 Task: Buy 1 Teething Bibs for Baby Boys from Bibs & Burp Cloths section under best seller category for shipping address: Alicia Thompson, 2717 Settlers Lane, Boyd, Montana 59013, Cell Number 9177621747. Pay from credit card ending with 2005, CVV 3321
Action: Mouse moved to (222, 66)
Screenshot: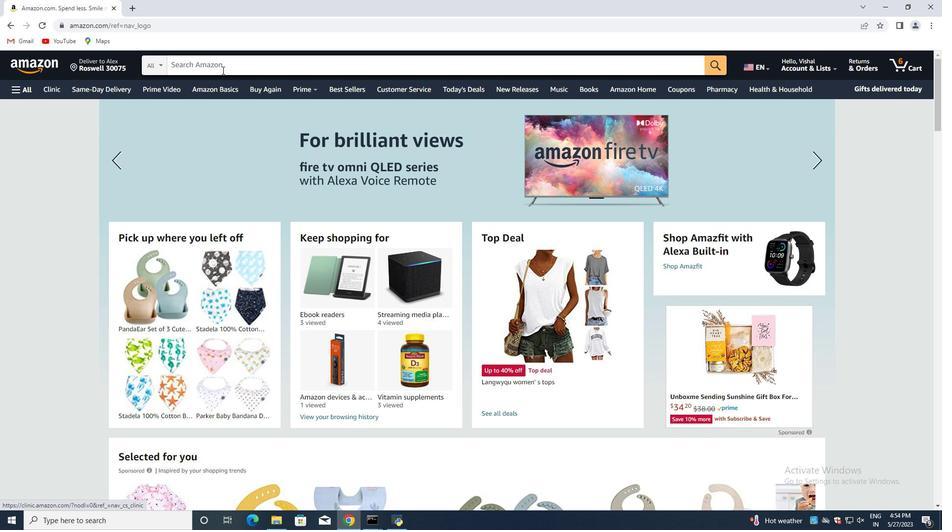 
Action: Mouse pressed left at (222, 66)
Screenshot: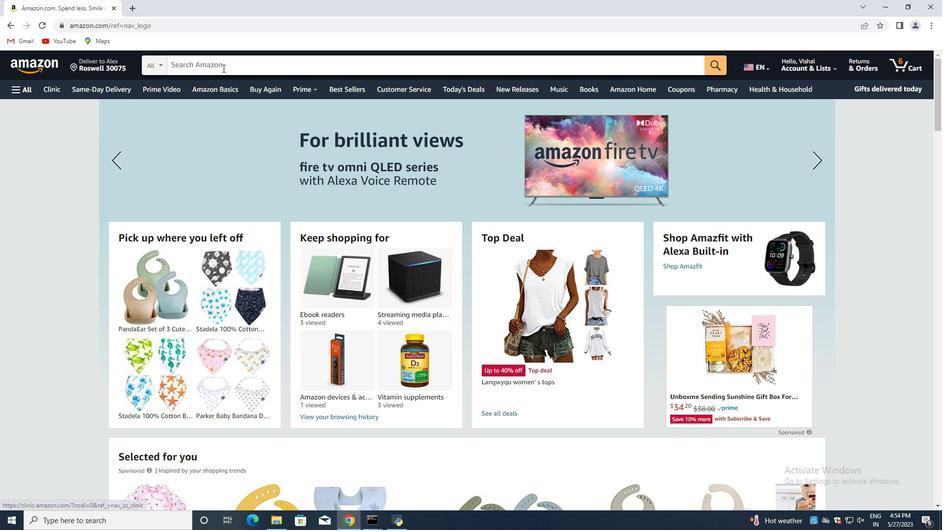 
Action: Mouse moved to (222, 65)
Screenshot: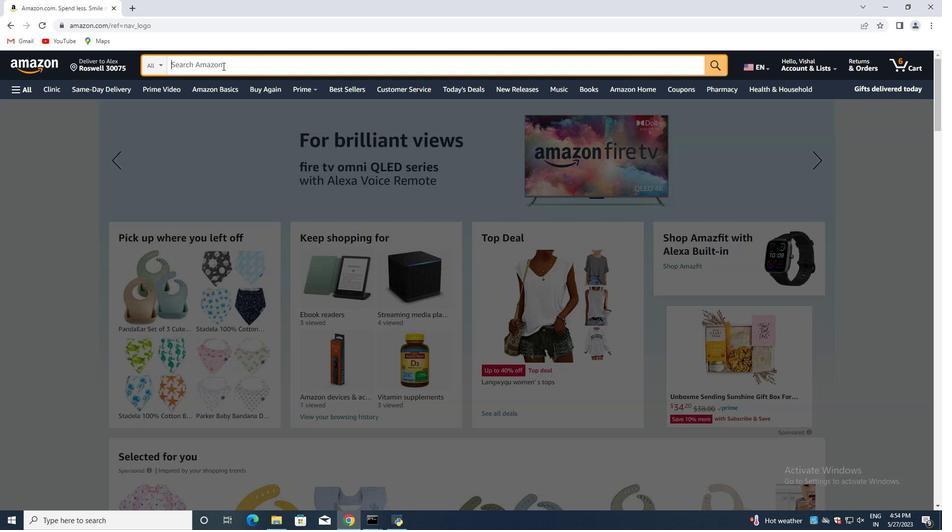 
Action: Key pressed teething<Key.space><Key.shift>Bibs<Key.space><Key.shift><Key.shift><Key.shift><Key.shift><Key.shift><Key.shift><Key.shift><Key.shift><Key.shift><Key.shift><Key.shift><Key.shift><Key.shift><Key.shift><Key.shift><Key.shift><Key.shift><Key.shift><Key.shift><Key.shift><Key.shift><Key.shift><Key.shift>for<Key.space><Key.shift>Baby<Key.space><Key.shift>boys<Key.enter>
Screenshot: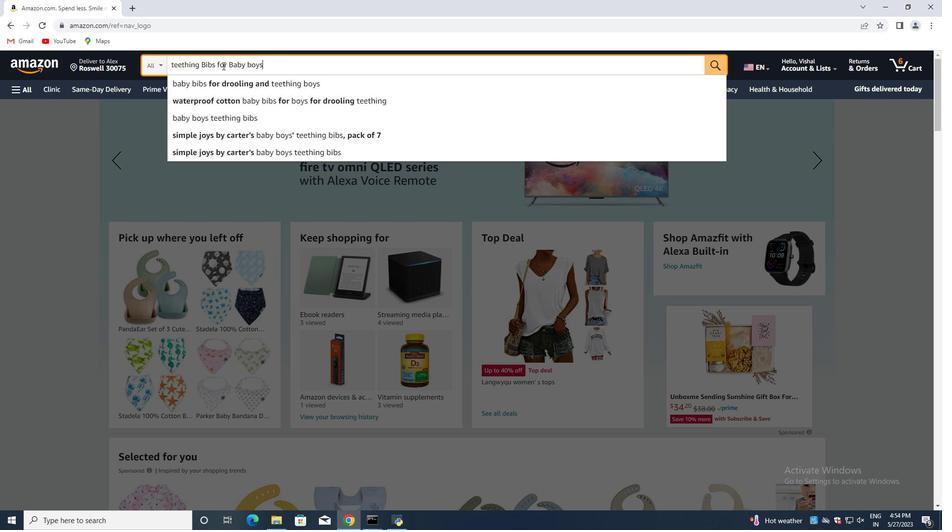 
Action: Mouse moved to (313, 278)
Screenshot: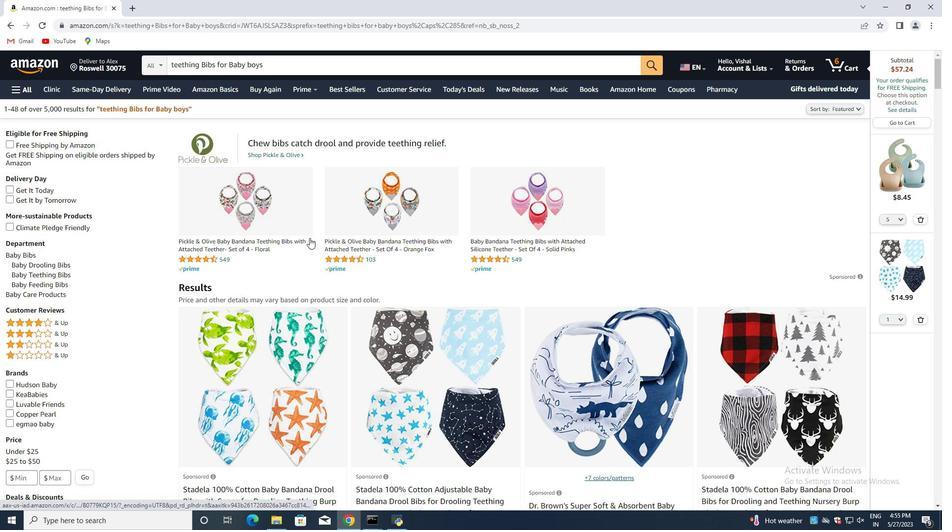 
Action: Mouse scrolled (313, 278) with delta (0, 0)
Screenshot: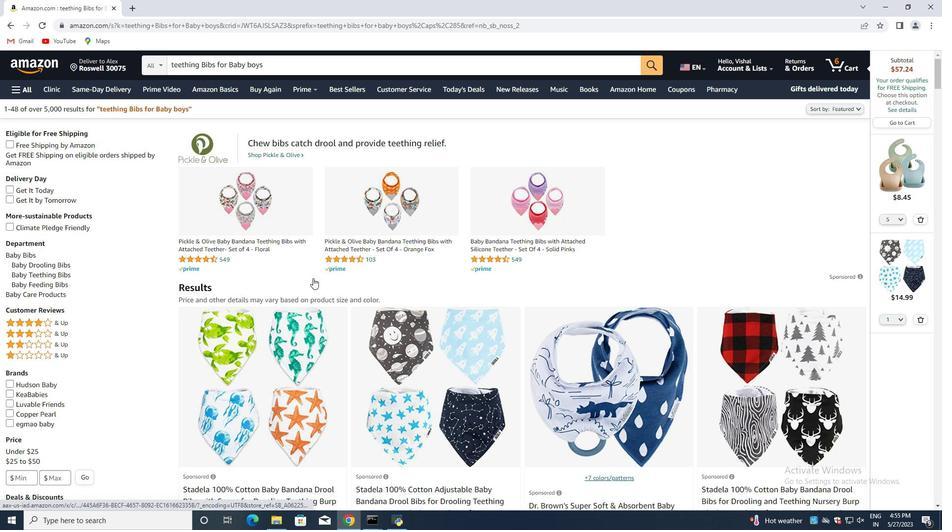 
Action: Mouse scrolled (313, 278) with delta (0, 0)
Screenshot: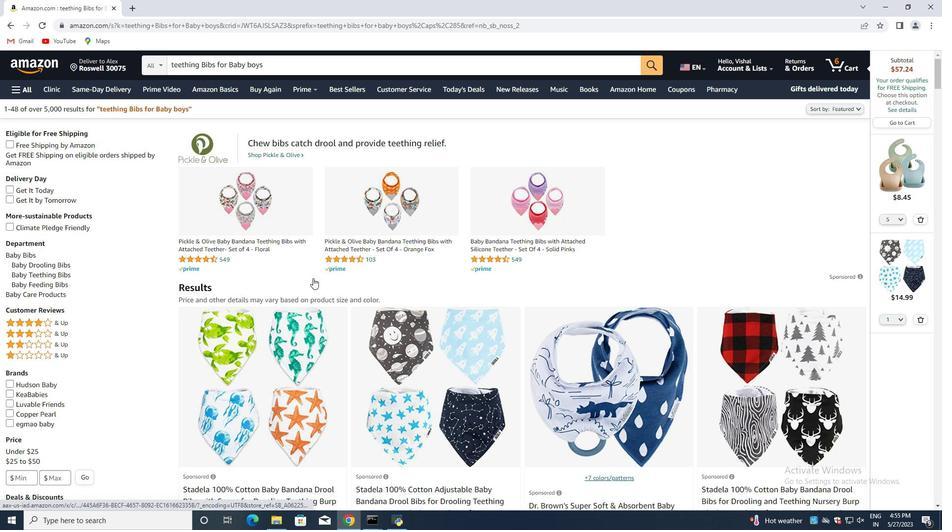 
Action: Mouse scrolled (313, 278) with delta (0, 0)
Screenshot: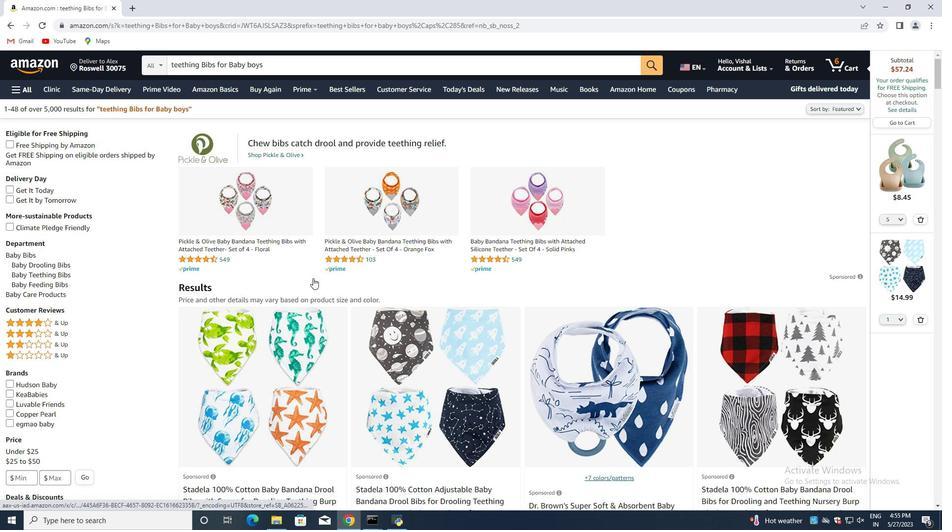 
Action: Mouse scrolled (313, 278) with delta (0, 0)
Screenshot: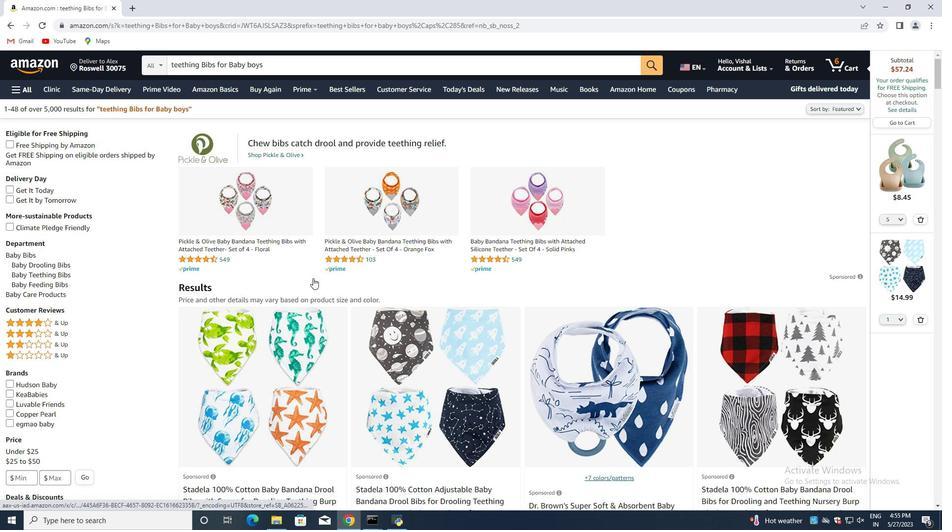 
Action: Mouse moved to (290, 62)
Screenshot: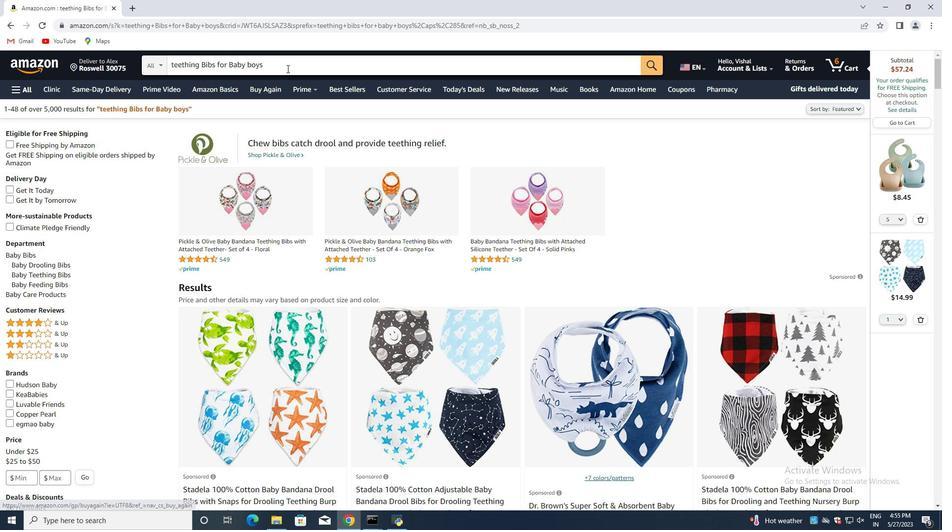 
Action: Mouse pressed left at (290, 62)
Screenshot: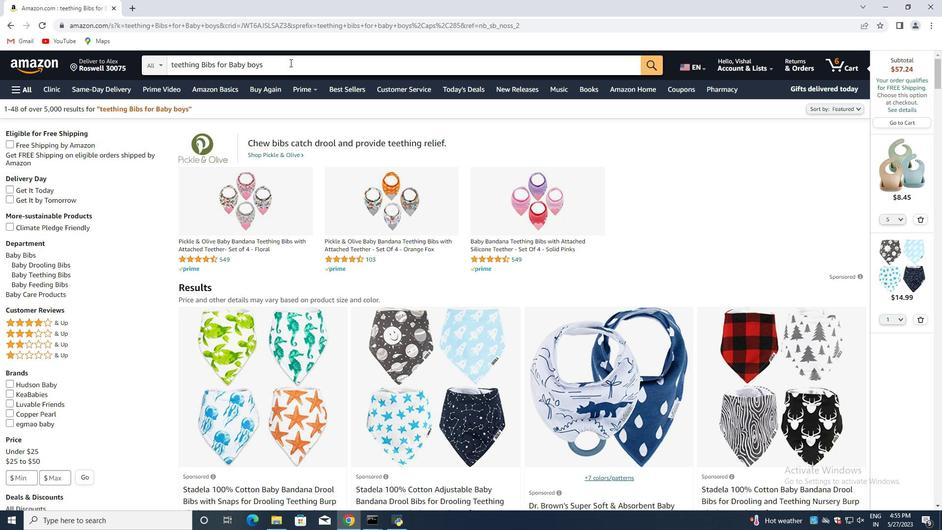 
Action: Mouse moved to (291, 62)
Screenshot: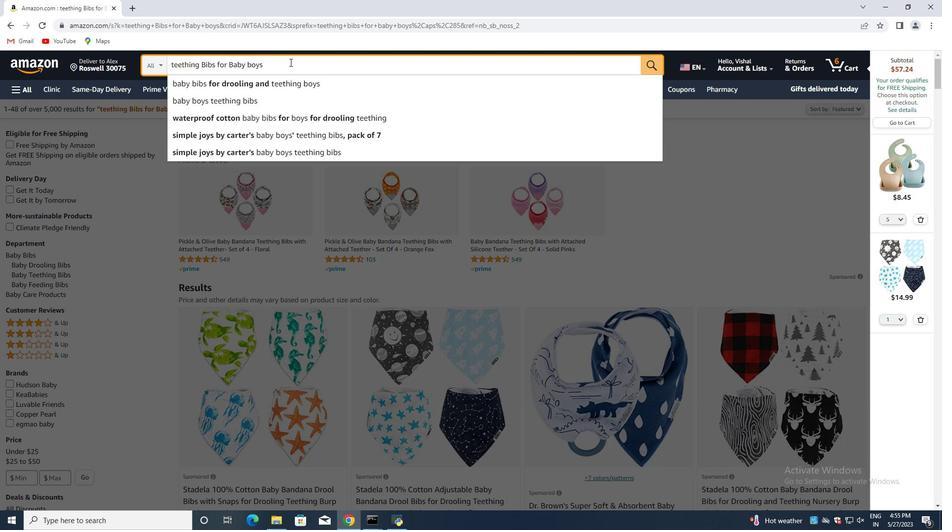 
Action: Key pressed <Key.enter>
Screenshot: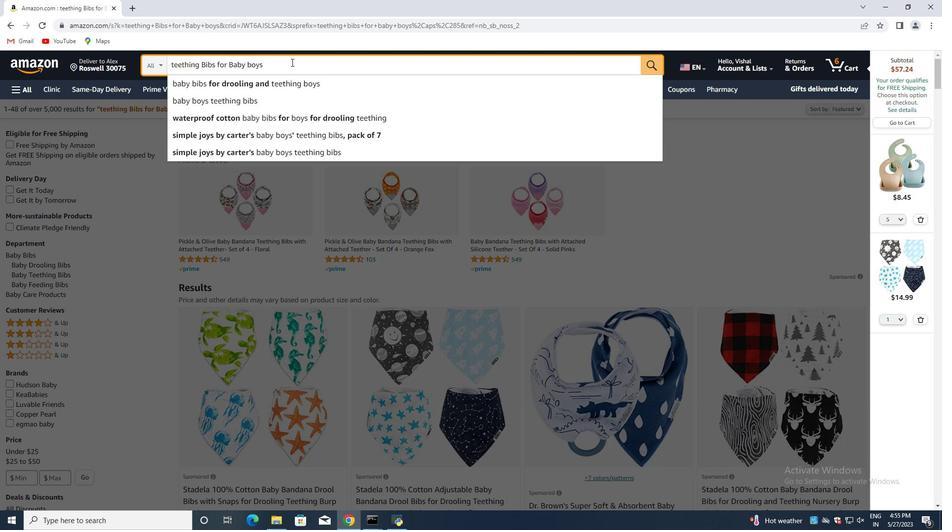 
Action: Mouse moved to (313, 342)
Screenshot: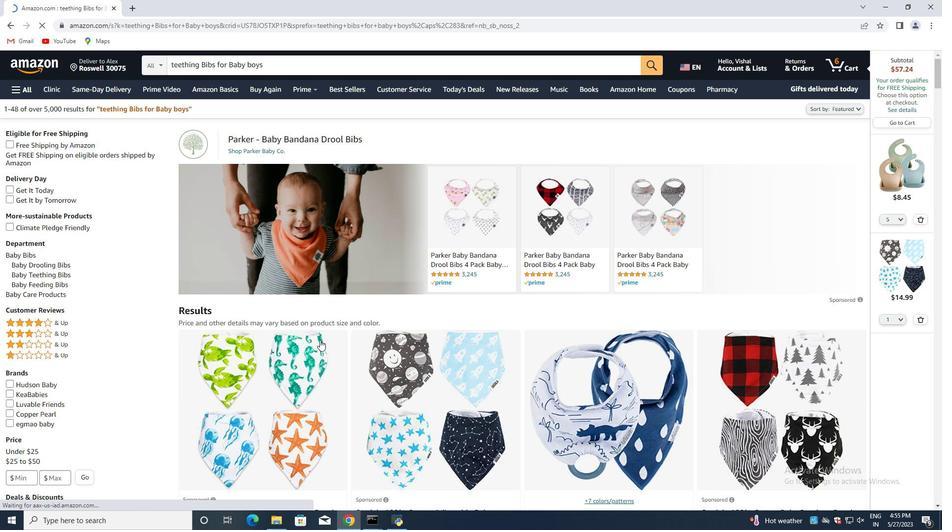 
Action: Mouse scrolled (318, 339) with delta (0, 0)
Screenshot: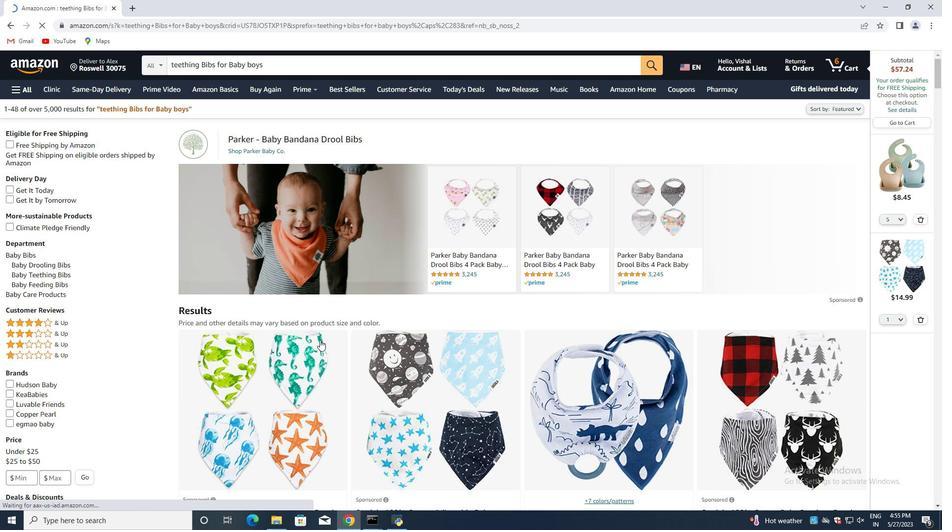 
Action: Mouse scrolled (315, 341) with delta (0, 0)
Screenshot: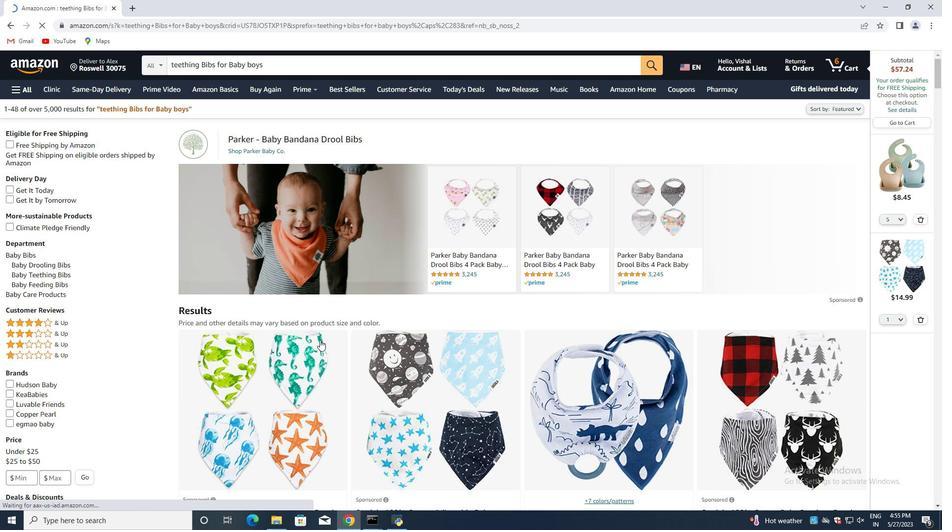
Action: Mouse scrolled (313, 341) with delta (0, 0)
Screenshot: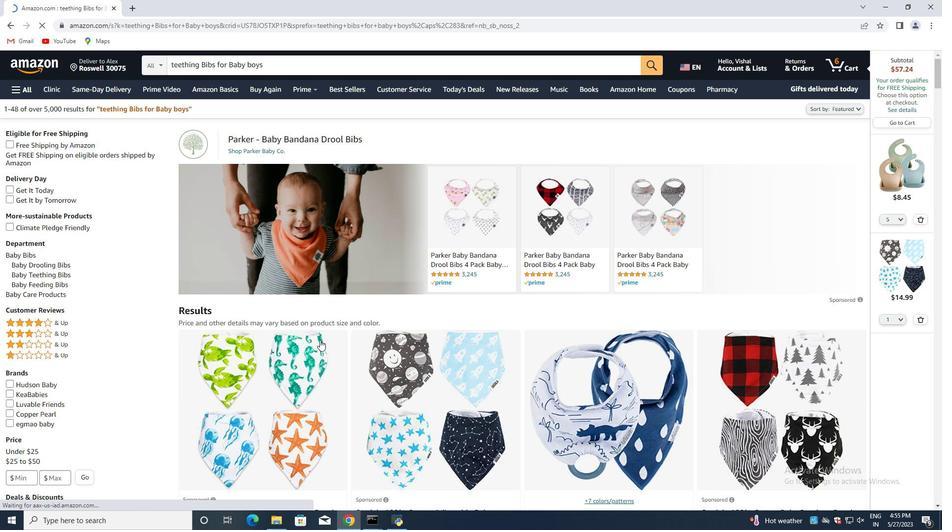 
Action: Mouse moved to (355, 325)
Screenshot: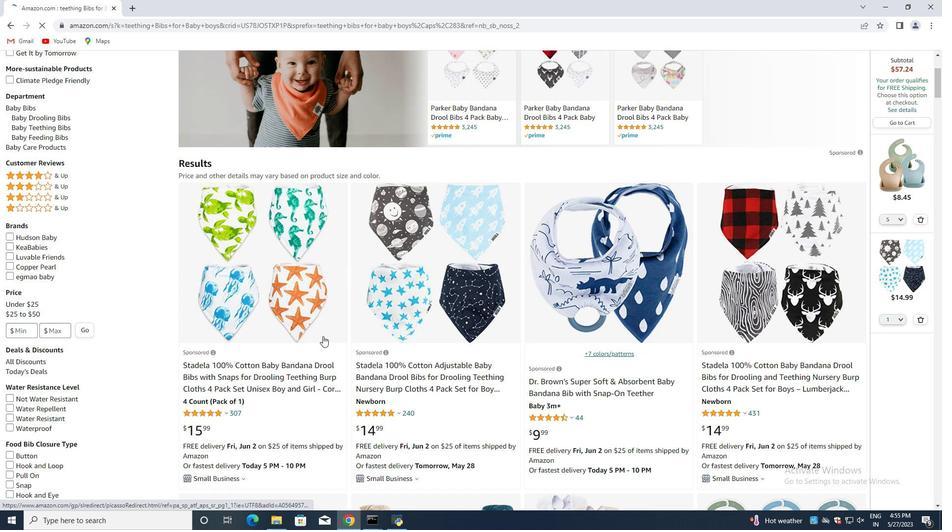 
Action: Mouse scrolled (355, 325) with delta (0, 0)
Screenshot: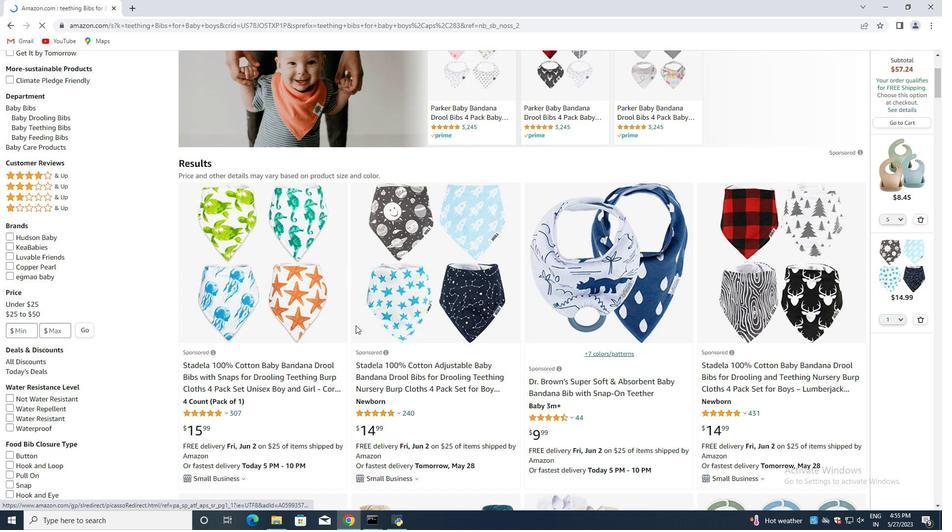 
Action: Mouse scrolled (355, 325) with delta (0, 0)
Screenshot: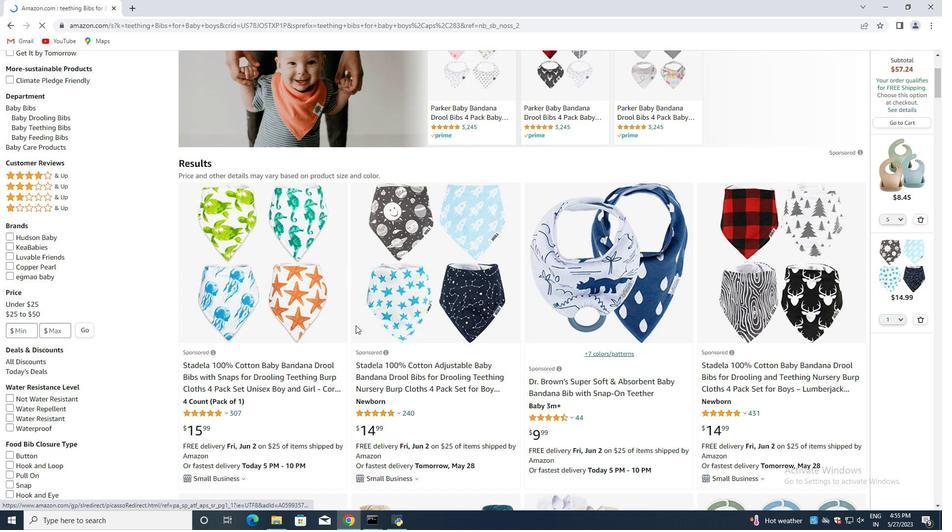
Action: Mouse scrolled (355, 325) with delta (0, 0)
Screenshot: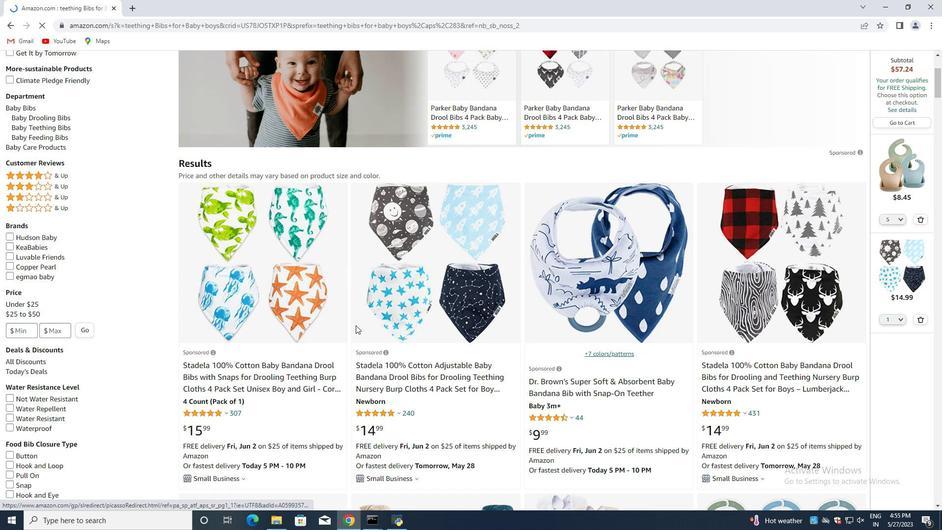
Action: Mouse scrolled (355, 325) with delta (0, 0)
Screenshot: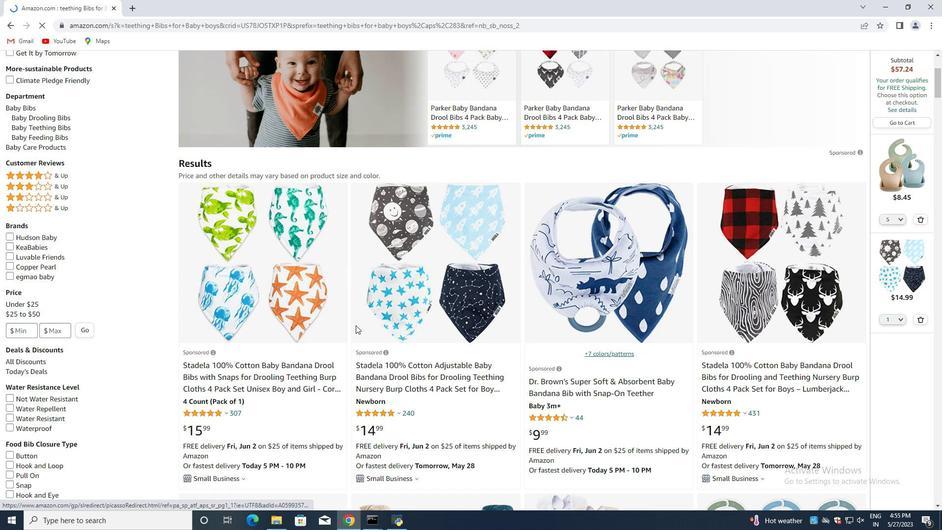 
Action: Mouse scrolled (355, 325) with delta (0, 0)
Screenshot: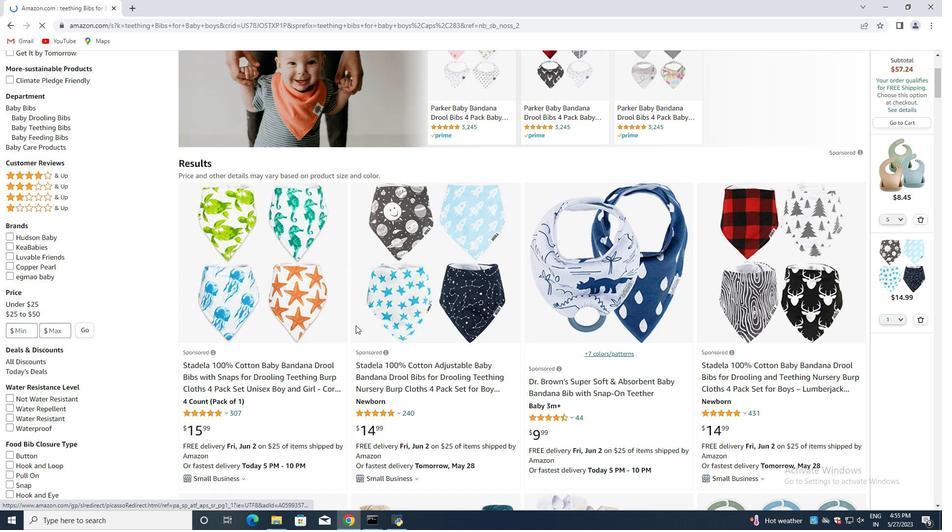 
Action: Mouse moved to (53, 274)
Screenshot: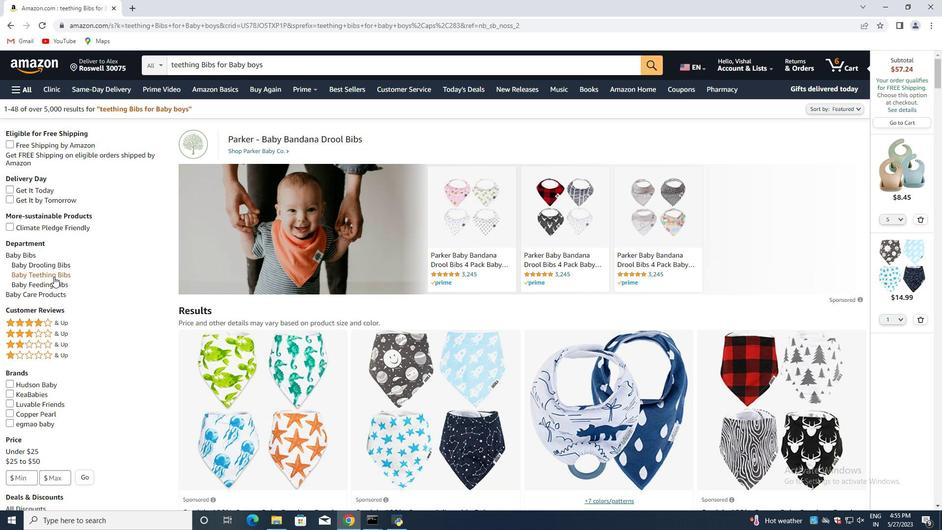
Action: Mouse pressed left at (53, 274)
Screenshot: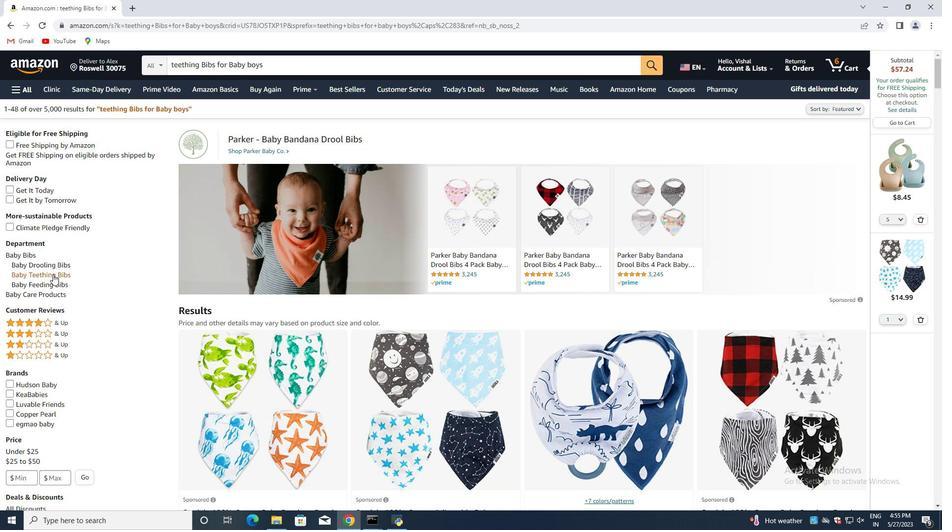 
Action: Mouse moved to (387, 342)
Screenshot: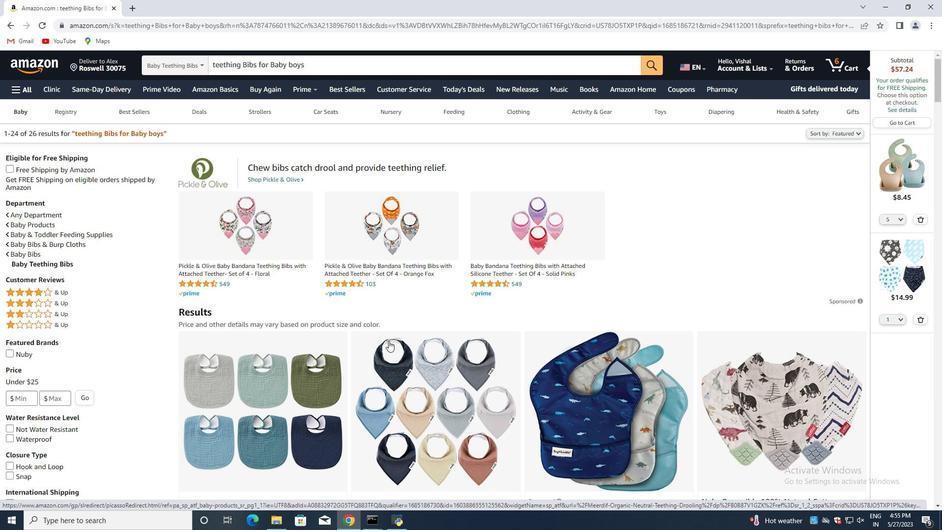 
Action: Mouse scrolled (387, 341) with delta (0, 0)
Screenshot: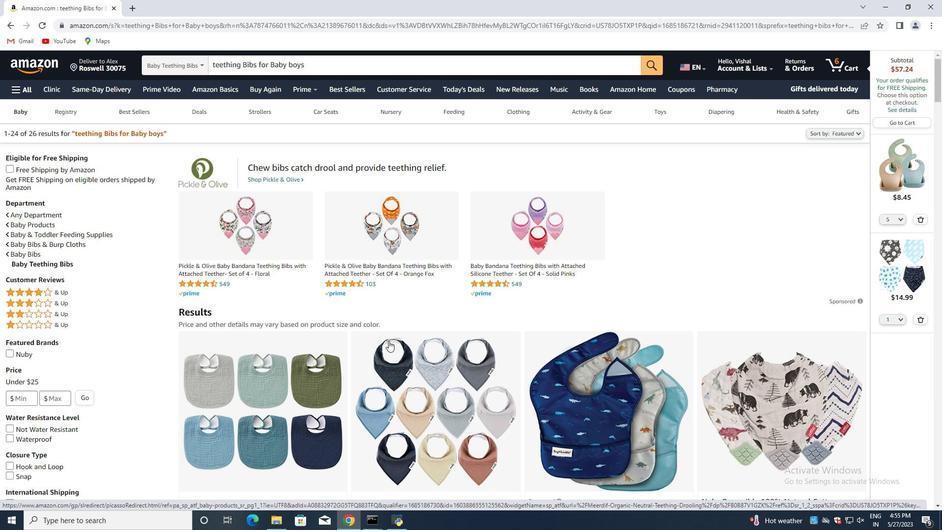 
Action: Mouse moved to (383, 345)
Screenshot: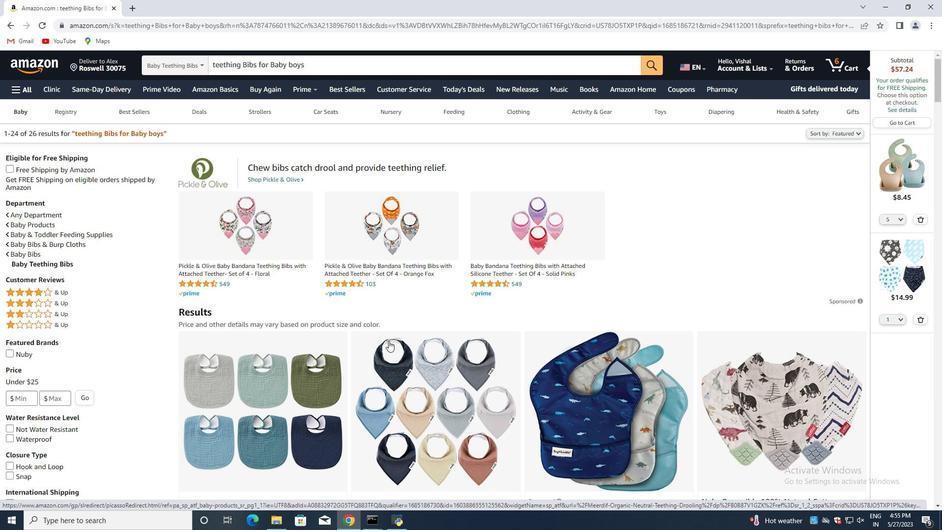 
Action: Mouse scrolled (383, 345) with delta (0, 0)
Screenshot: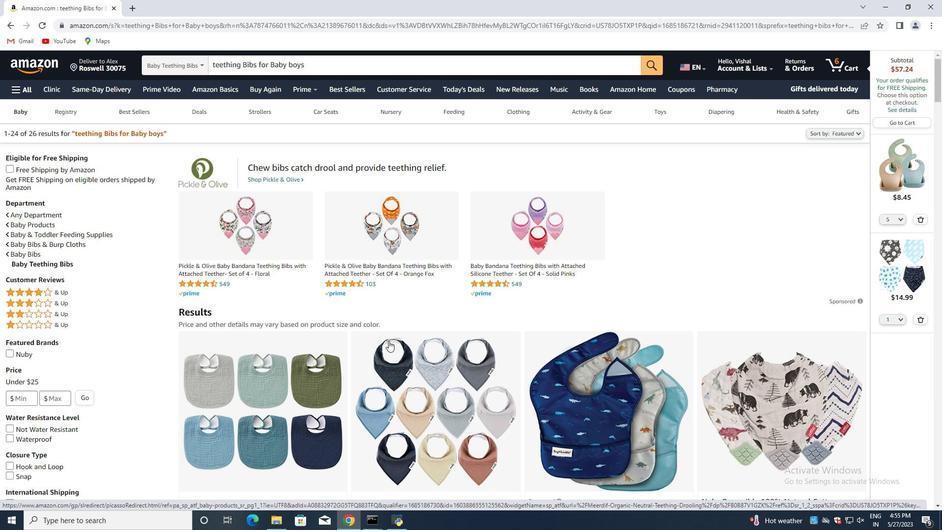 
Action: Mouse moved to (381, 347)
Screenshot: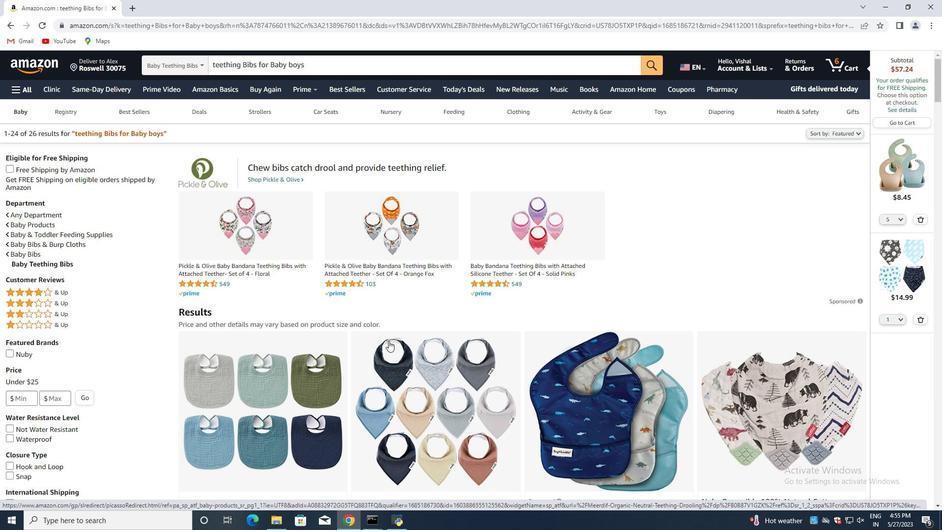 
Action: Mouse scrolled (381, 346) with delta (0, 0)
Screenshot: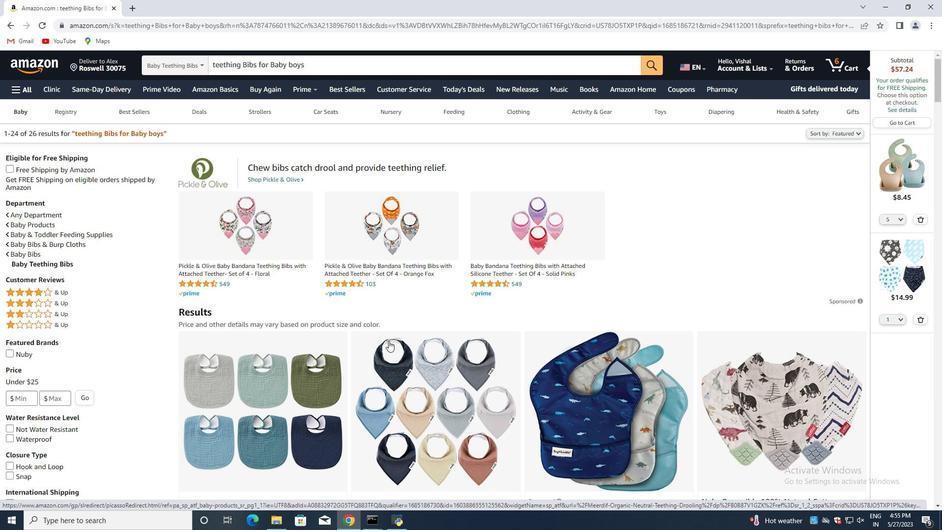 
Action: Mouse moved to (379, 347)
Screenshot: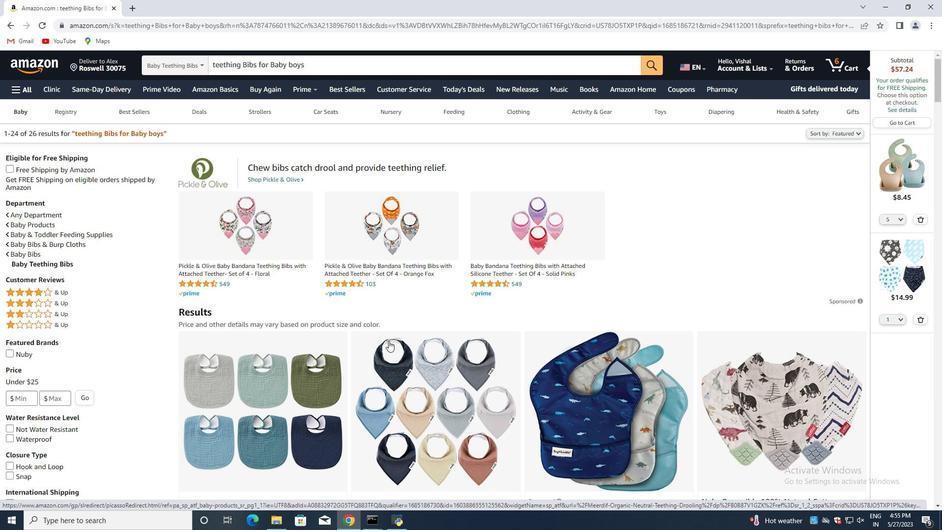 
Action: Mouse scrolled (379, 347) with delta (0, 0)
Screenshot: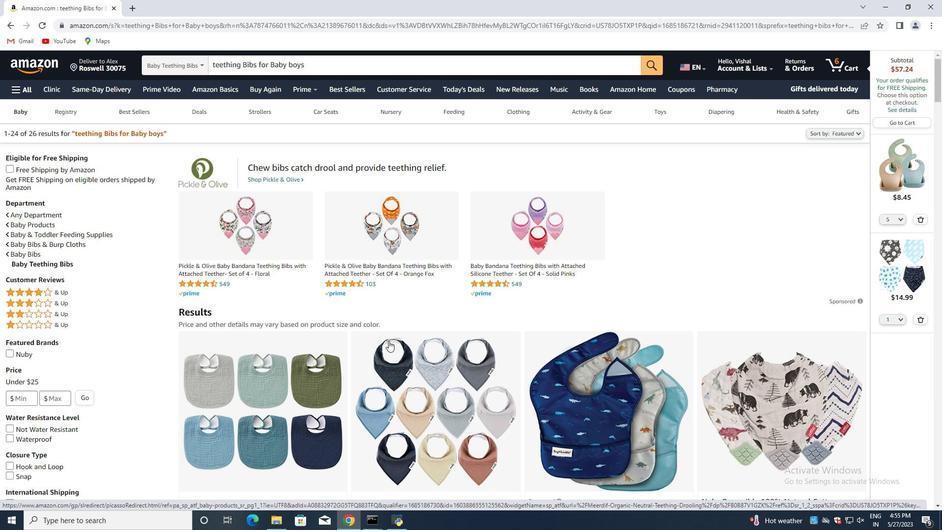 
Action: Mouse moved to (379, 347)
Screenshot: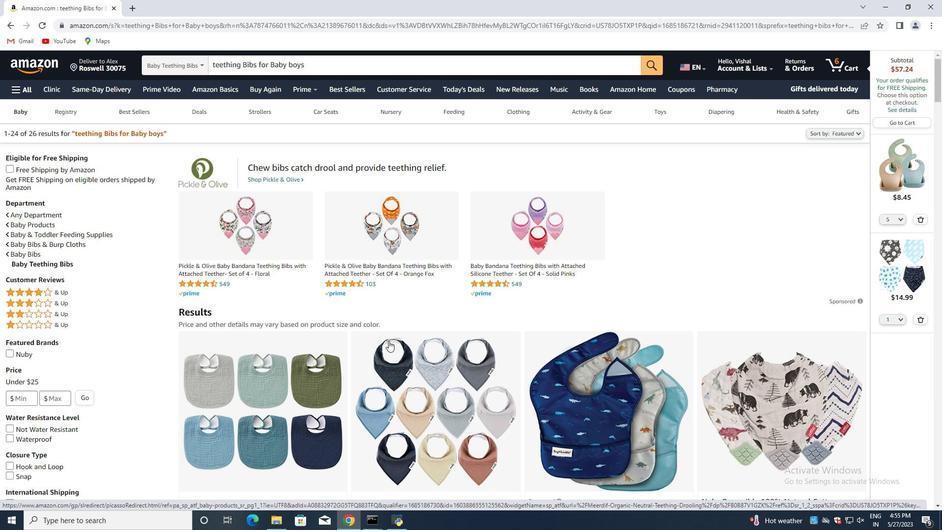 
Action: Mouse scrolled (379, 347) with delta (0, 0)
Screenshot: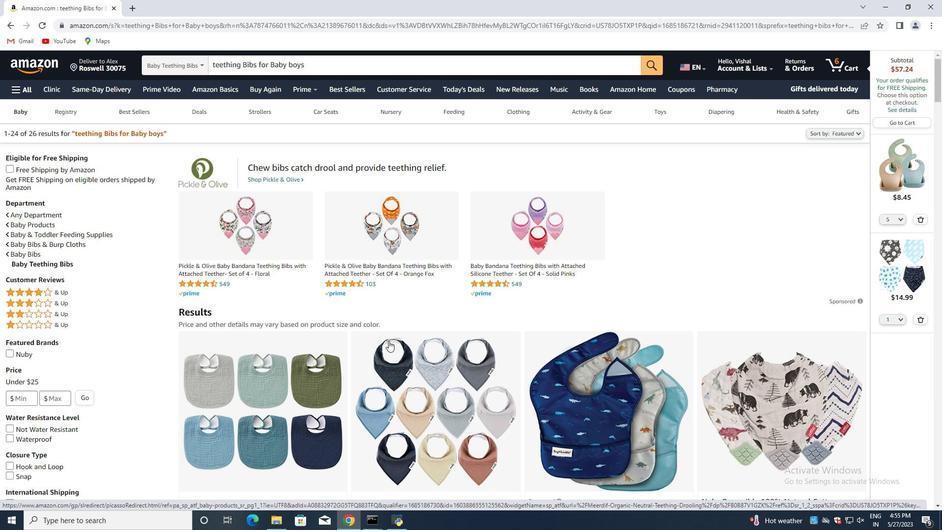 
Action: Mouse moved to (378, 347)
Screenshot: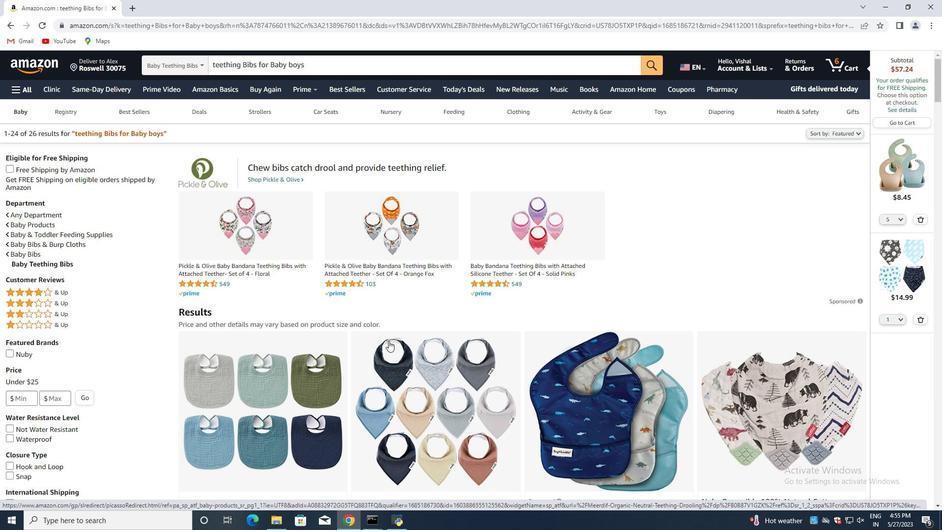 
Action: Mouse scrolled (378, 347) with delta (0, 0)
Screenshot: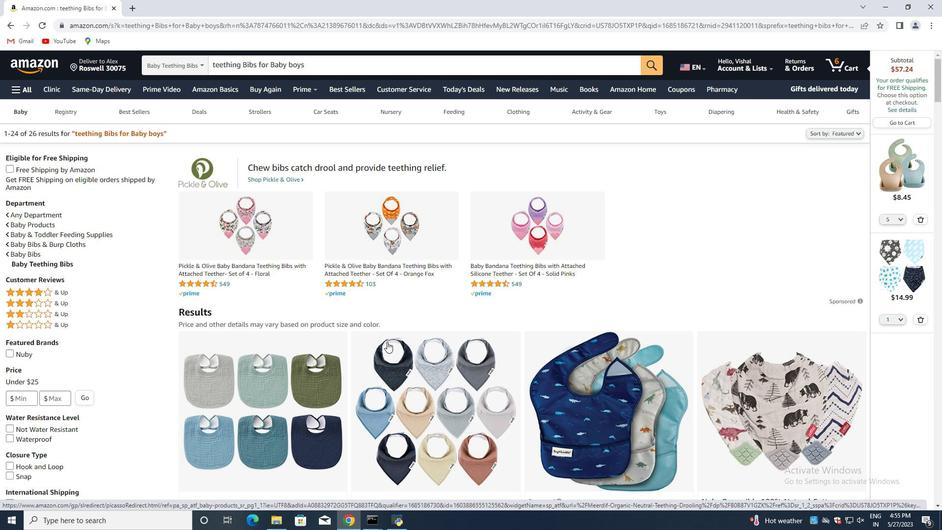 
Action: Mouse moved to (254, 366)
Screenshot: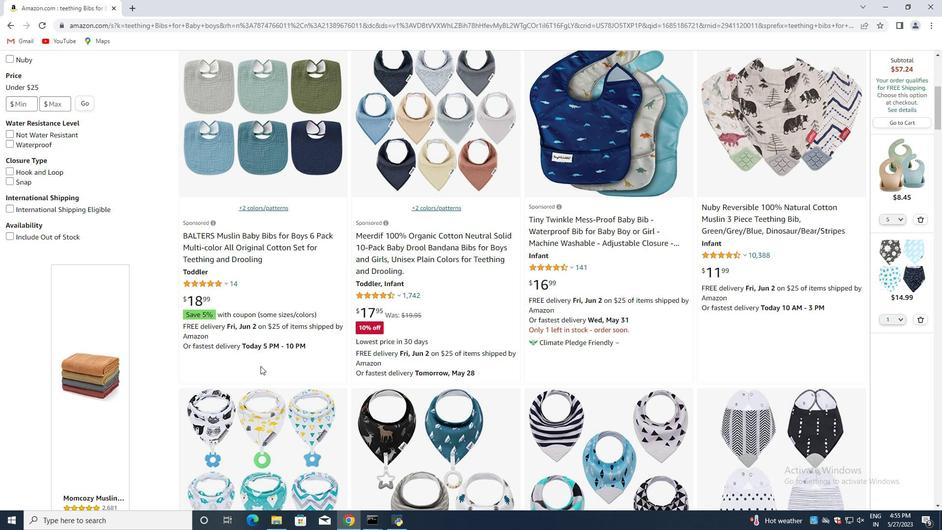 
Action: Mouse scrolled (254, 366) with delta (0, 0)
Screenshot: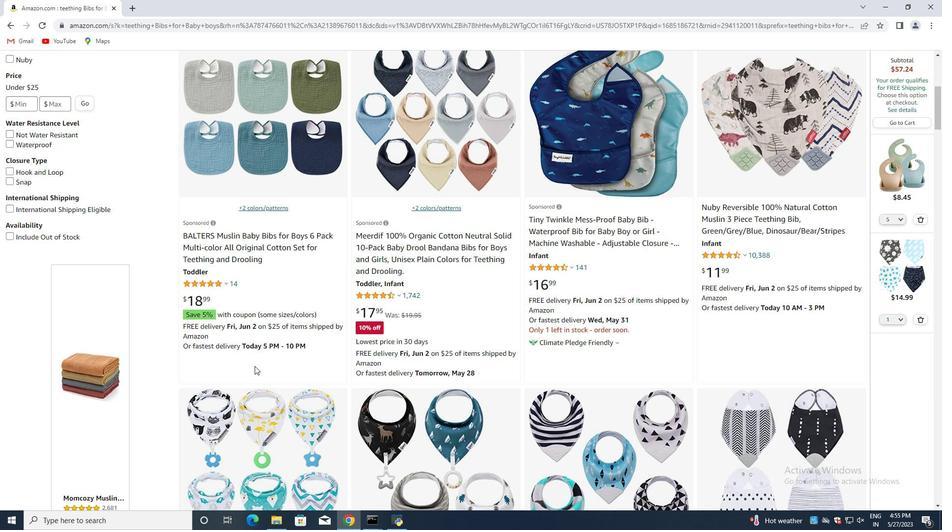 
Action: Mouse scrolled (254, 366) with delta (0, 0)
Screenshot: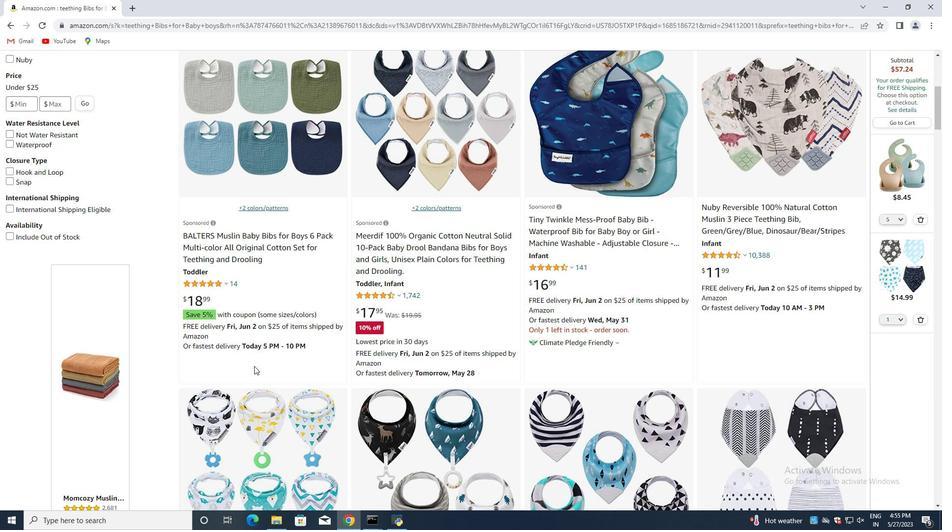 
Action: Mouse scrolled (254, 366) with delta (0, 0)
Screenshot: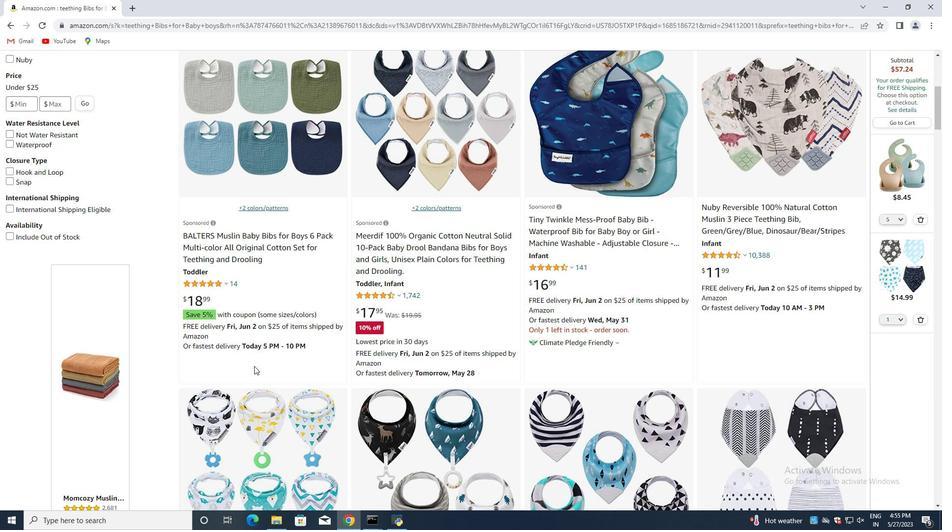 
Action: Mouse scrolled (254, 366) with delta (0, 0)
Screenshot: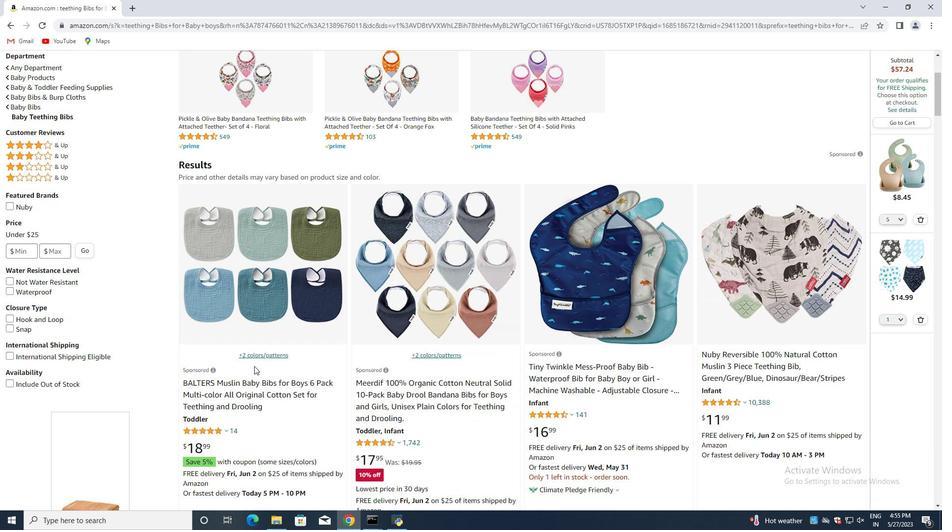 
Action: Mouse scrolled (254, 366) with delta (0, 0)
Screenshot: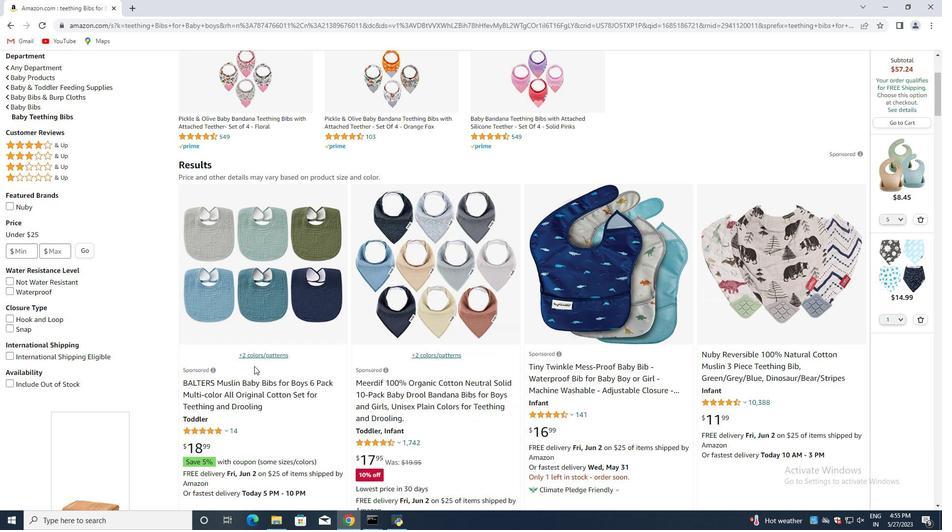 
Action: Mouse scrolled (254, 366) with delta (0, 0)
Screenshot: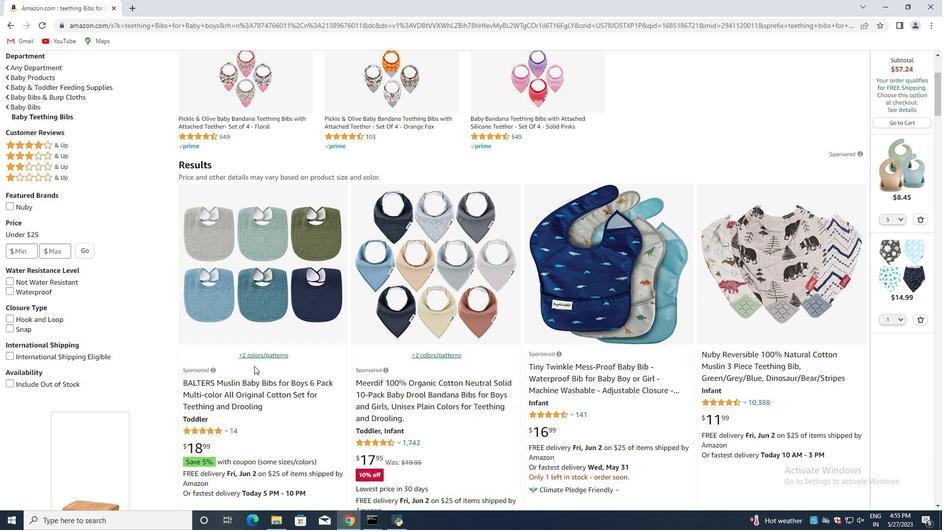 
Action: Mouse scrolled (254, 366) with delta (0, 0)
Screenshot: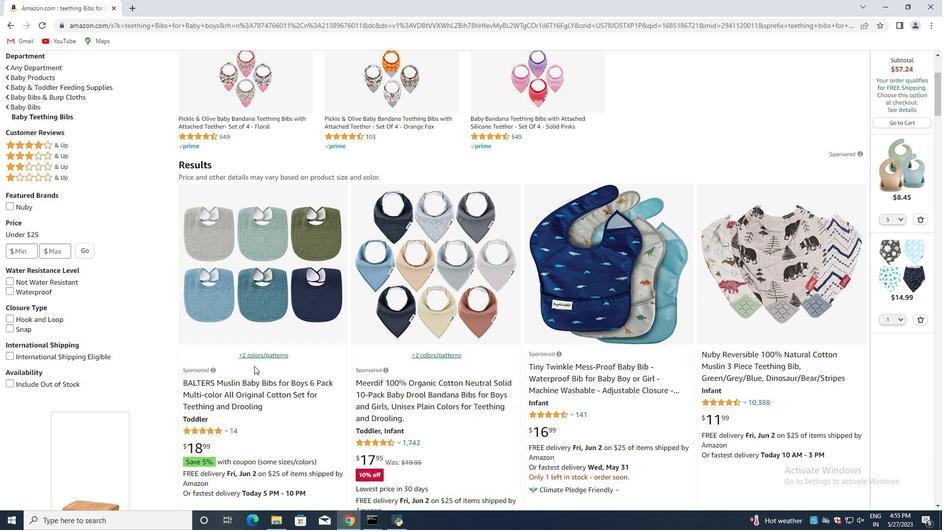 
Action: Mouse scrolled (254, 366) with delta (0, 0)
Screenshot: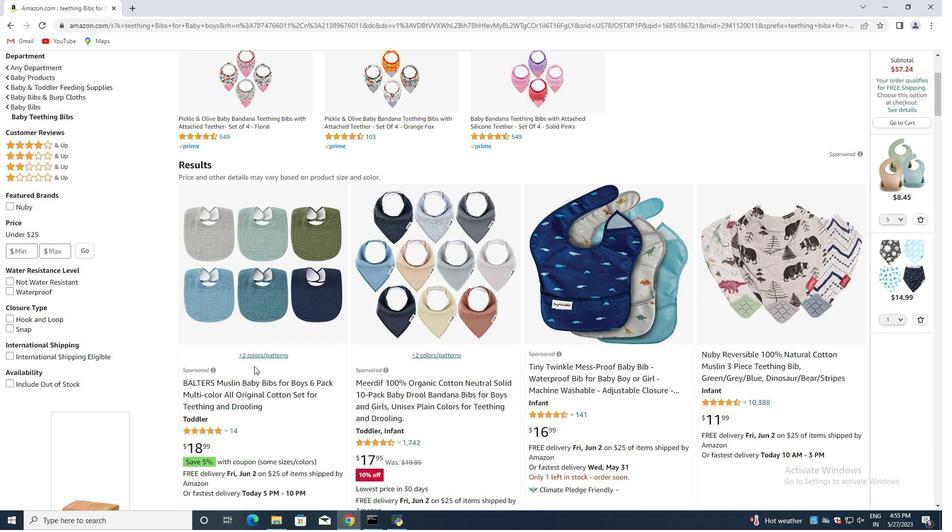 
Action: Mouse moved to (37, 245)
Screenshot: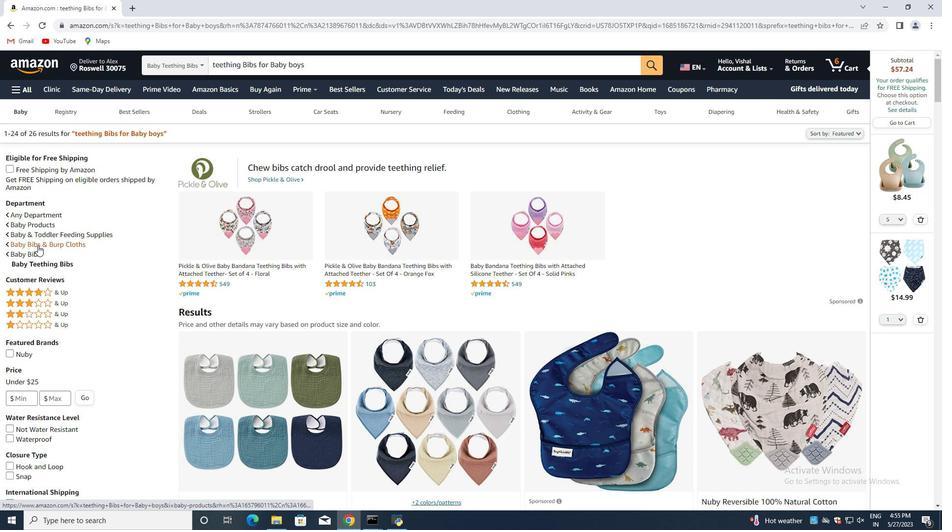
Action: Mouse pressed left at (37, 245)
Screenshot: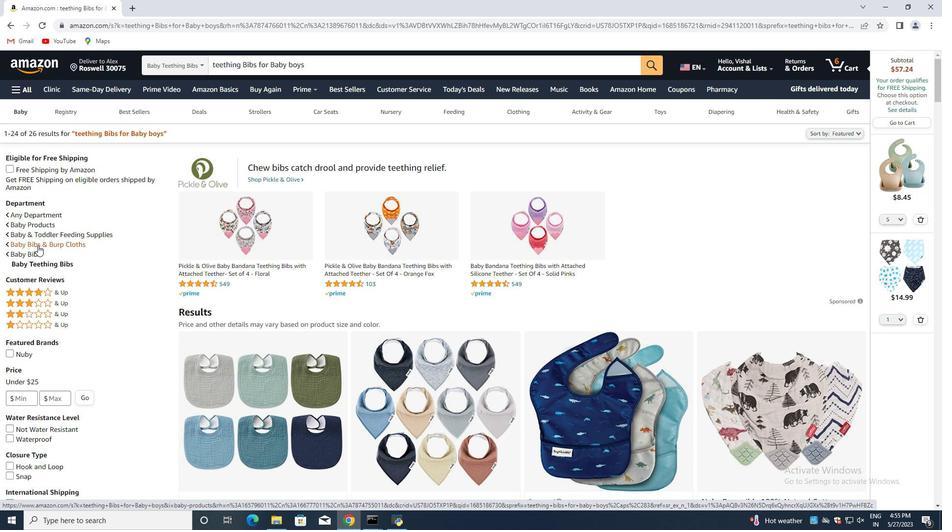 
Action: Mouse moved to (124, 112)
Screenshot: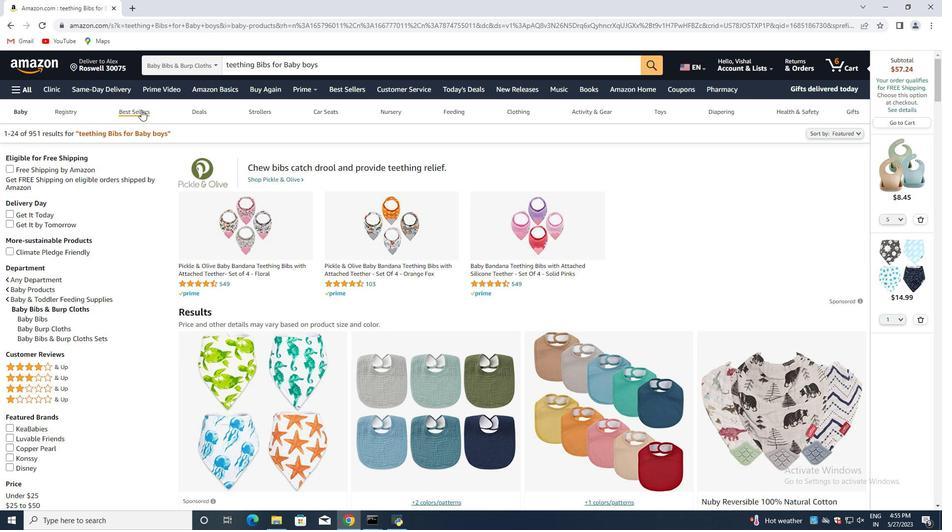 
Action: Mouse pressed left at (124, 112)
Screenshot: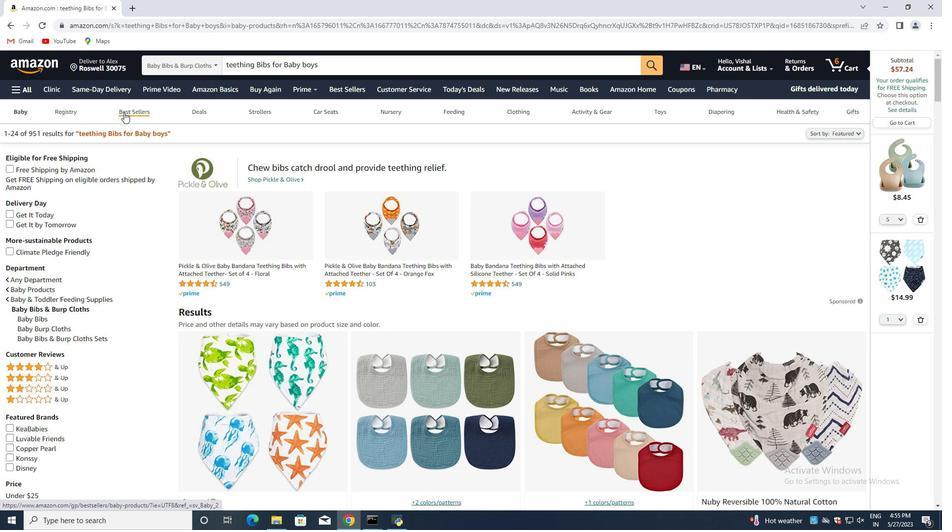 
Action: Mouse moved to (247, 274)
Screenshot: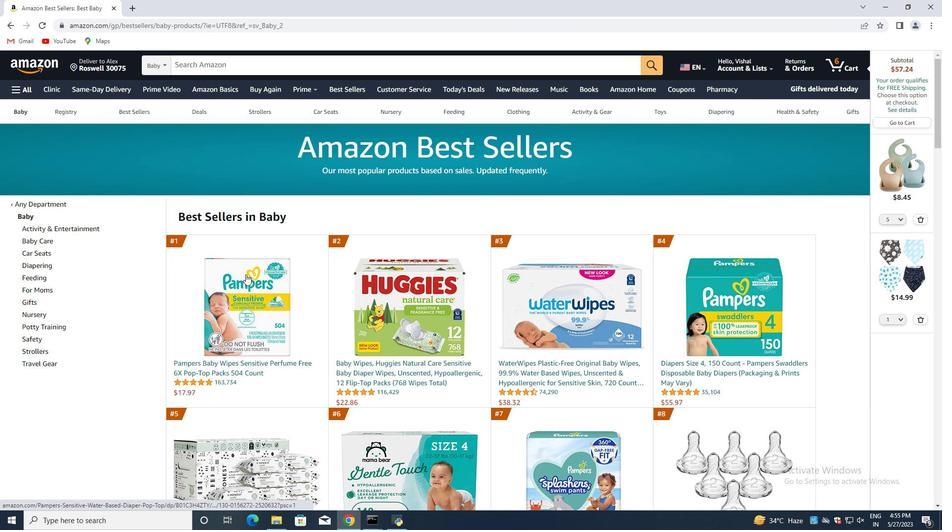 
Action: Mouse scrolled (247, 273) with delta (0, 0)
Screenshot: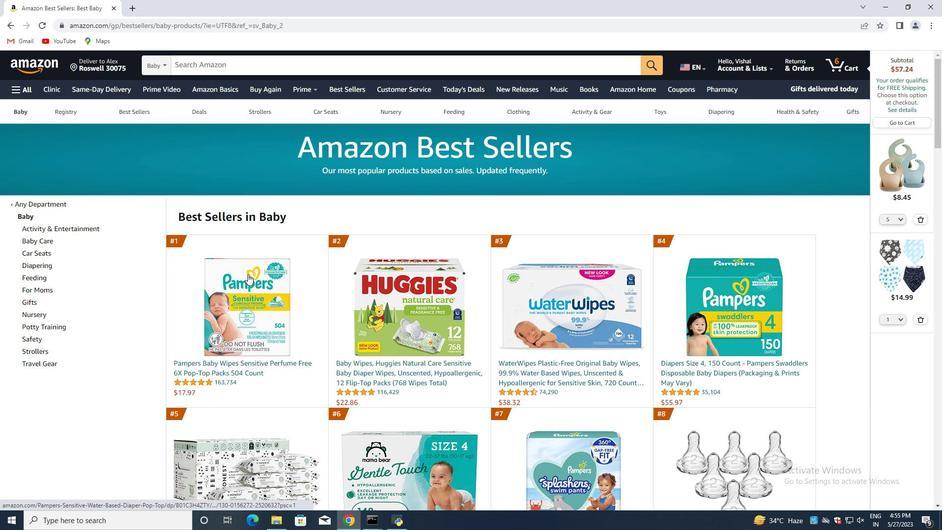 
Action: Mouse scrolled (247, 273) with delta (0, 0)
Screenshot: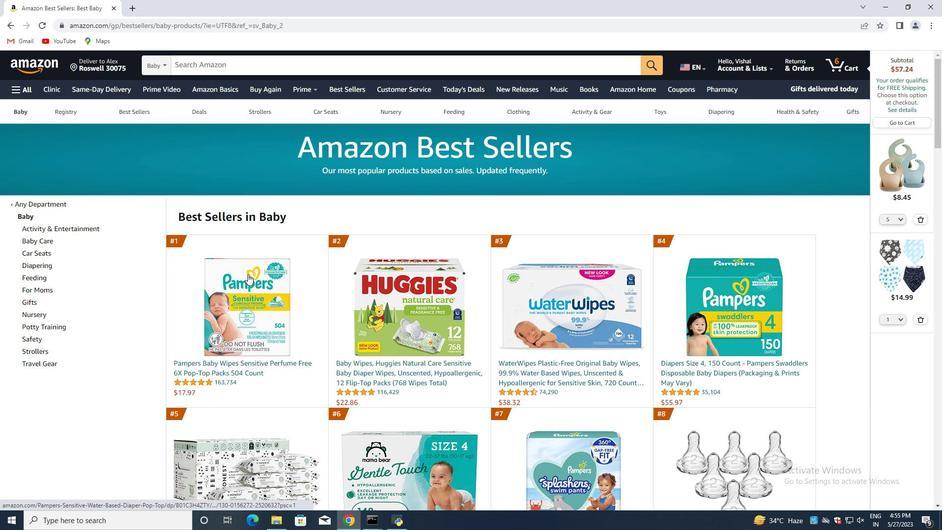 
Action: Mouse scrolled (247, 273) with delta (0, 0)
Screenshot: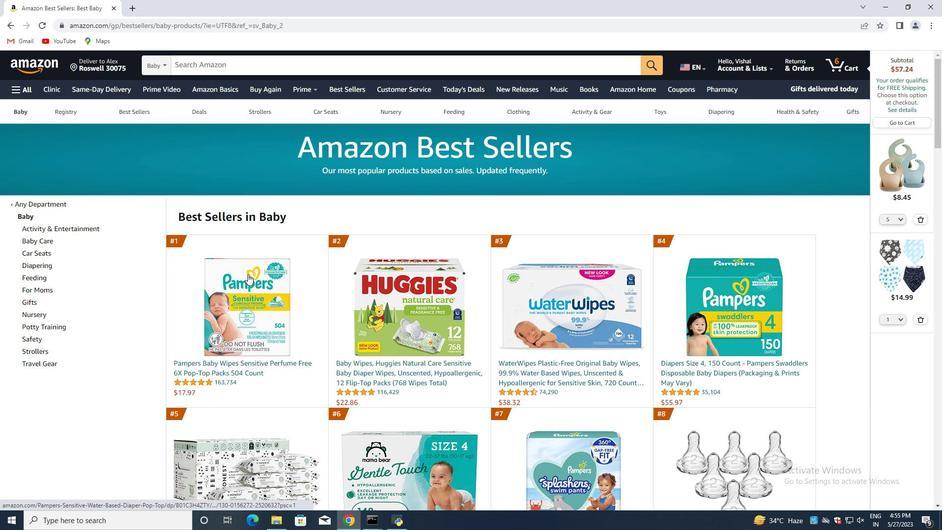 
Action: Mouse scrolled (247, 273) with delta (0, 0)
Screenshot: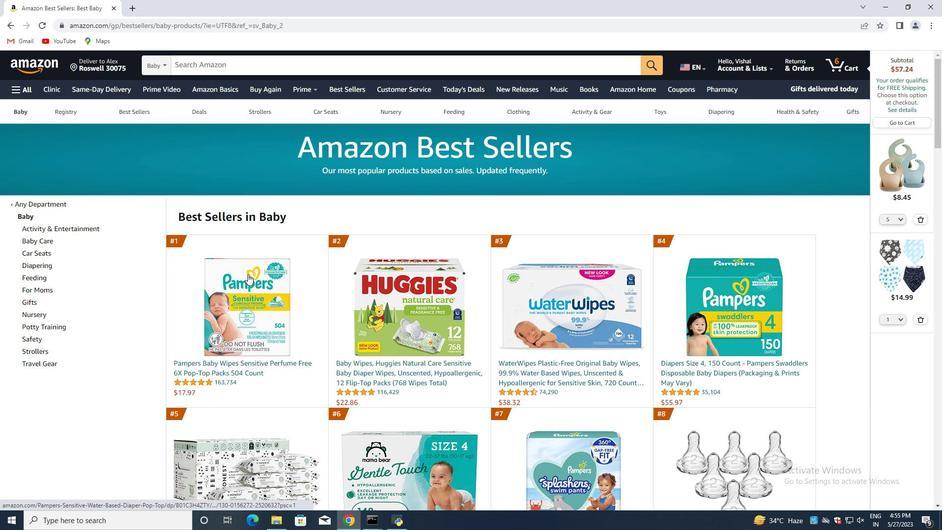
Action: Mouse scrolled (247, 274) with delta (0, 0)
Screenshot: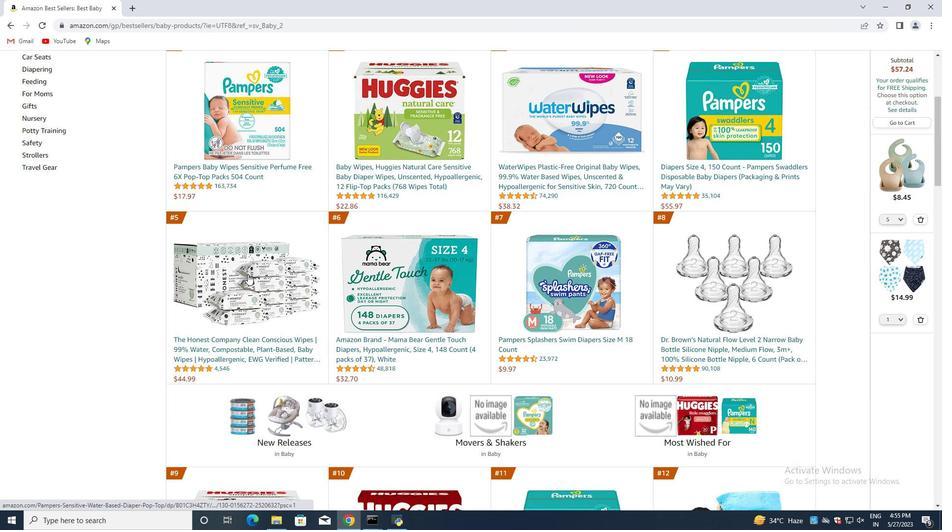 
Action: Mouse scrolled (247, 274) with delta (0, 0)
Screenshot: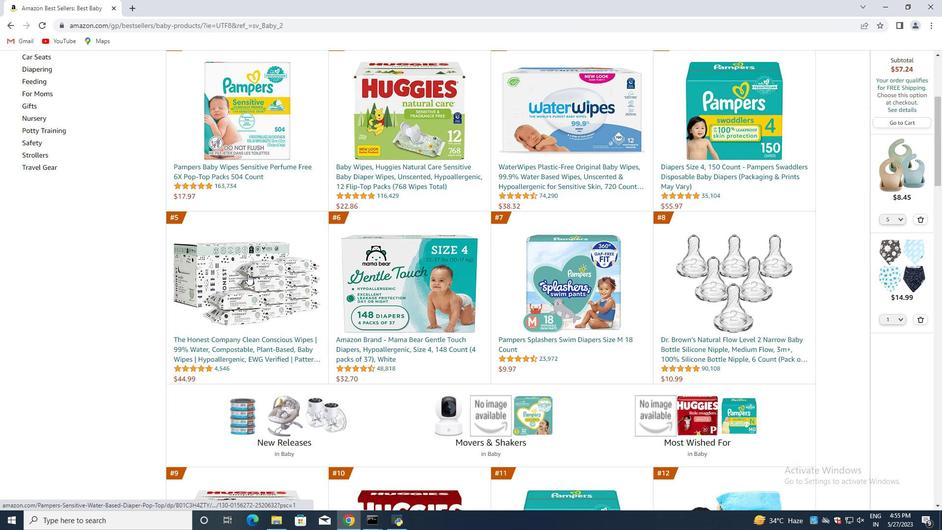 
Action: Mouse scrolled (247, 274) with delta (0, 0)
Screenshot: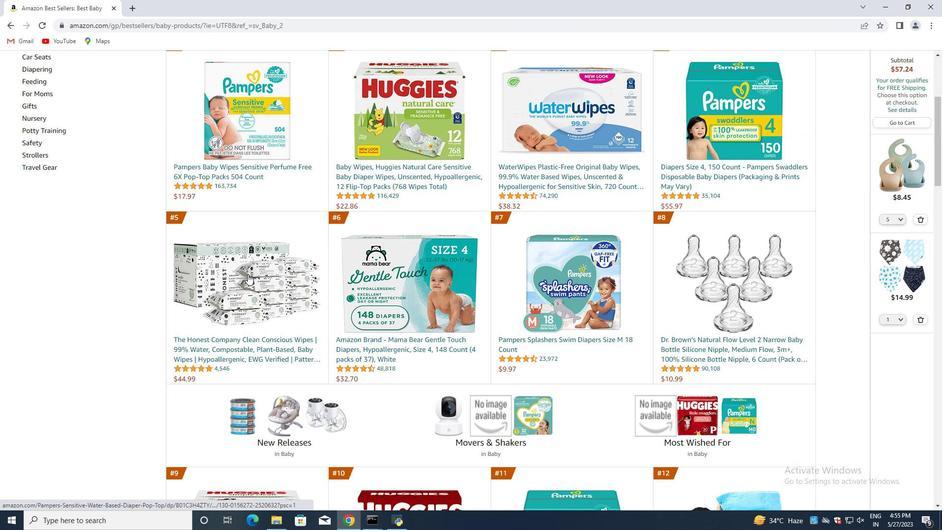 
Action: Mouse scrolled (247, 273) with delta (0, 0)
Screenshot: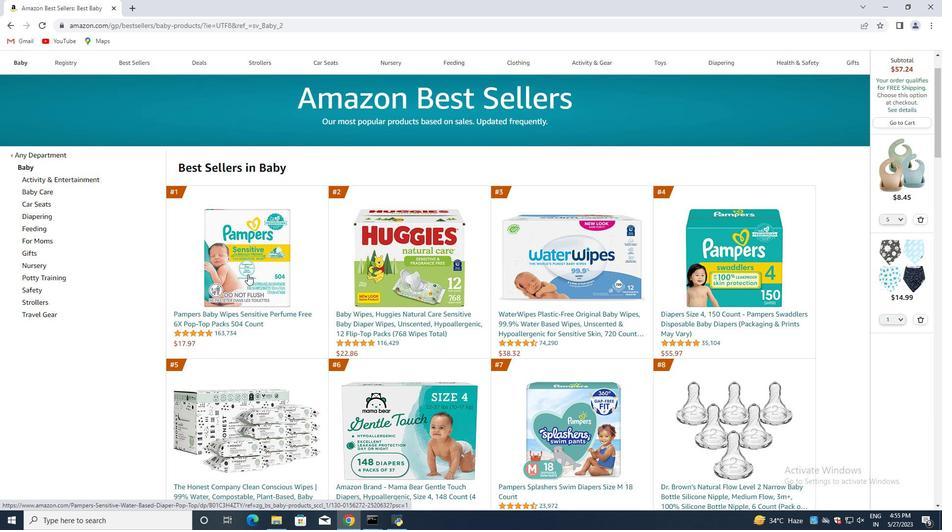 
Action: Mouse moved to (248, 275)
Screenshot: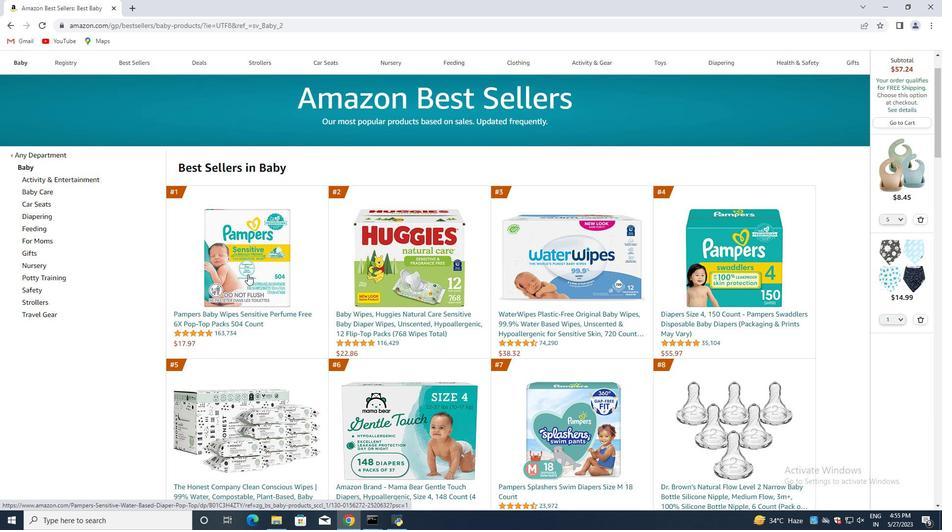 
Action: Mouse scrolled (248, 274) with delta (0, 0)
Screenshot: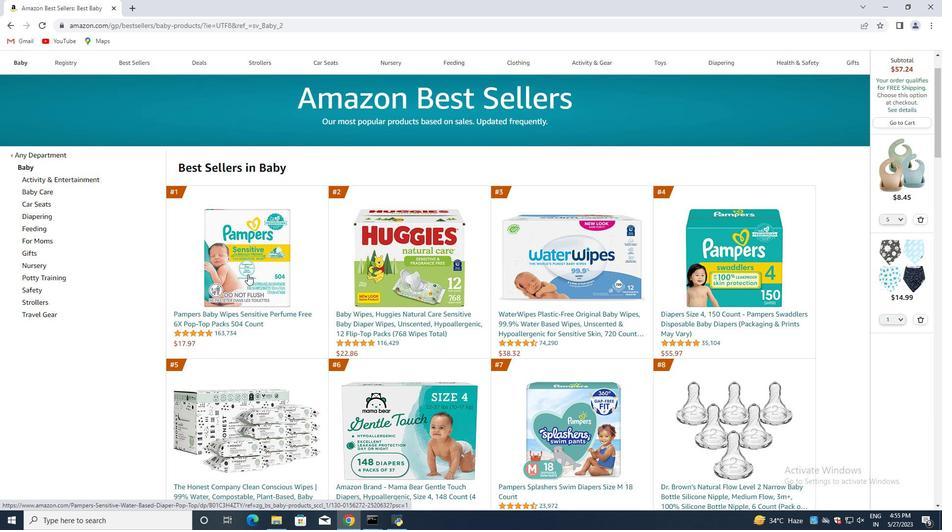 
Action: Mouse scrolled (248, 275) with delta (0, 0)
Screenshot: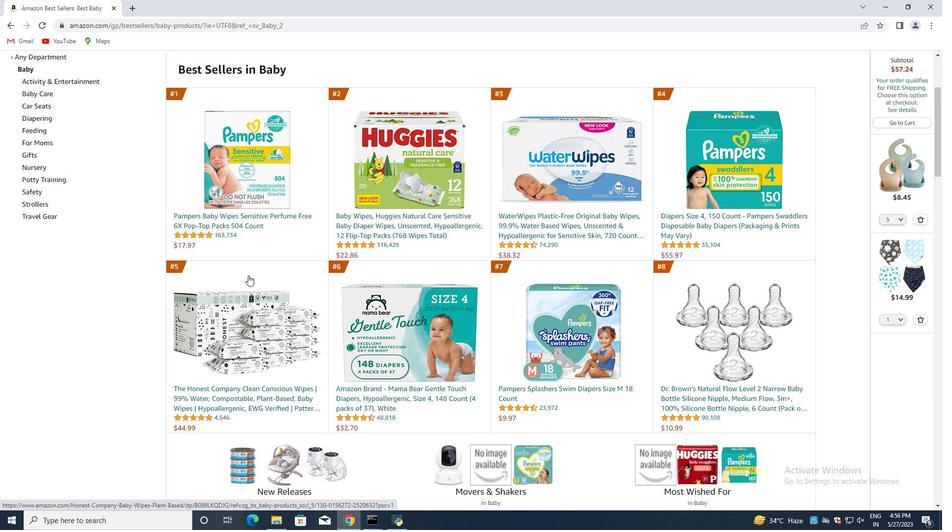 
Action: Mouse scrolled (248, 275) with delta (0, 0)
Screenshot: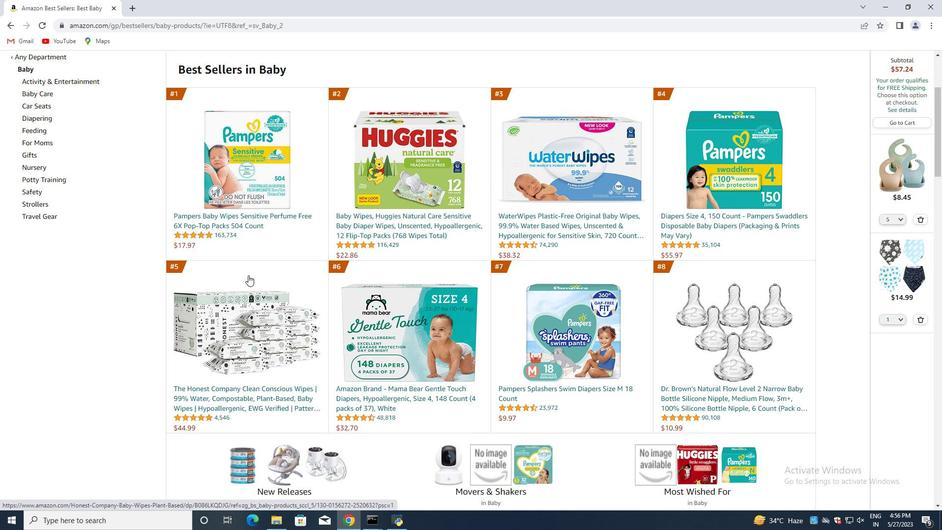 
Action: Mouse moved to (248, 275)
Screenshot: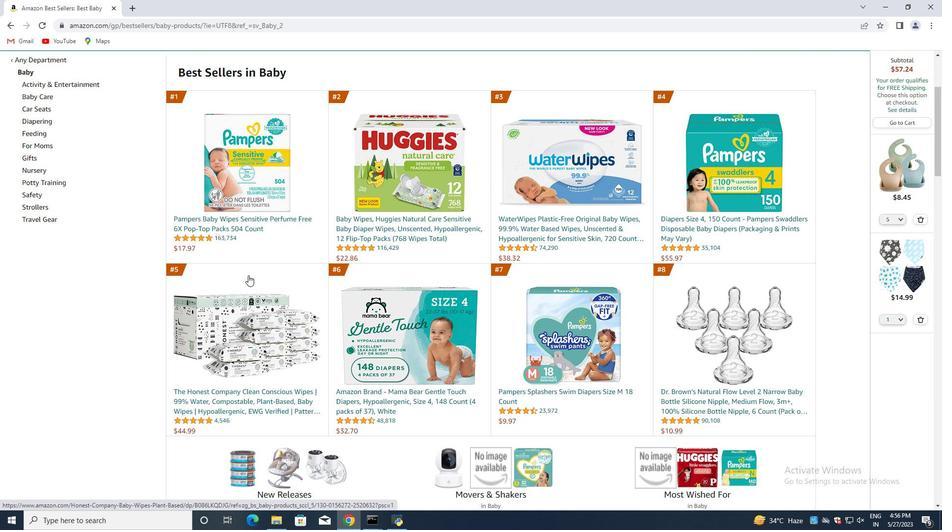 
Action: Mouse scrolled (248, 276) with delta (0, 0)
Screenshot: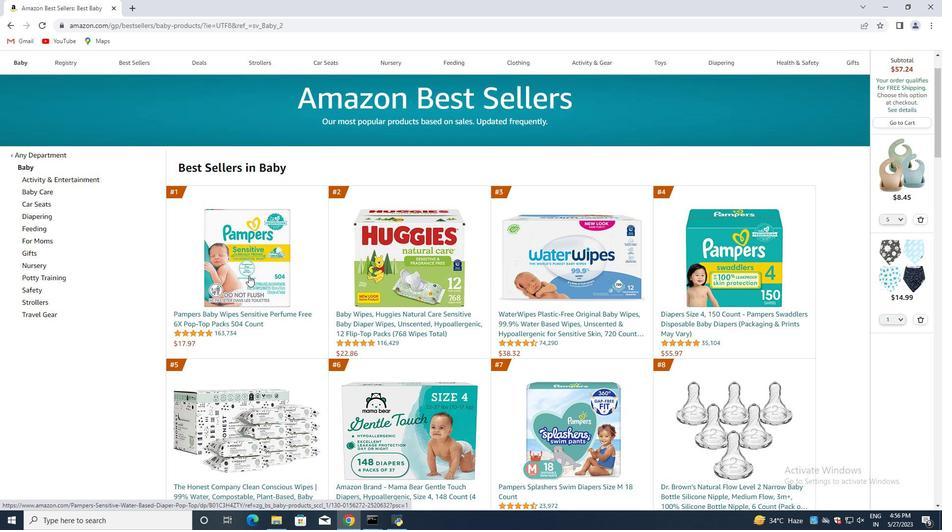 
Action: Mouse scrolled (248, 276) with delta (0, 0)
Screenshot: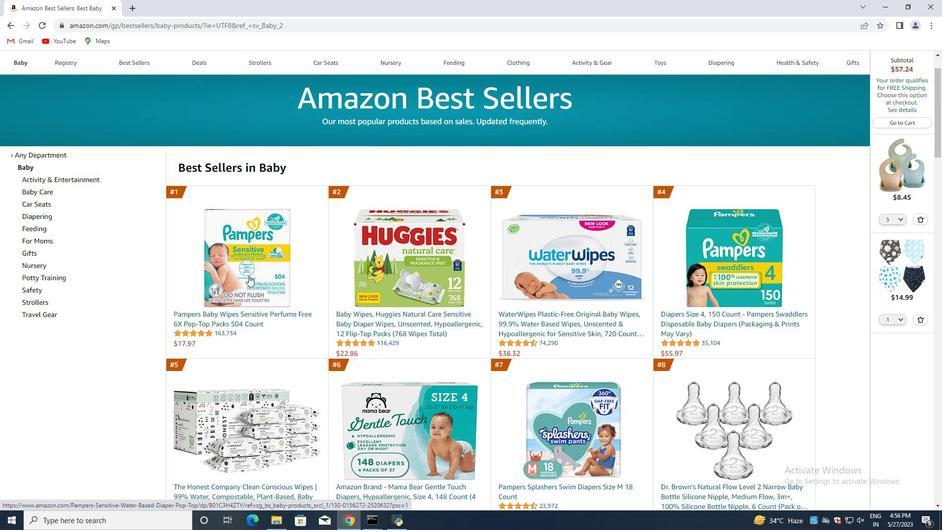 
Action: Mouse scrolled (248, 276) with delta (0, 0)
Screenshot: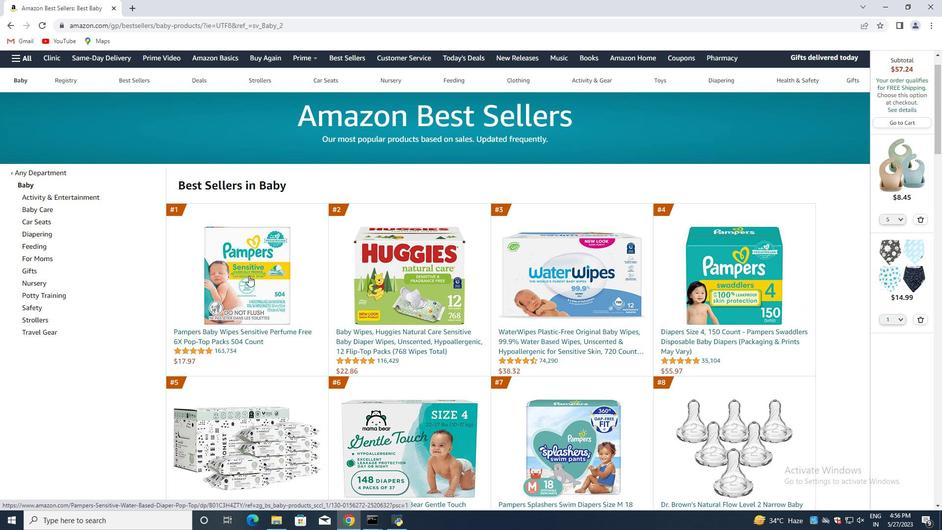 
Action: Mouse scrolled (248, 276) with delta (0, 0)
Screenshot: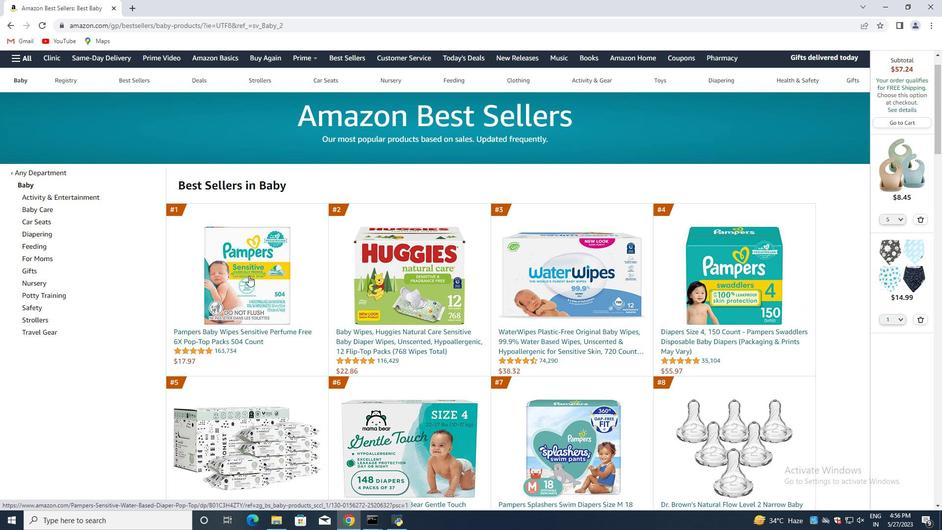 
Action: Mouse moved to (247, 66)
Screenshot: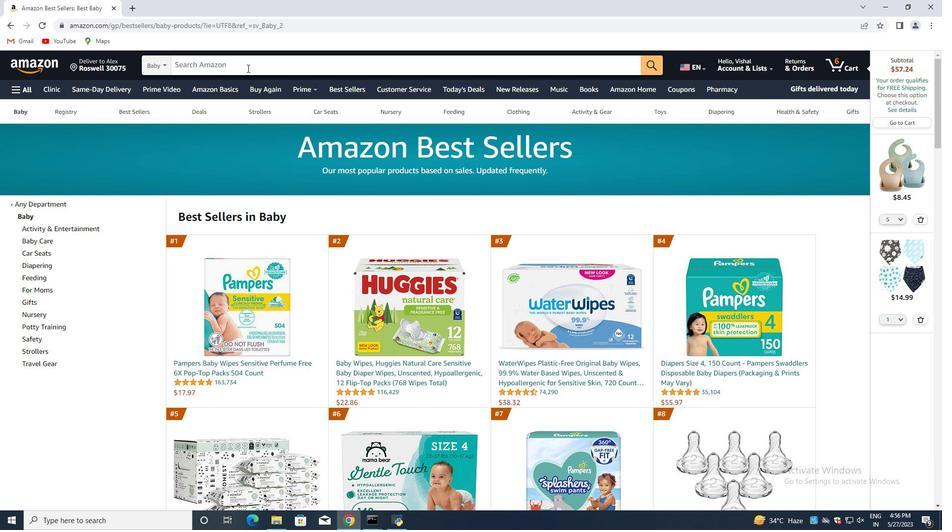 
Action: Mouse pressed left at (247, 66)
Screenshot: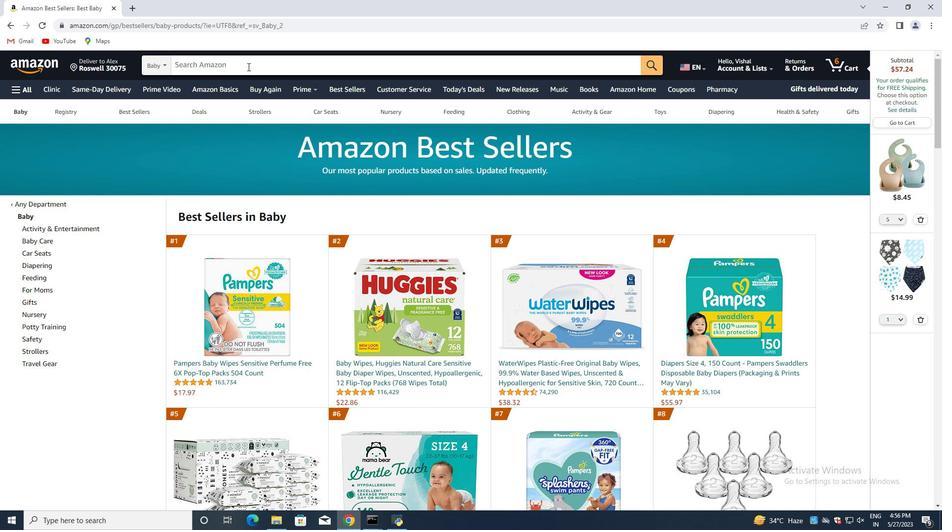 
Action: Mouse moved to (316, 79)
Screenshot: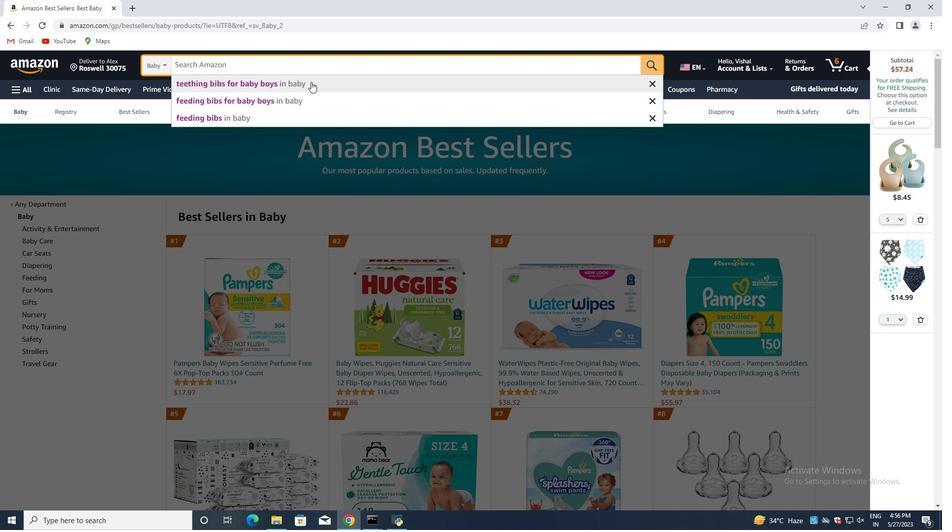 
Action: Mouse pressed left at (316, 79)
Screenshot: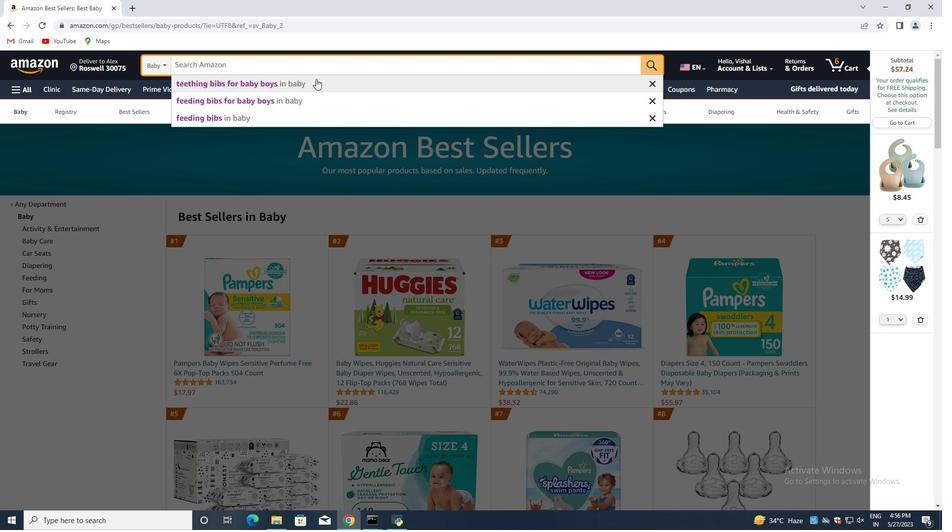 
Action: Mouse moved to (286, 159)
Screenshot: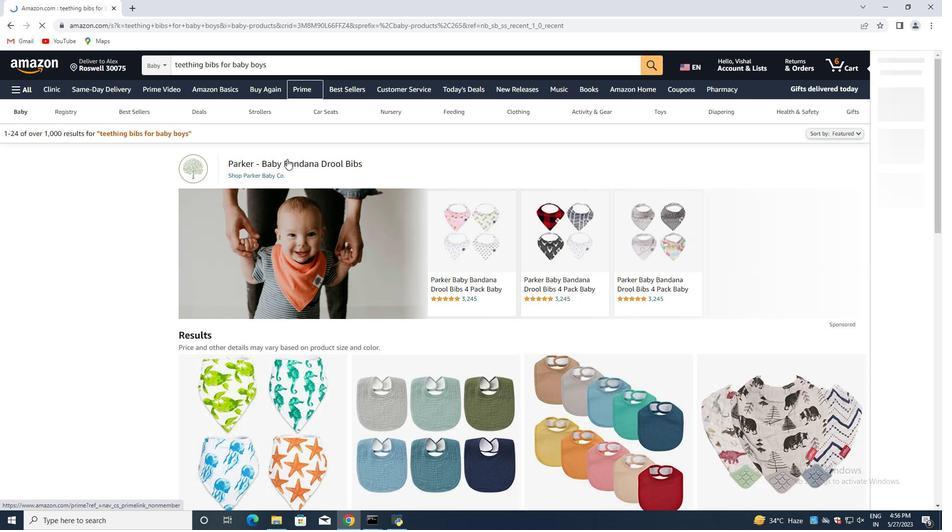 
Action: Mouse scrolled (286, 159) with delta (0, 0)
Screenshot: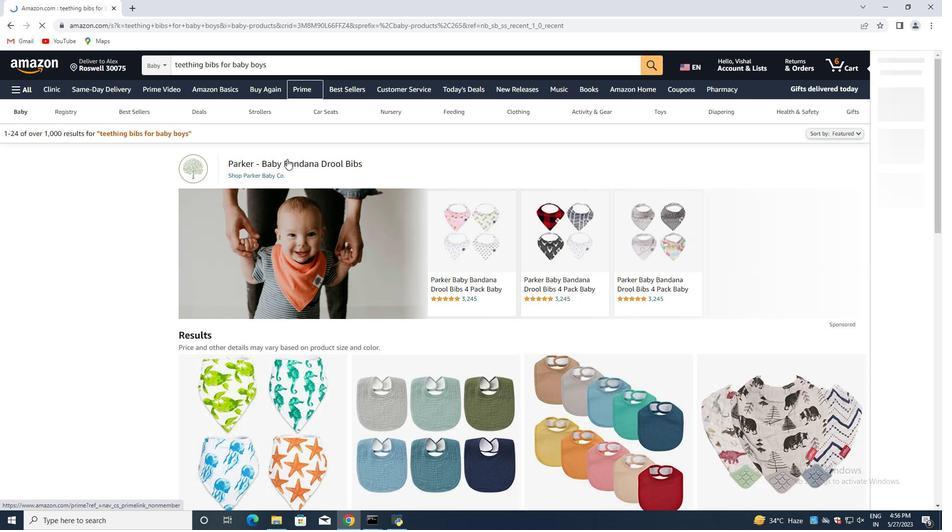 
Action: Mouse moved to (286, 159)
Screenshot: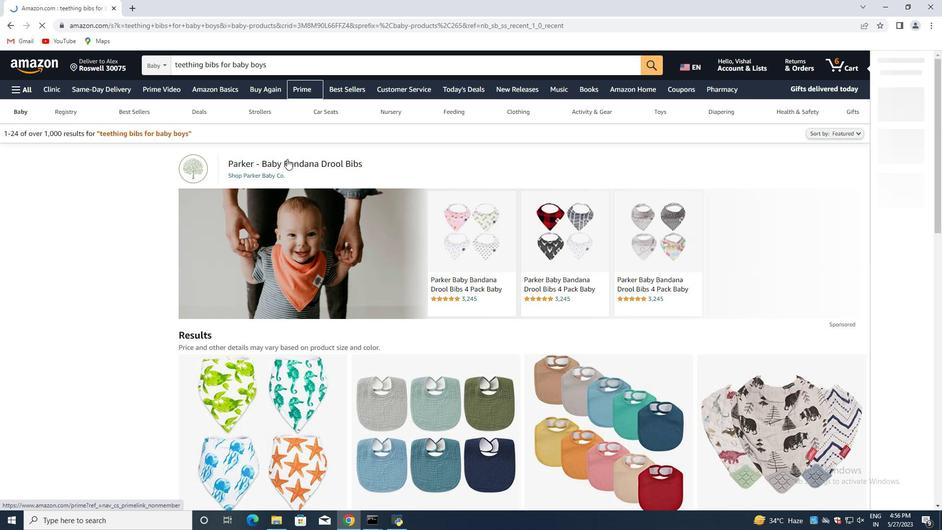 
Action: Mouse scrolled (286, 159) with delta (0, 0)
Screenshot: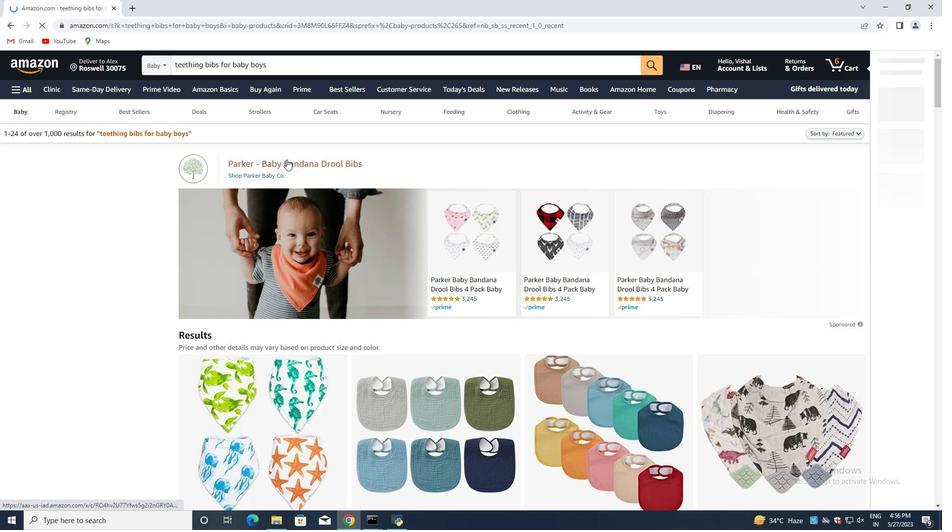 
Action: Mouse moved to (288, 165)
Screenshot: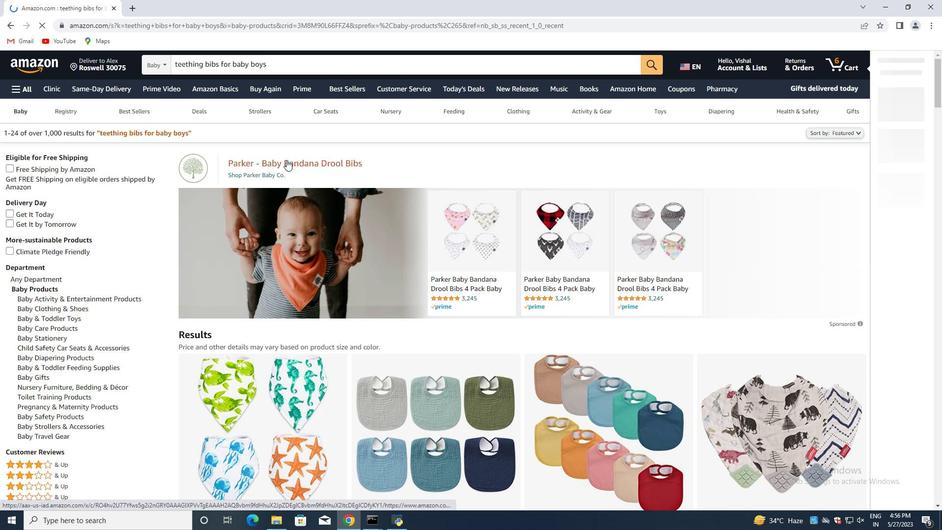 
Action: Mouse scrolled (288, 165) with delta (0, 0)
Screenshot: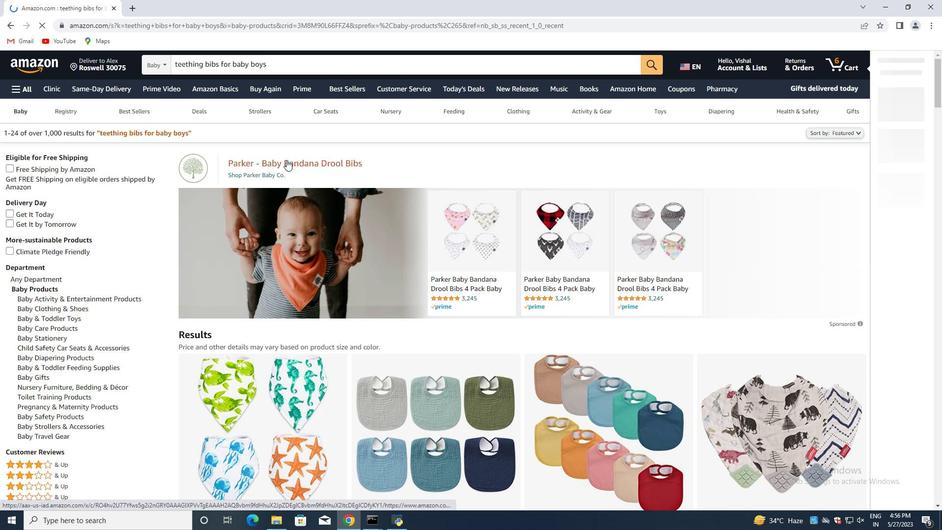 
Action: Mouse scrolled (288, 165) with delta (0, 0)
Screenshot: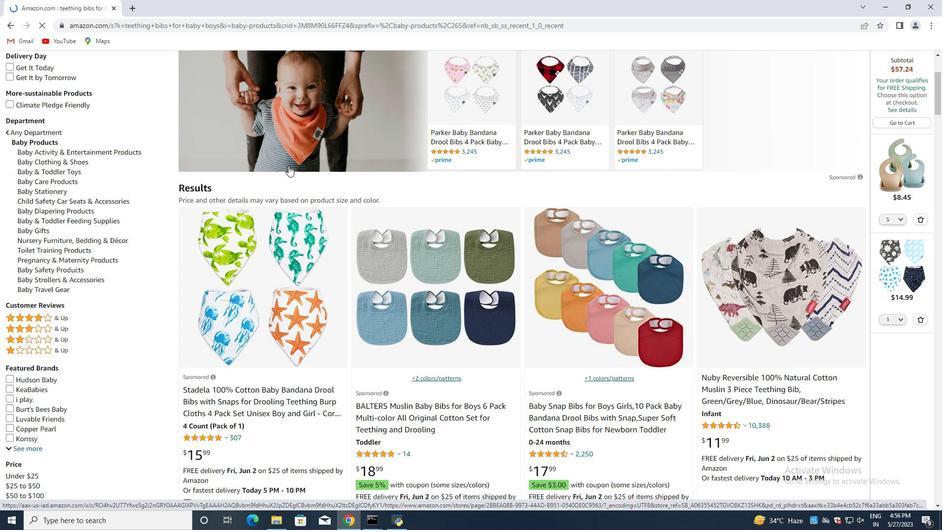 
Action: Mouse moved to (288, 165)
Screenshot: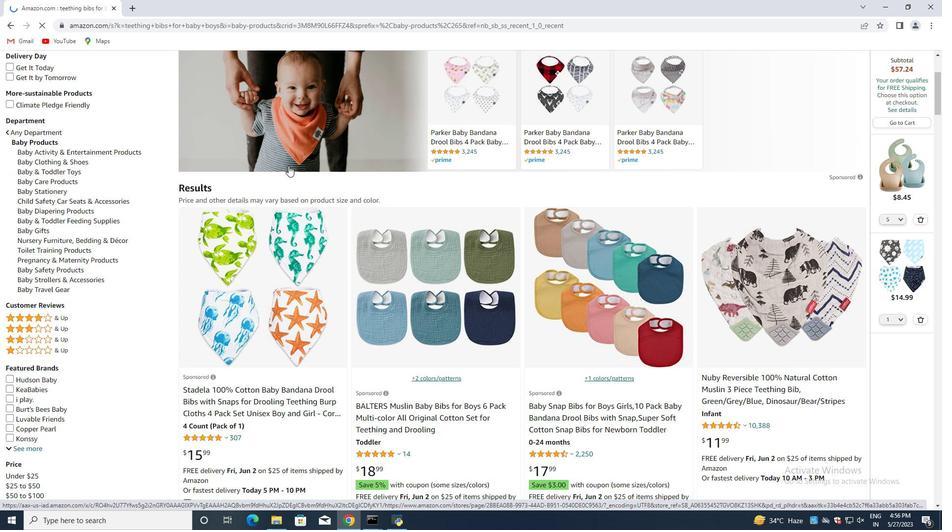 
Action: Mouse scrolled (288, 165) with delta (0, 0)
Screenshot: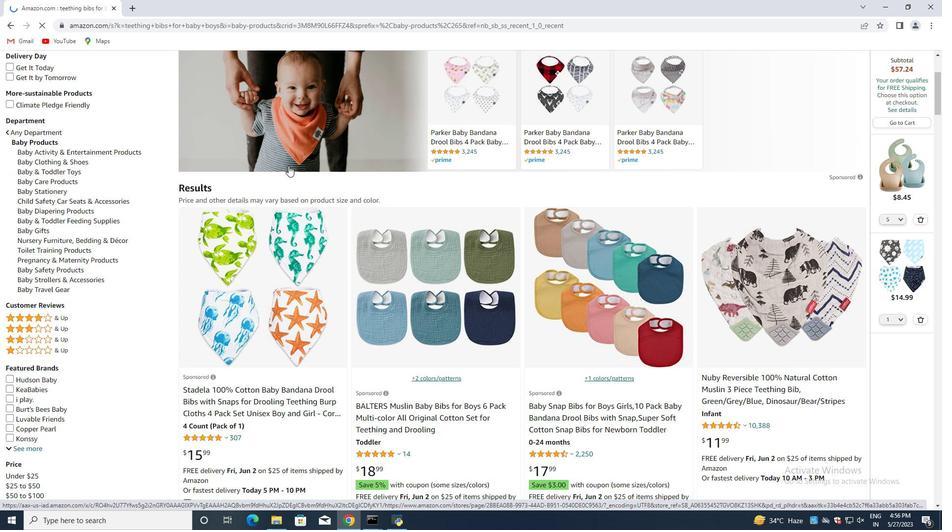 
Action: Mouse moved to (288, 166)
Screenshot: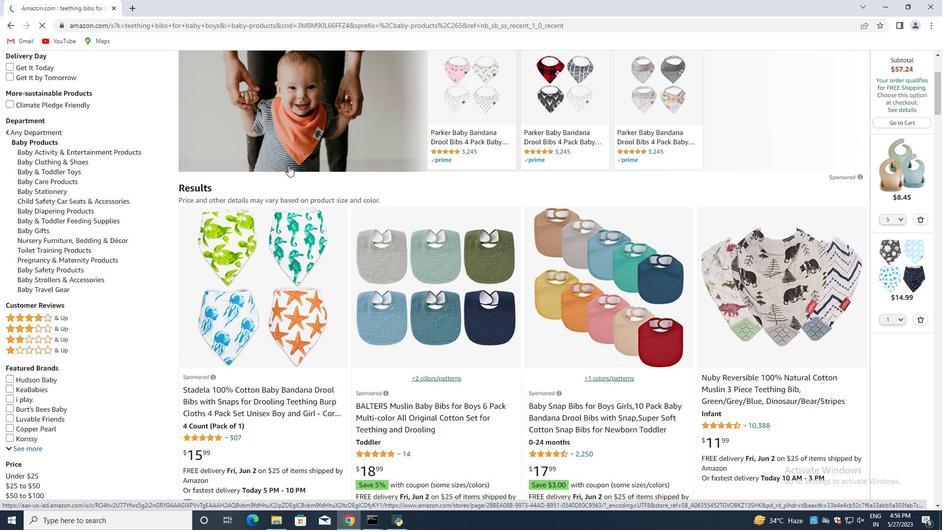 
Action: Mouse scrolled (288, 165) with delta (0, 0)
Screenshot: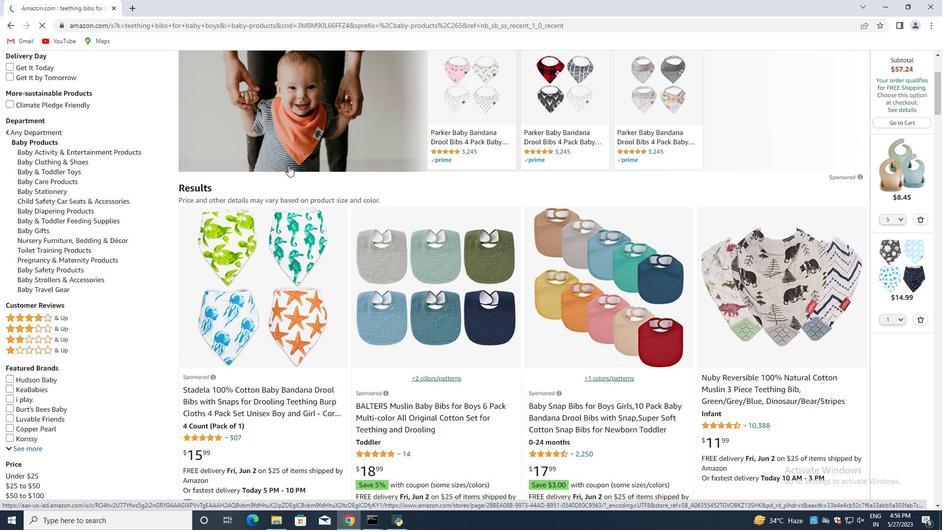 
Action: Mouse scrolled (288, 165) with delta (0, 0)
Screenshot: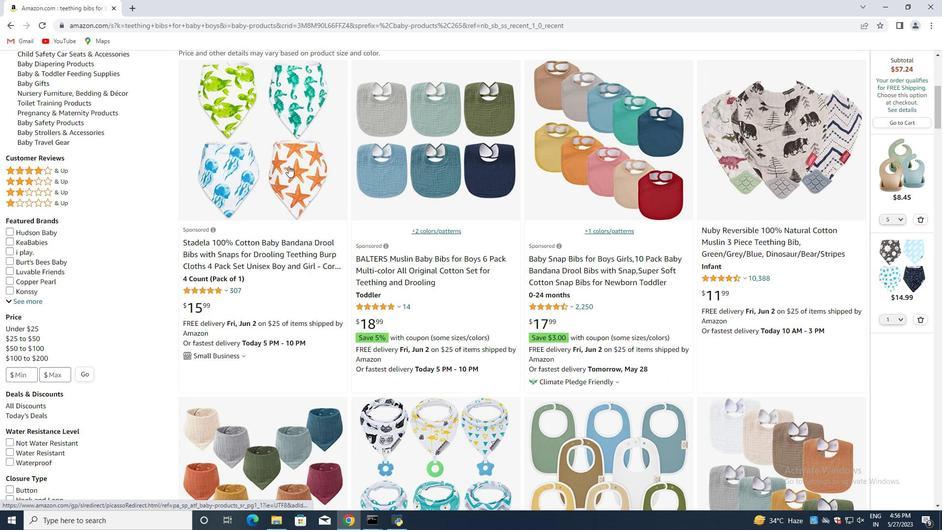 
Action: Mouse scrolled (288, 165) with delta (0, 0)
Screenshot: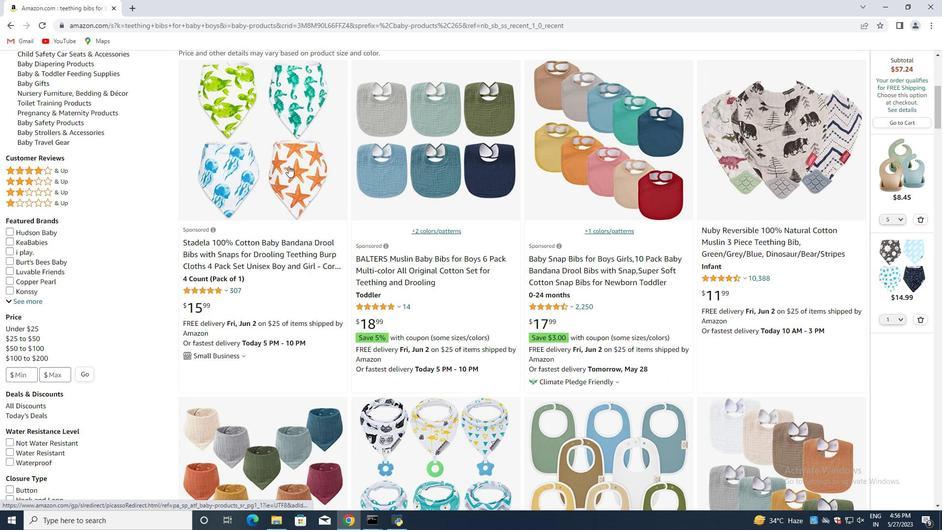 
Action: Mouse scrolled (288, 165) with delta (0, 0)
Screenshot: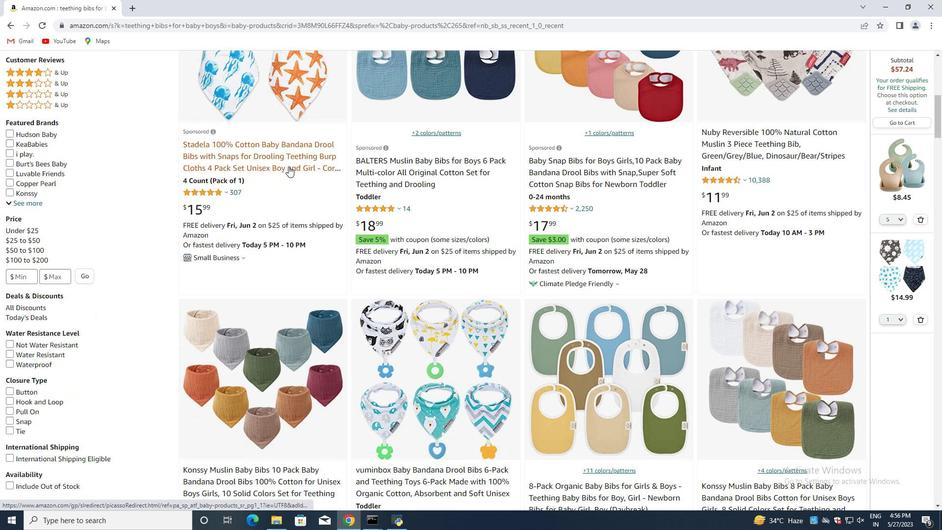 
Action: Mouse moved to (927, 219)
Screenshot: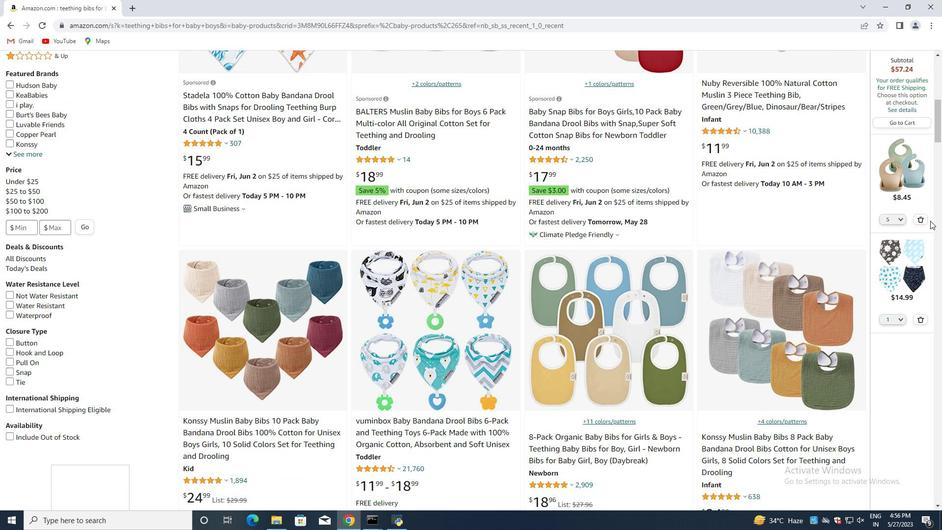 
Action: Mouse pressed left at (927, 219)
Screenshot: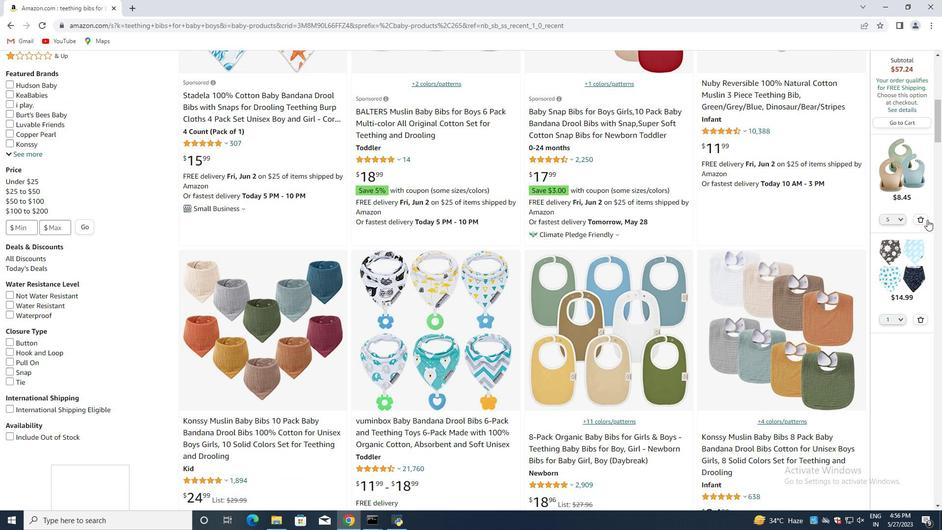 
Action: Mouse moved to (922, 274)
Screenshot: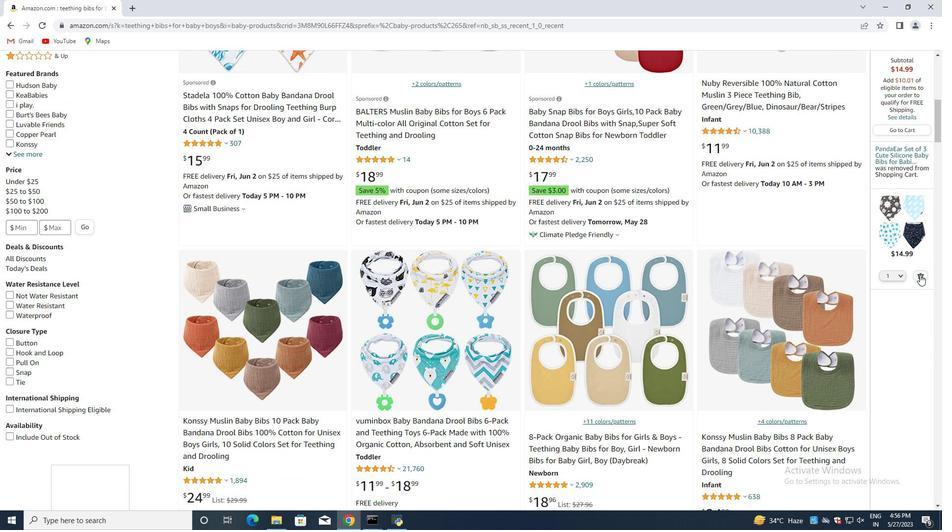 
Action: Mouse pressed left at (922, 274)
Screenshot: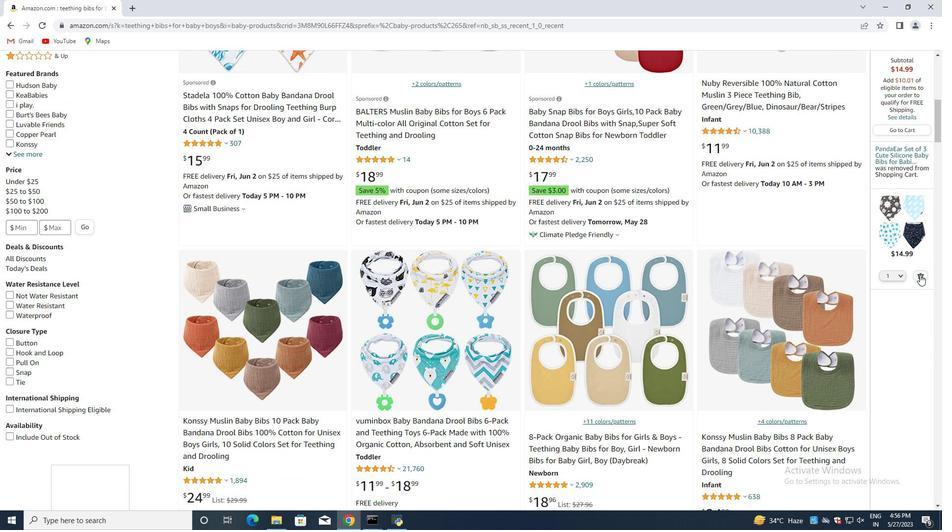 
Action: Mouse moved to (415, 284)
Screenshot: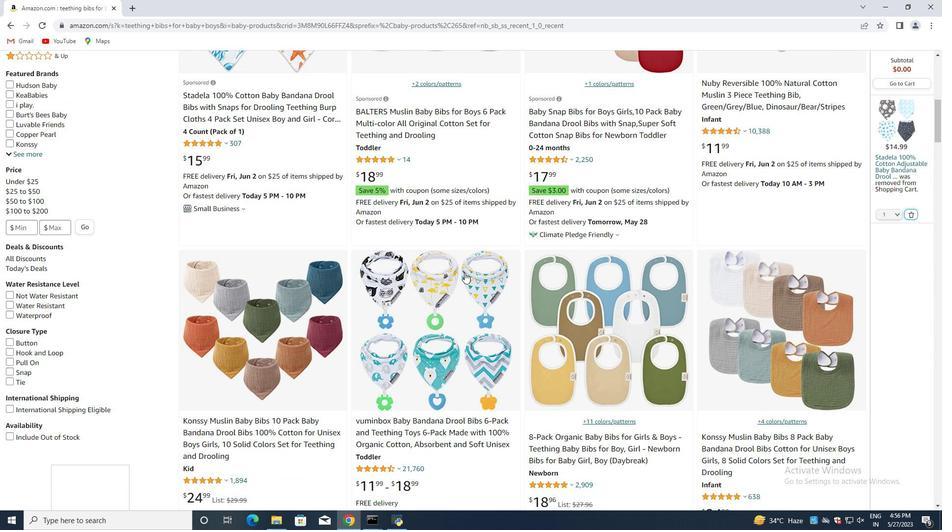 
Action: Mouse scrolled (415, 283) with delta (0, 0)
Screenshot: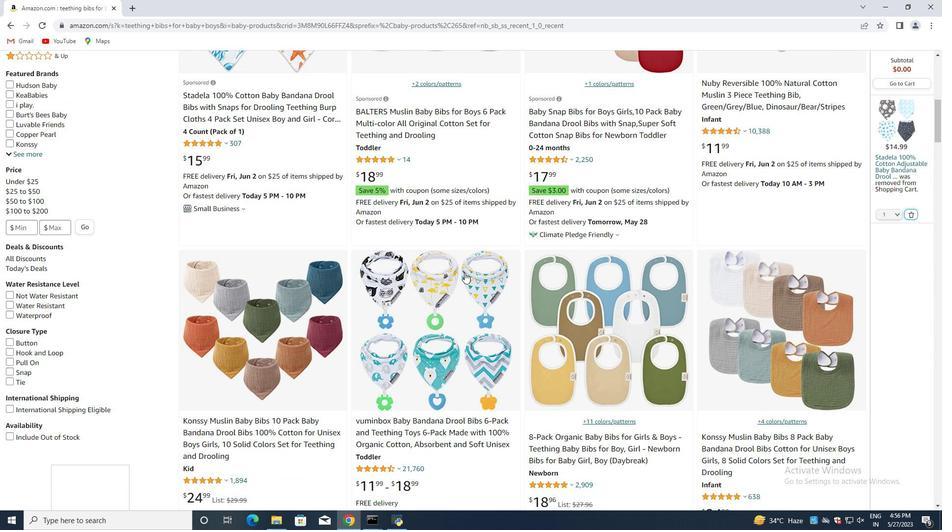 
Action: Mouse moved to (384, 293)
Screenshot: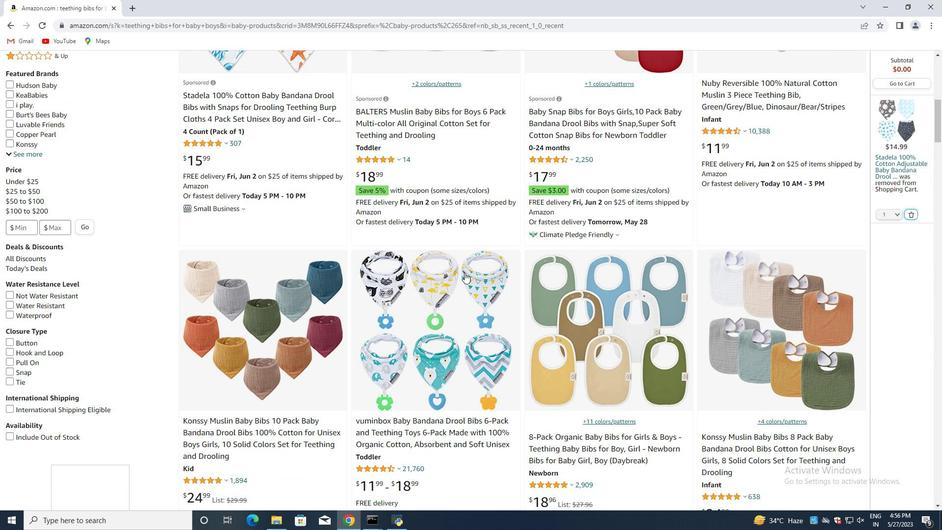
Action: Mouse scrolled (384, 292) with delta (0, 0)
Screenshot: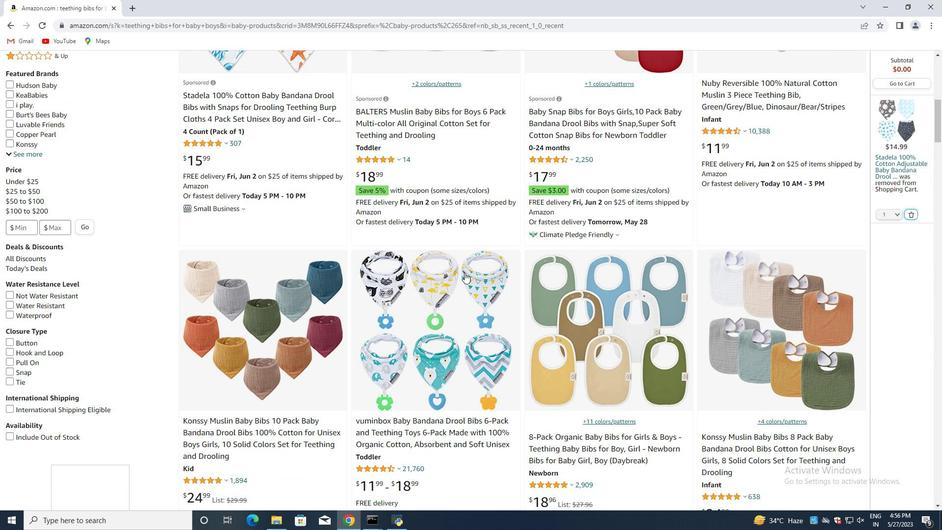 
Action: Mouse moved to (368, 297)
Screenshot: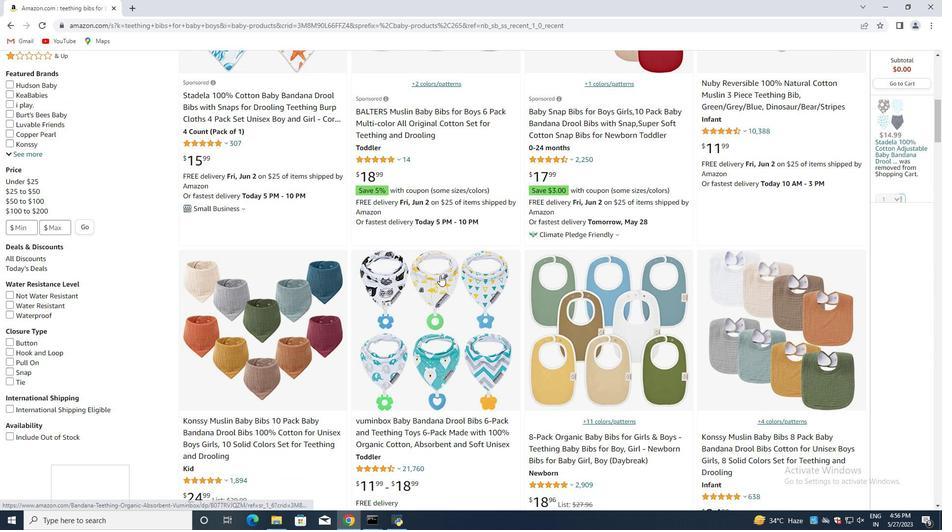 
Action: Mouse scrolled (368, 297) with delta (0, 0)
Screenshot: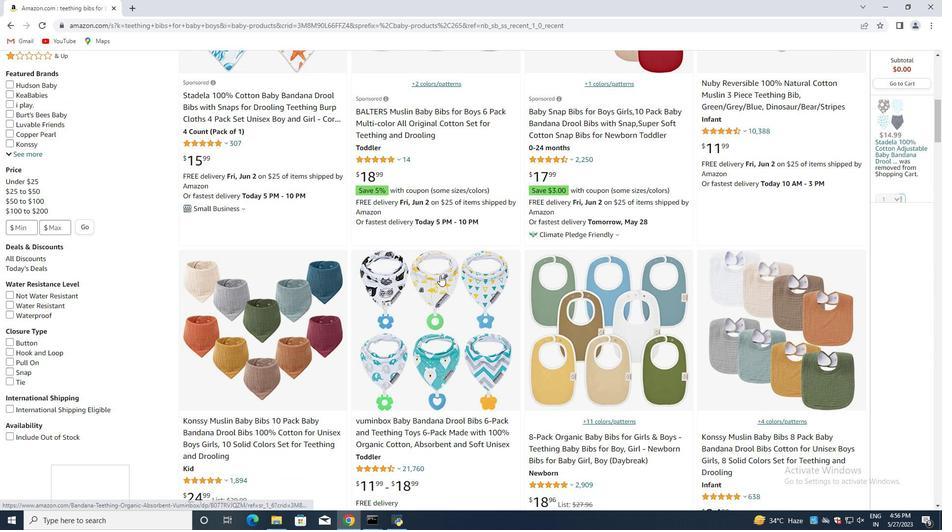 
Action: Mouse moved to (337, 303)
Screenshot: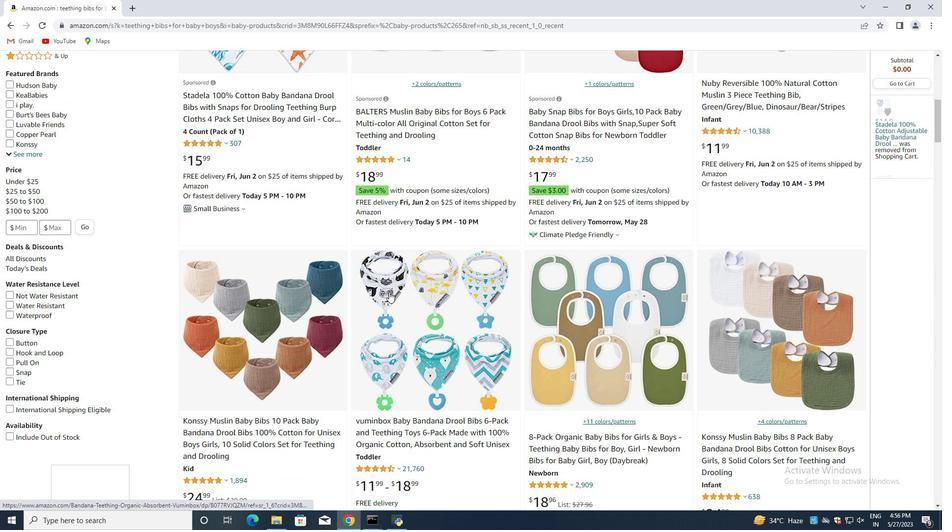 
Action: Mouse scrolled (337, 302) with delta (0, 0)
Screenshot: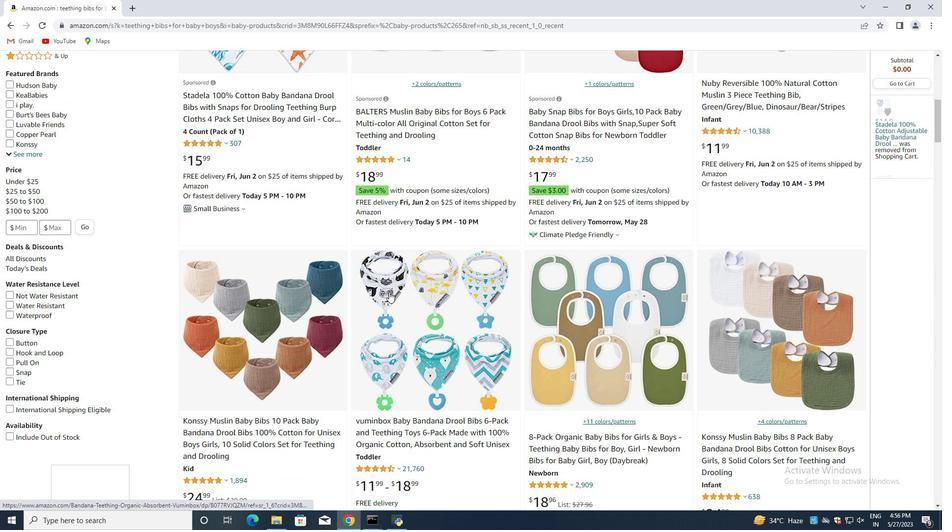 
Action: Mouse moved to (265, 301)
Screenshot: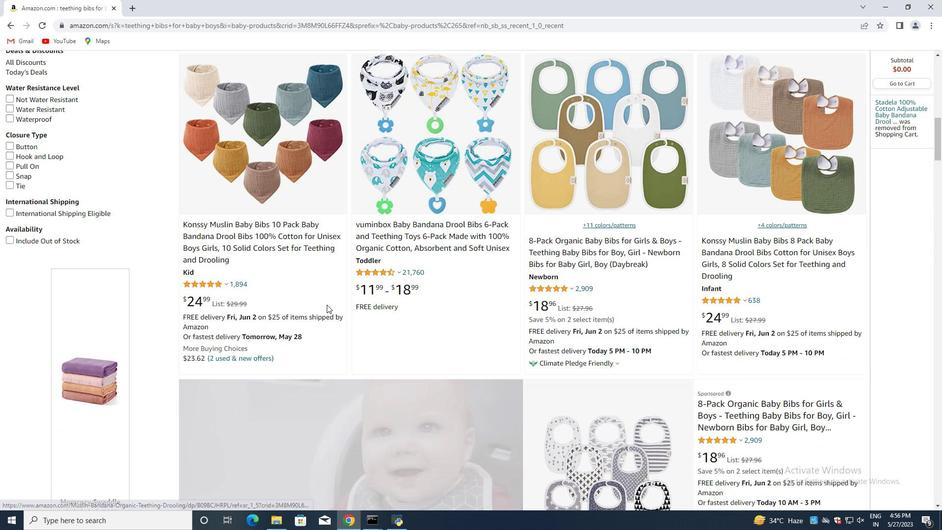 
Action: Mouse scrolled (322, 305) with delta (0, 0)
Screenshot: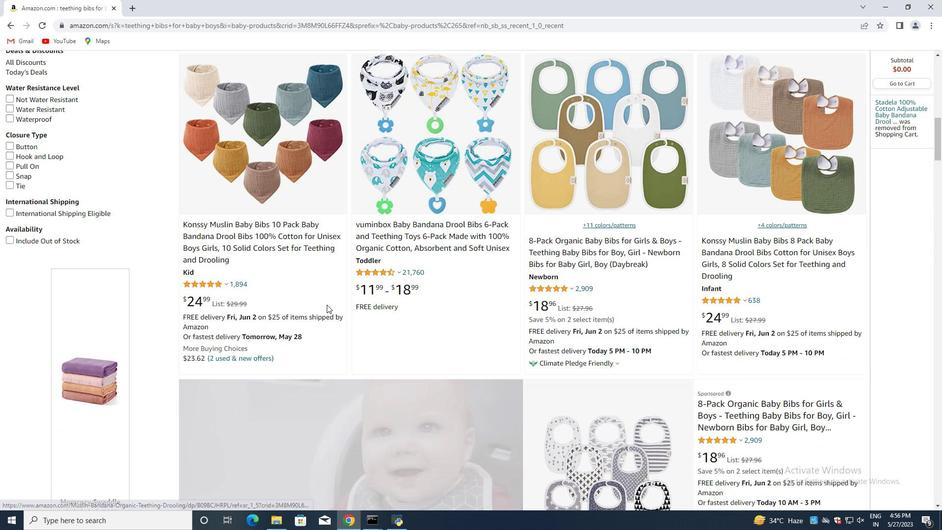
Action: Mouse moved to (271, 300)
Screenshot: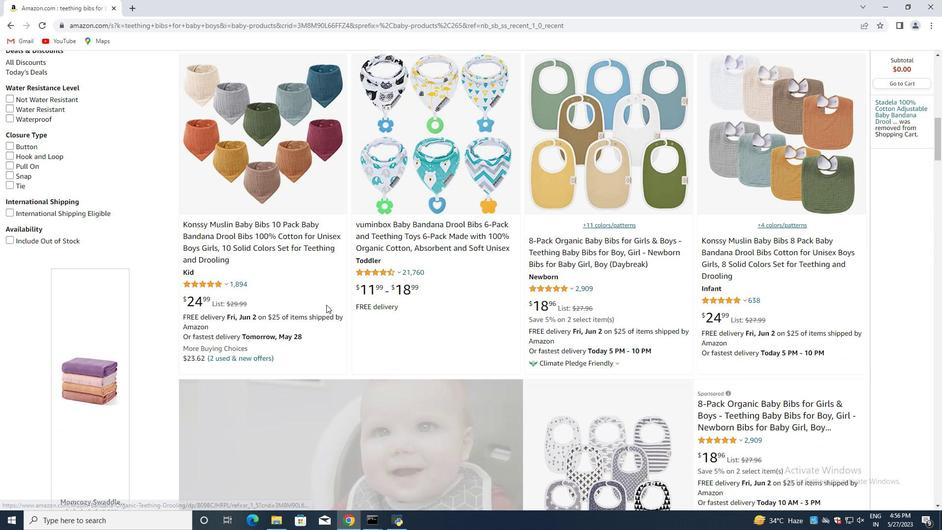 
Action: Mouse scrolled (299, 310) with delta (0, 0)
Screenshot: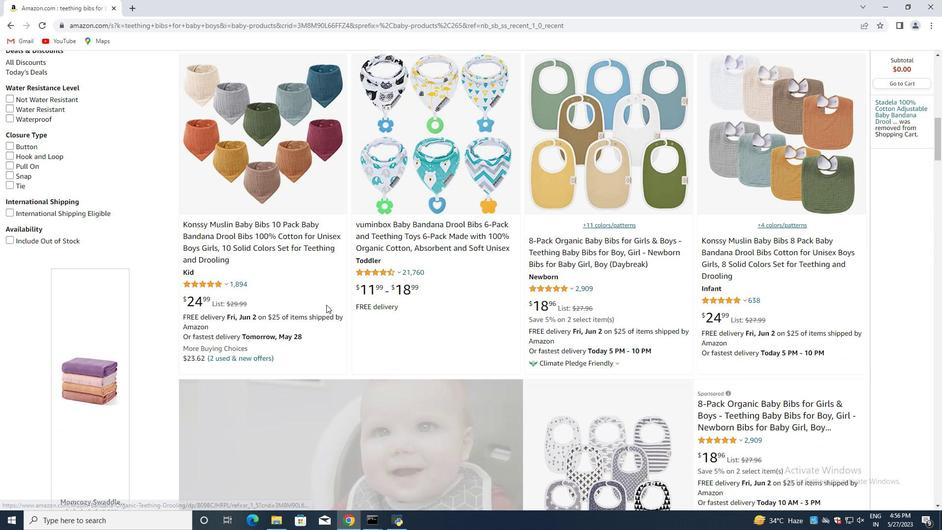
Action: Mouse moved to (280, 298)
Screenshot: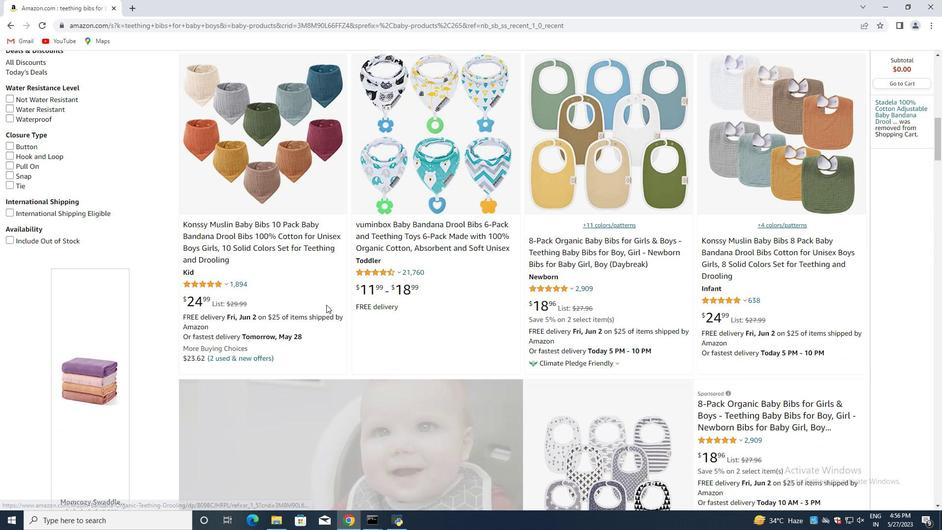 
Action: Mouse scrolled (263, 314) with delta (0, 0)
Screenshot: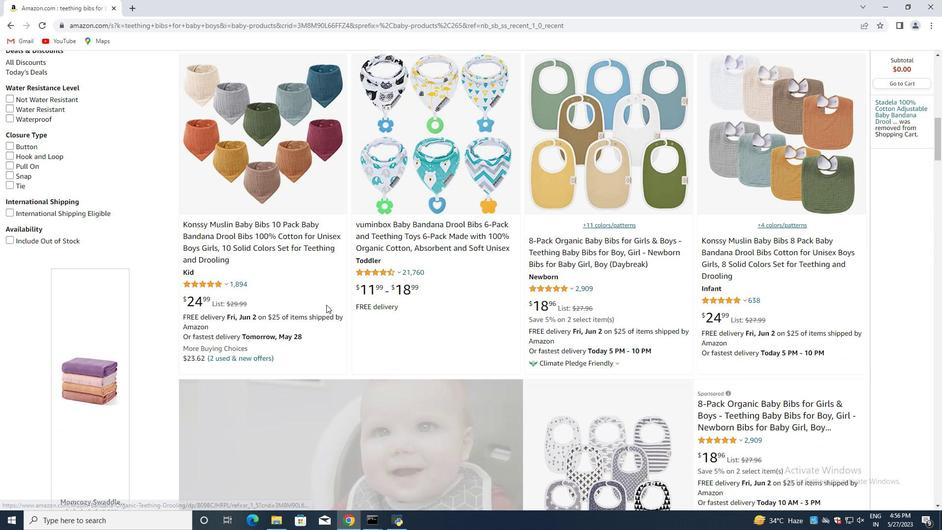 
Action: Mouse moved to (303, 287)
Screenshot: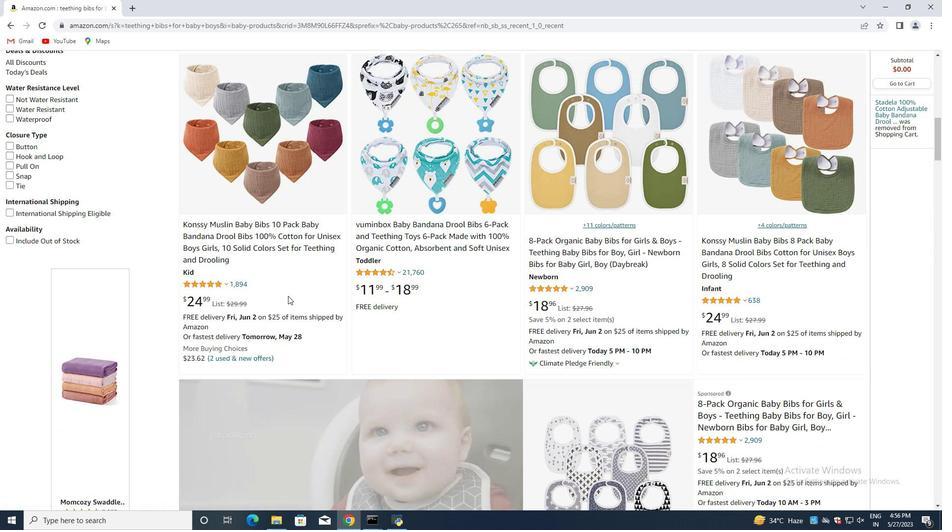 
Action: Mouse scrolled (303, 287) with delta (0, 0)
Screenshot: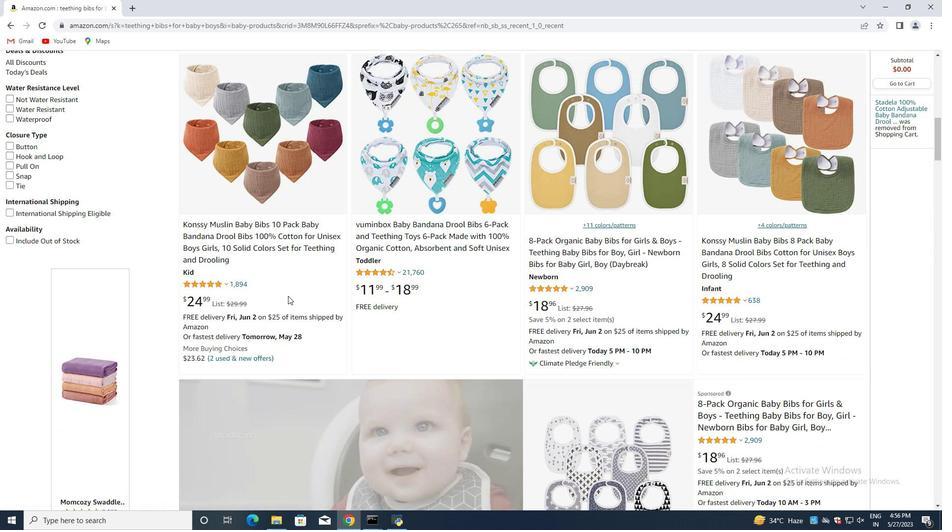 
Action: Mouse scrolled (303, 287) with delta (0, 0)
Screenshot: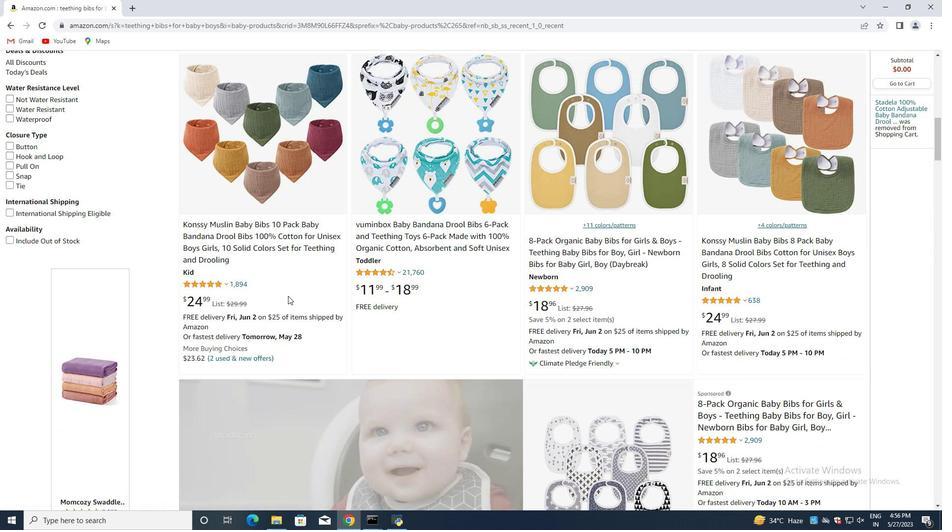 
Action: Mouse scrolled (303, 287) with delta (0, 0)
Screenshot: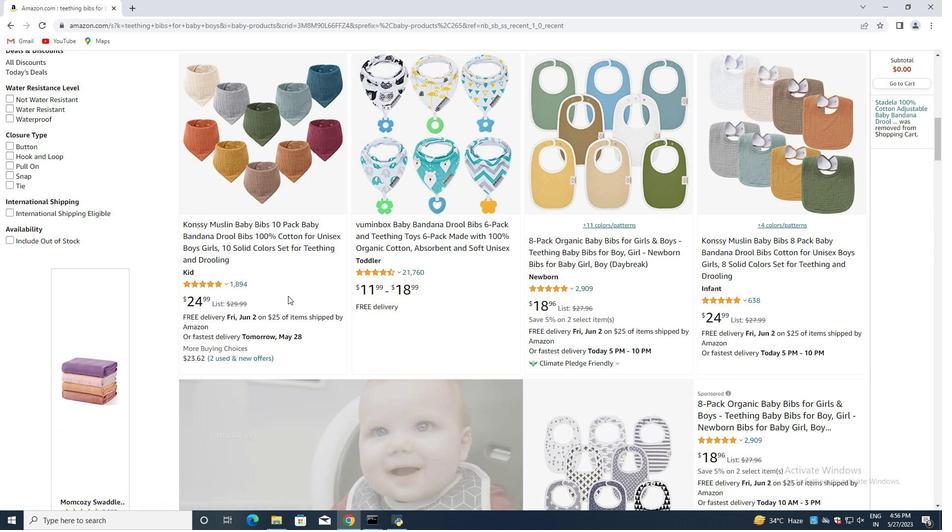 
Action: Mouse moved to (309, 268)
Screenshot: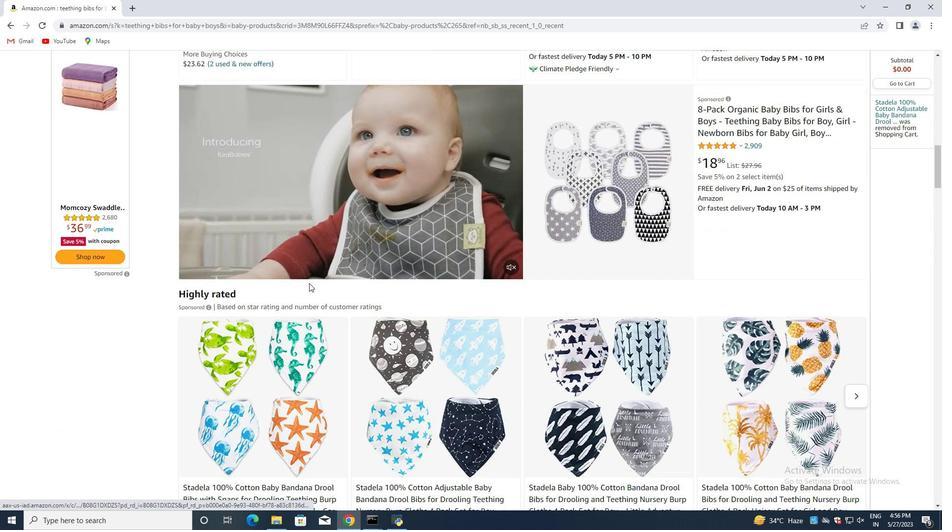 
Action: Mouse scrolled (309, 267) with delta (0, 0)
Screenshot: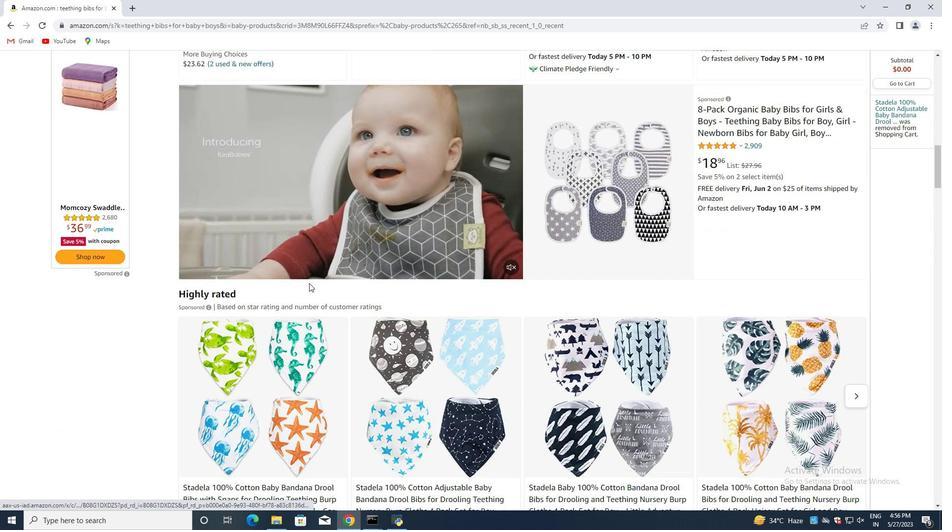 
Action: Mouse moved to (308, 268)
Screenshot: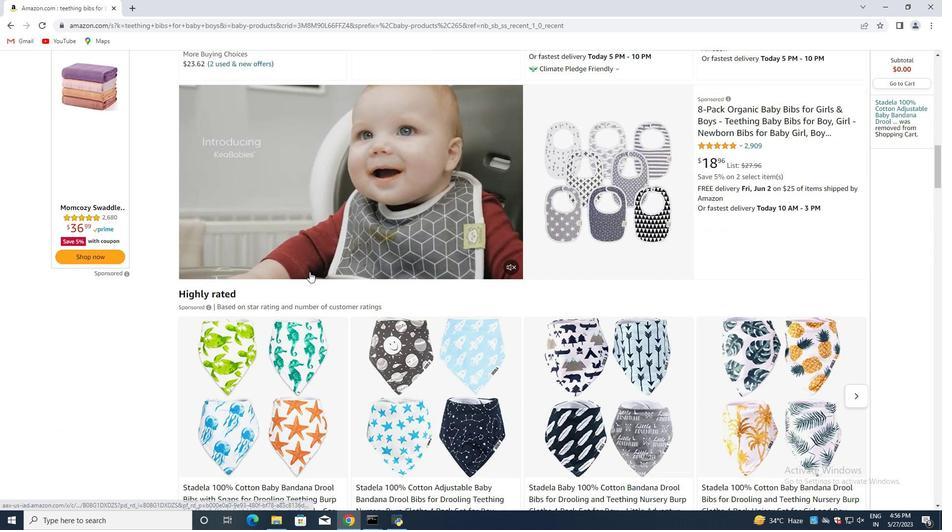 
Action: Mouse scrolled (308, 267) with delta (0, 0)
Screenshot: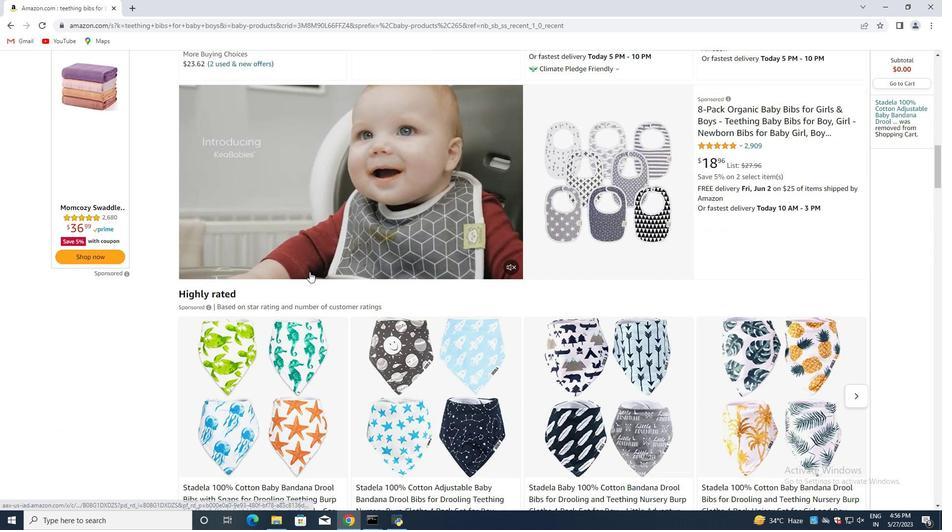 
Action: Mouse moved to (306, 268)
Screenshot: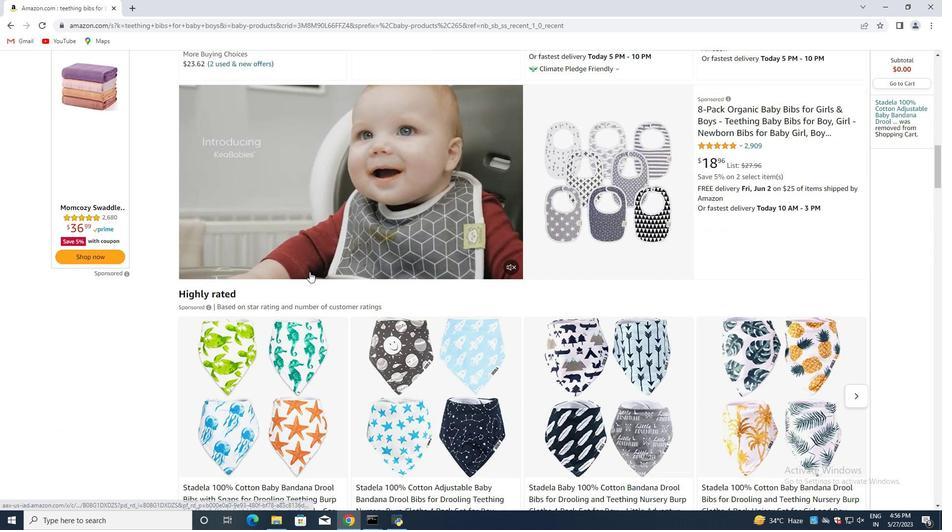 
Action: Mouse scrolled (306, 268) with delta (0, 0)
Screenshot: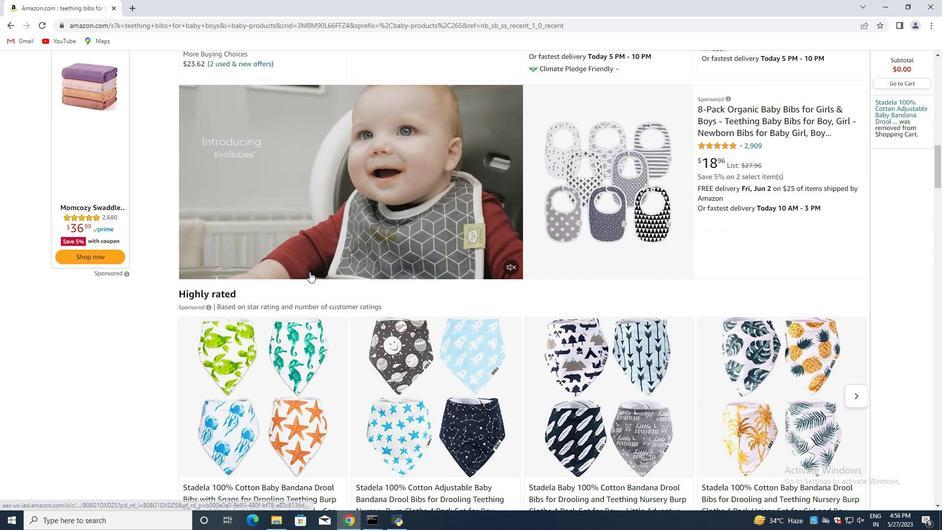 
Action: Mouse moved to (305, 269)
Screenshot: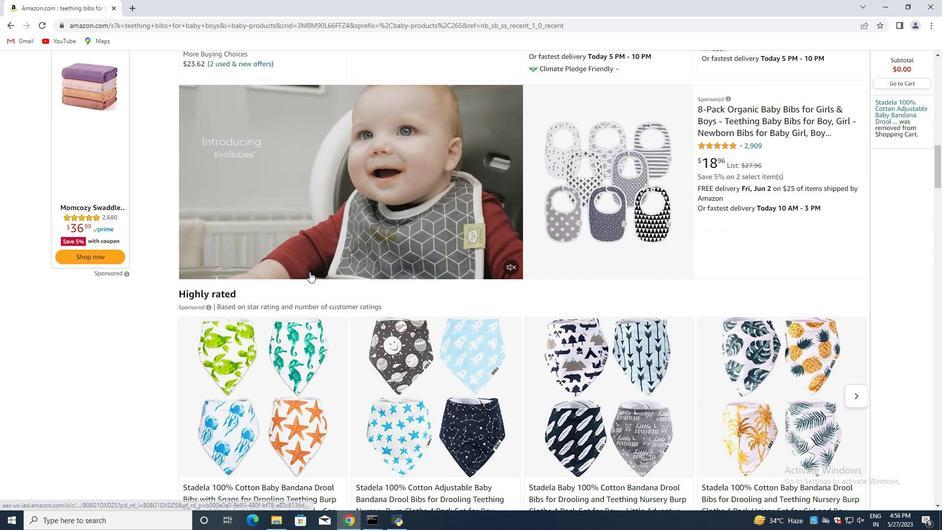 
Action: Mouse scrolled (305, 269) with delta (0, 0)
Screenshot: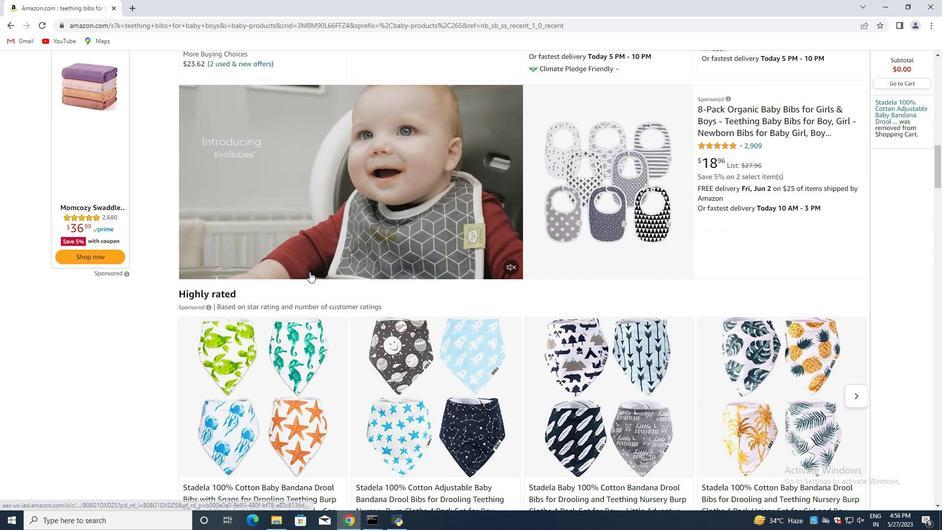 
Action: Mouse moved to (302, 267)
Screenshot: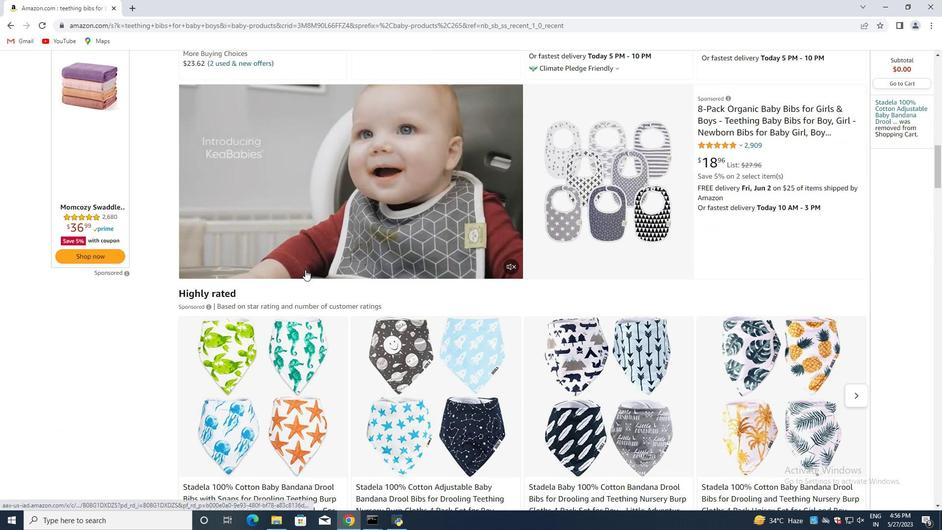 
Action: Mouse scrolled (302, 266) with delta (0, 0)
Screenshot: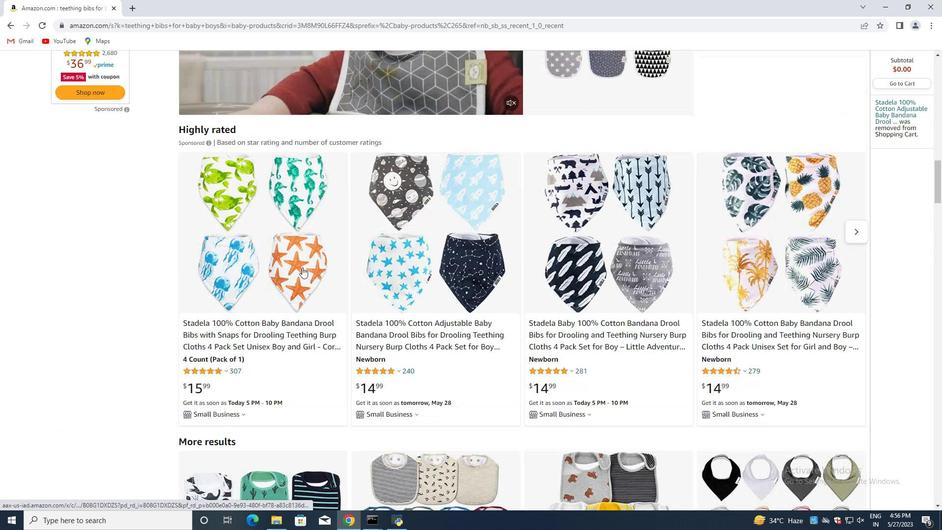 
Action: Mouse moved to (301, 267)
Screenshot: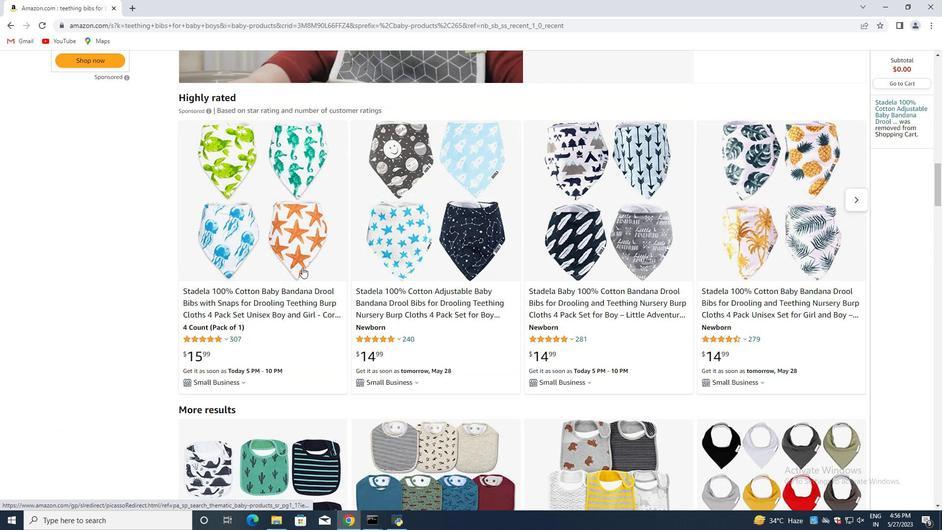 
Action: Mouse scrolled (302, 266) with delta (0, 0)
Screenshot: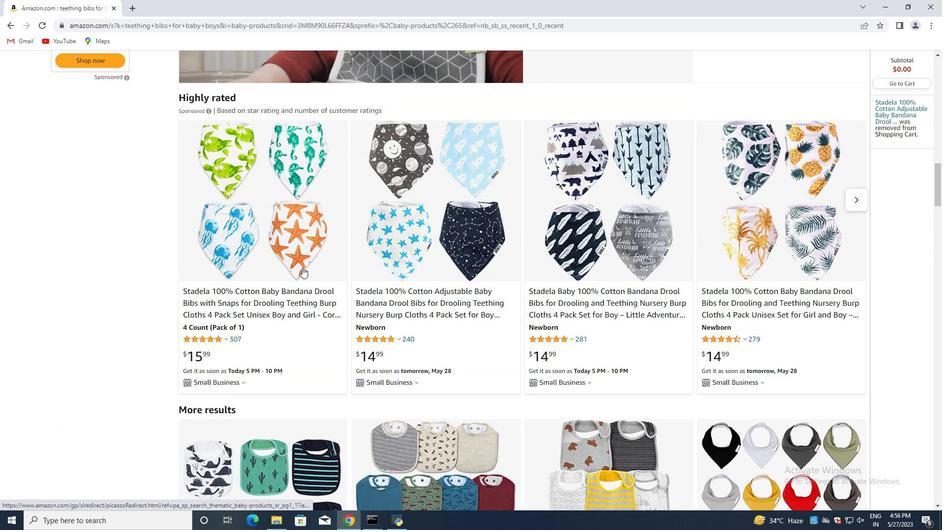 
Action: Mouse scrolled (302, 266) with delta (0, 0)
Screenshot: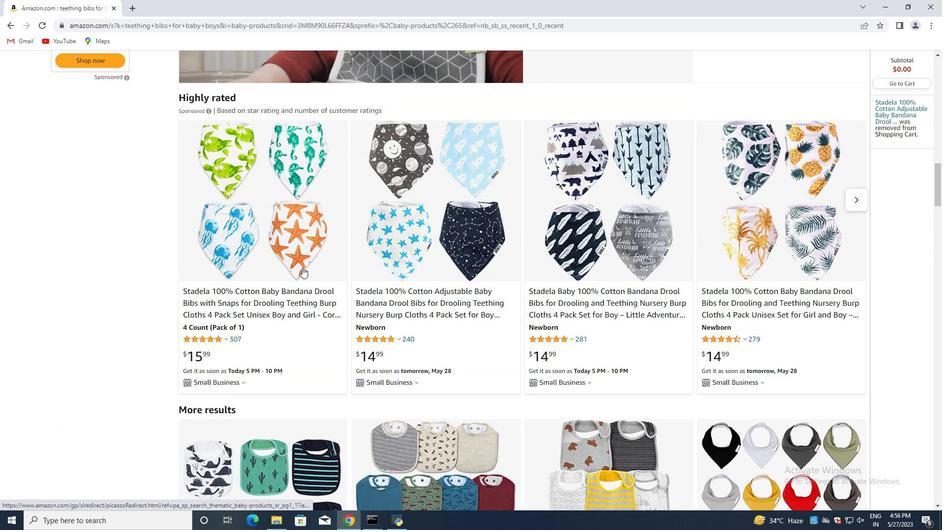 
Action: Mouse scrolled (302, 266) with delta (0, 0)
Screenshot: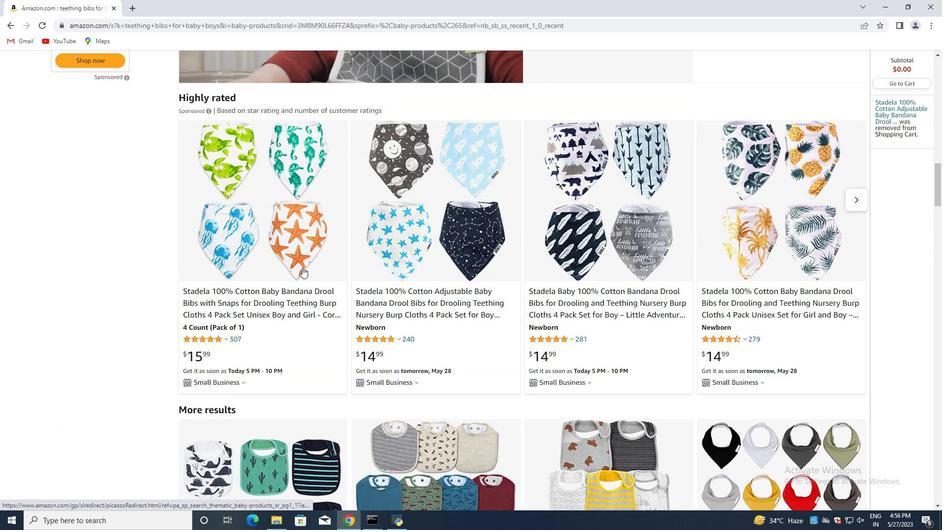 
Action: Mouse moved to (300, 267)
Screenshot: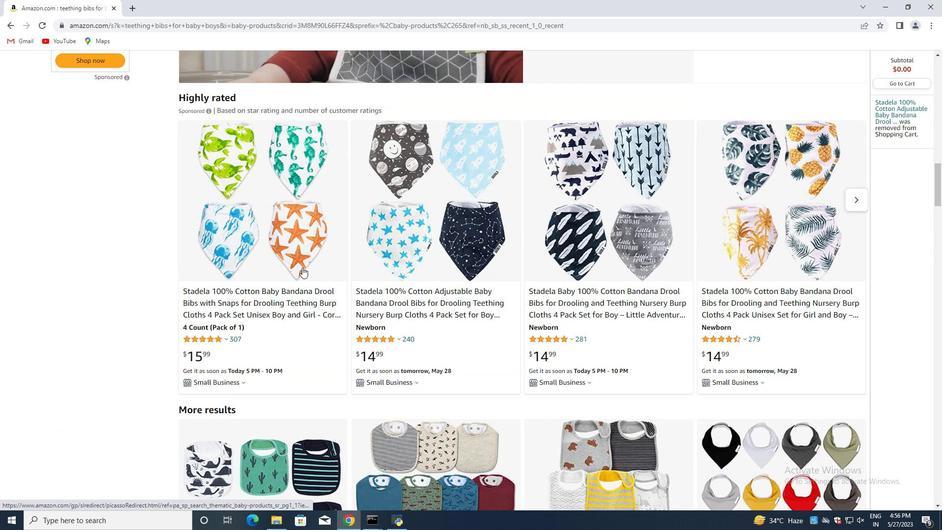 
Action: Mouse scrolled (300, 267) with delta (0, 0)
Screenshot: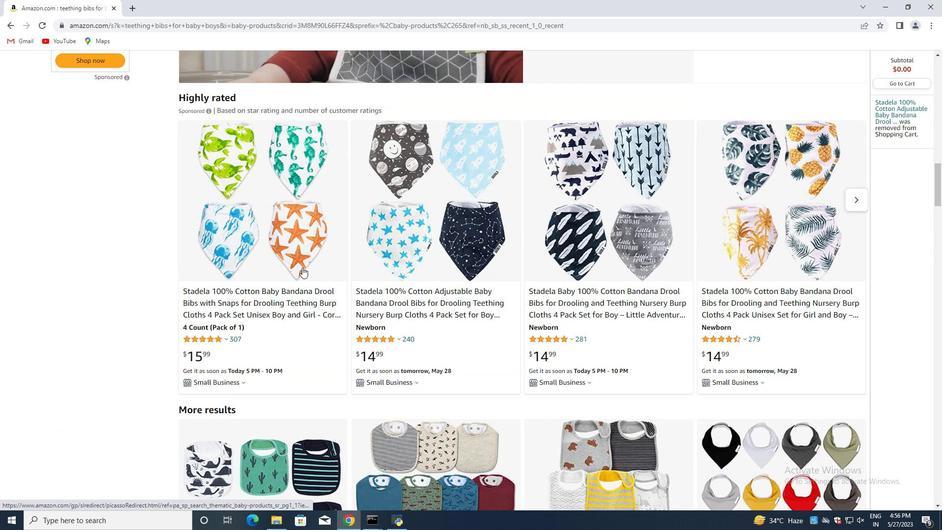 
Action: Mouse moved to (300, 268)
Screenshot: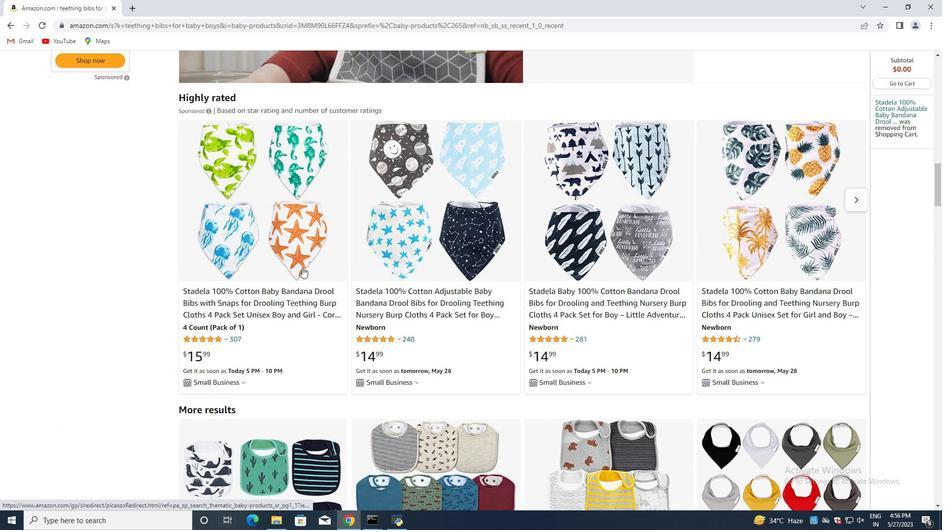 
Action: Mouse scrolled (300, 267) with delta (0, 0)
Screenshot: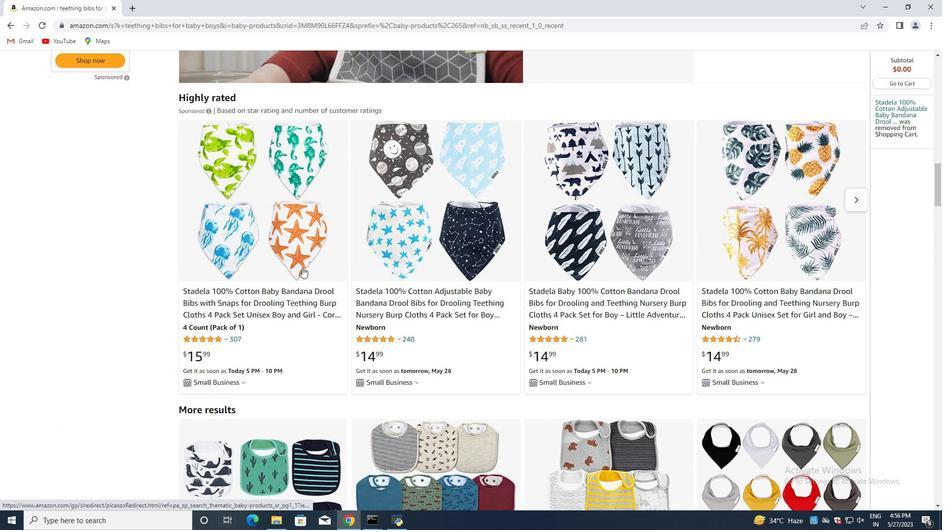 
Action: Mouse scrolled (300, 267) with delta (0, 0)
Screenshot: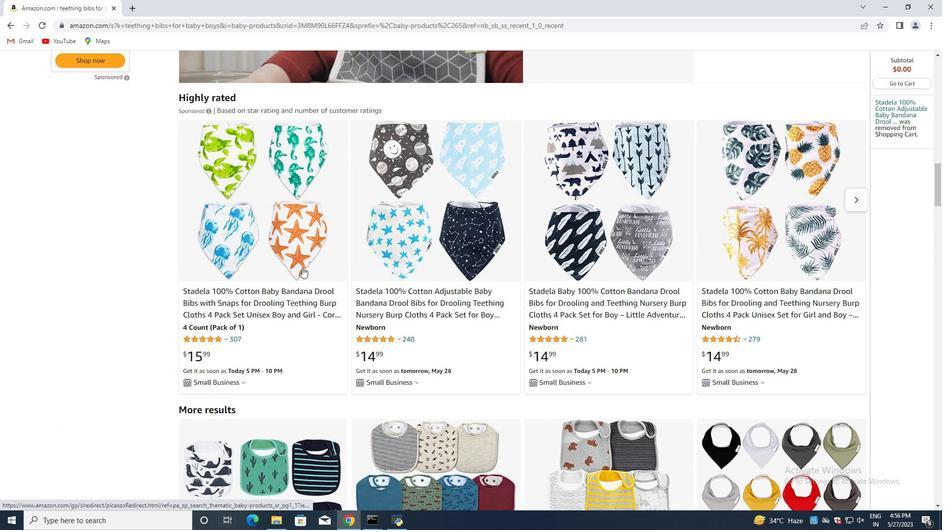 
Action: Mouse scrolled (300, 267) with delta (0, 0)
Screenshot: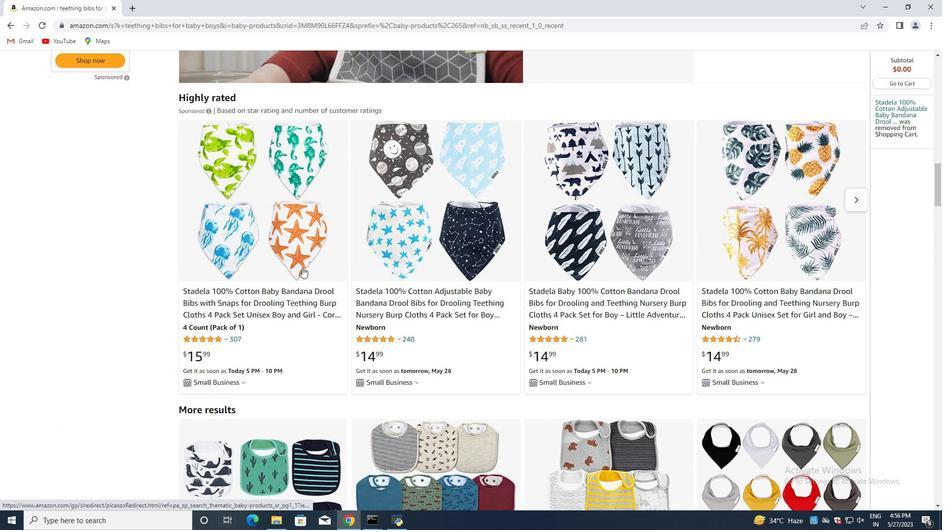 
Action: Mouse moved to (342, 255)
Screenshot: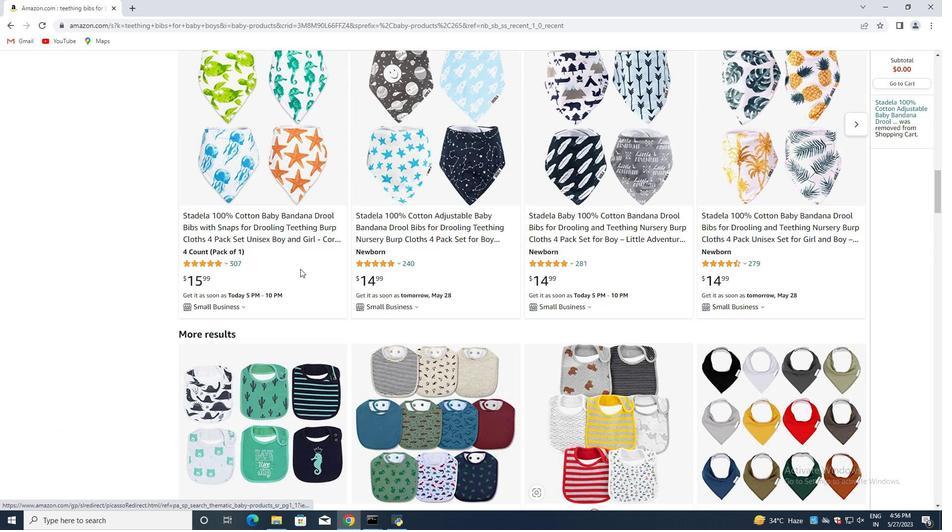 
Action: Mouse scrolled (342, 255) with delta (0, 0)
Screenshot: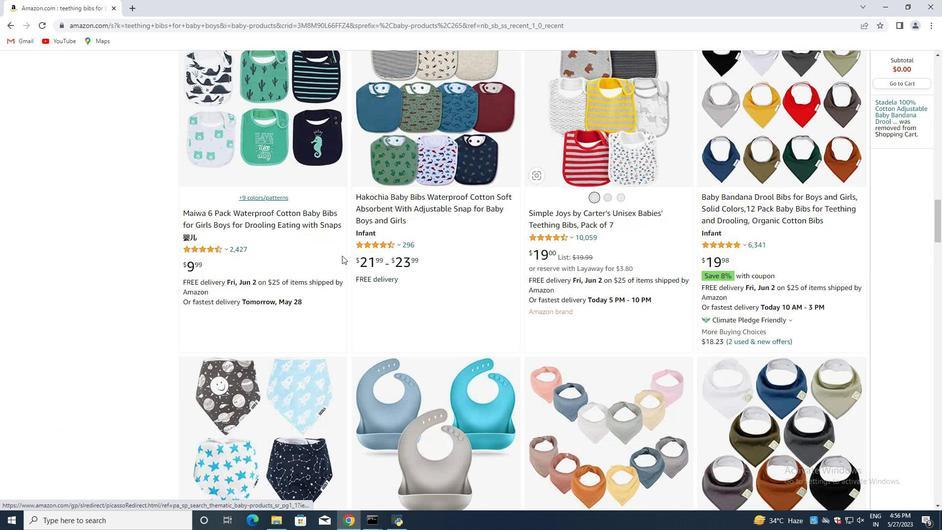 
Action: Mouse moved to (342, 255)
Screenshot: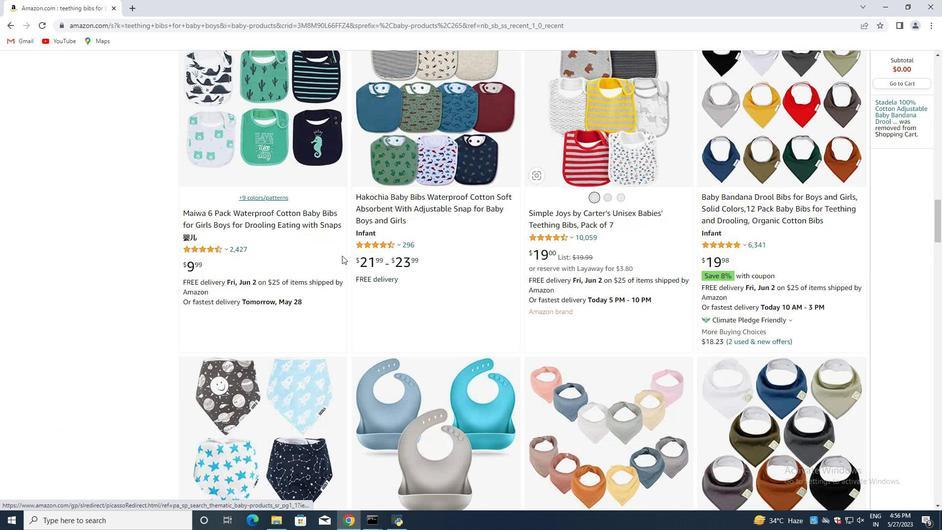 
Action: Mouse scrolled (342, 255) with delta (0, 0)
Screenshot: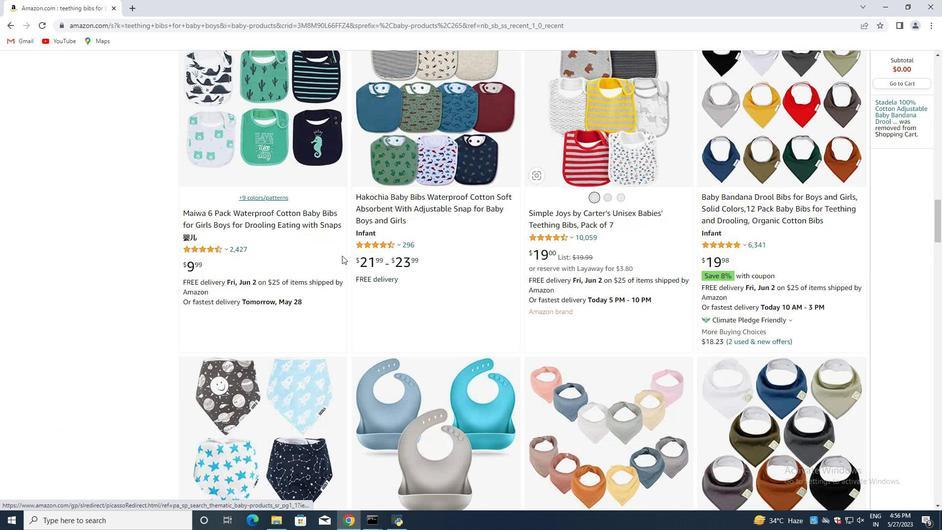 
Action: Mouse scrolled (342, 255) with delta (0, 0)
Screenshot: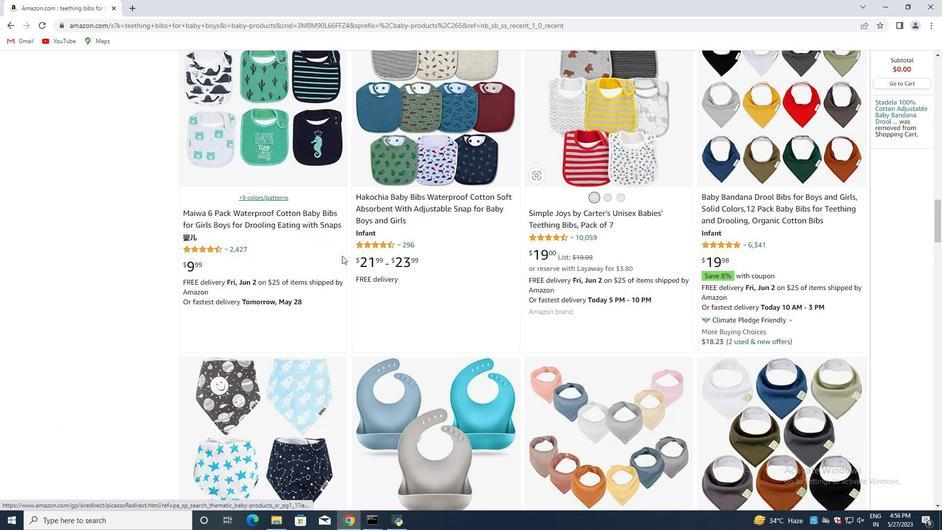
Action: Mouse scrolled (342, 255) with delta (0, 0)
Screenshot: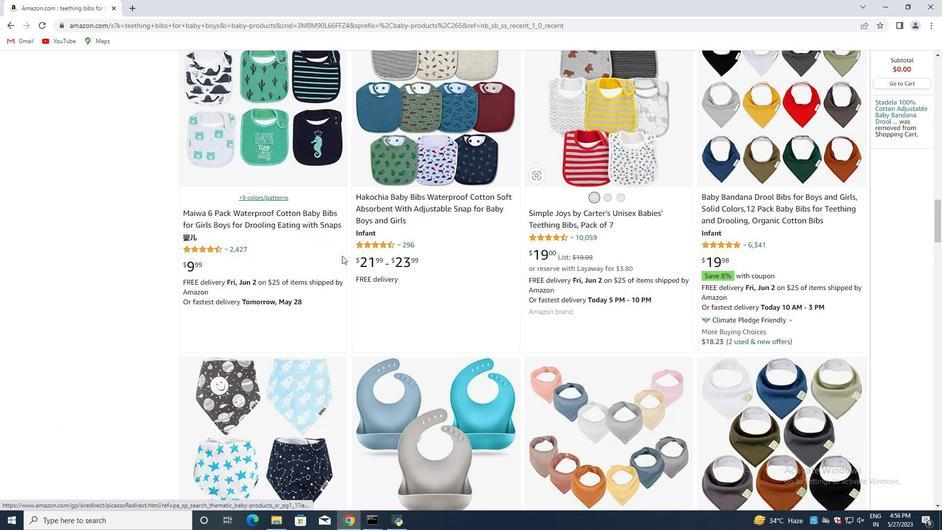 
Action: Mouse scrolled (342, 255) with delta (0, 0)
Screenshot: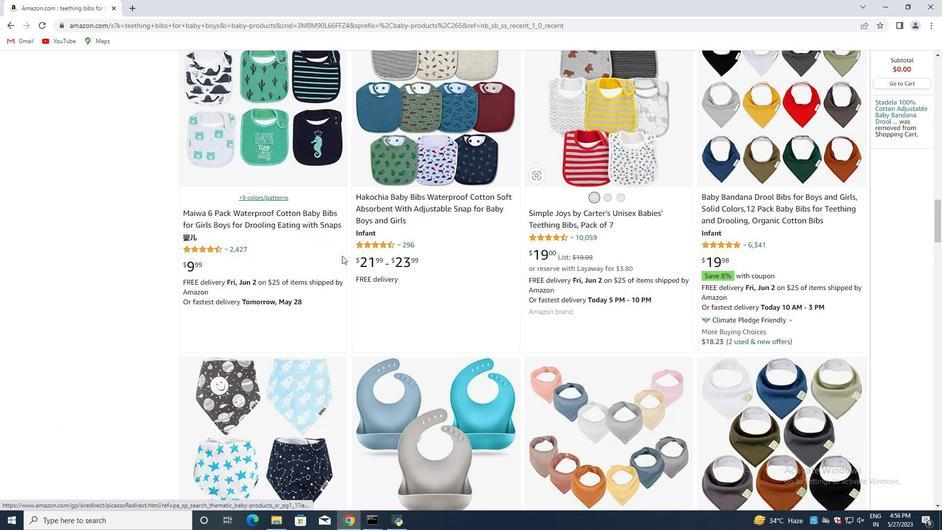 
Action: Mouse moved to (342, 259)
Screenshot: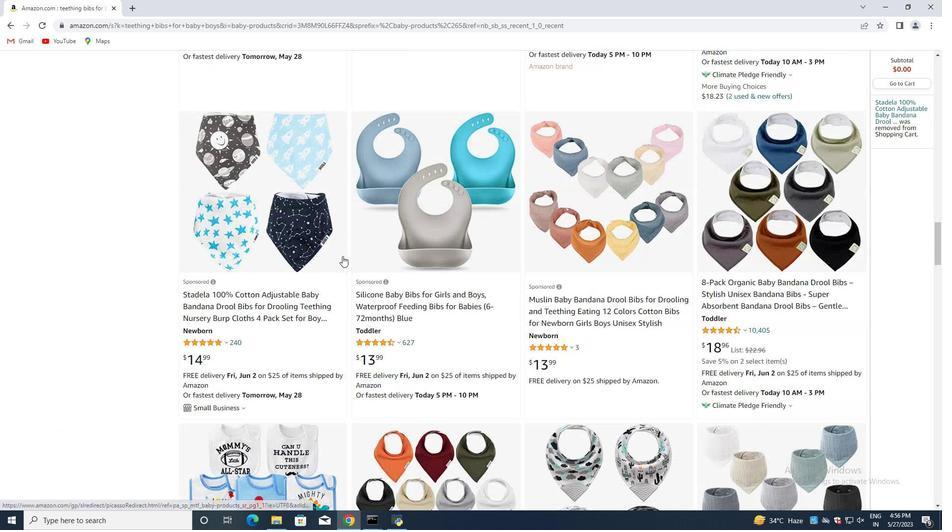 
Action: Mouse scrolled (342, 259) with delta (0, 0)
Screenshot: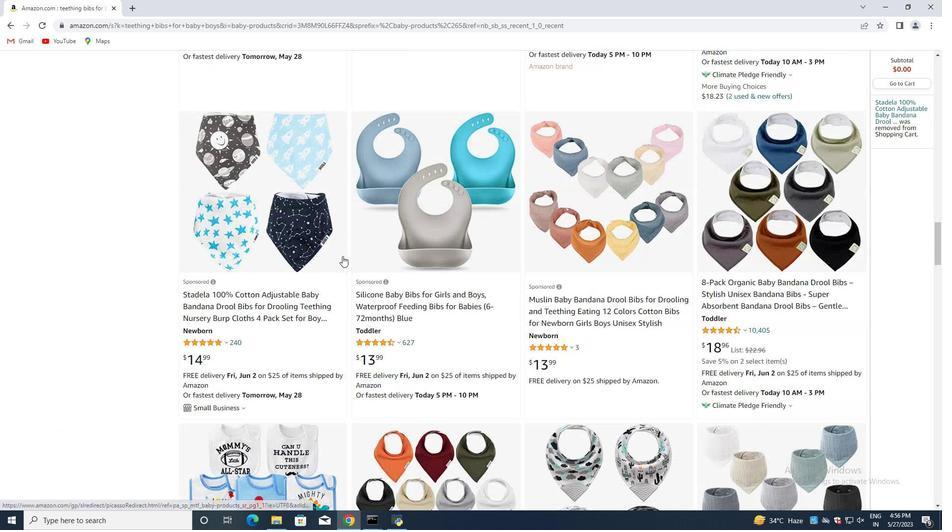 
Action: Mouse moved to (342, 260)
Screenshot: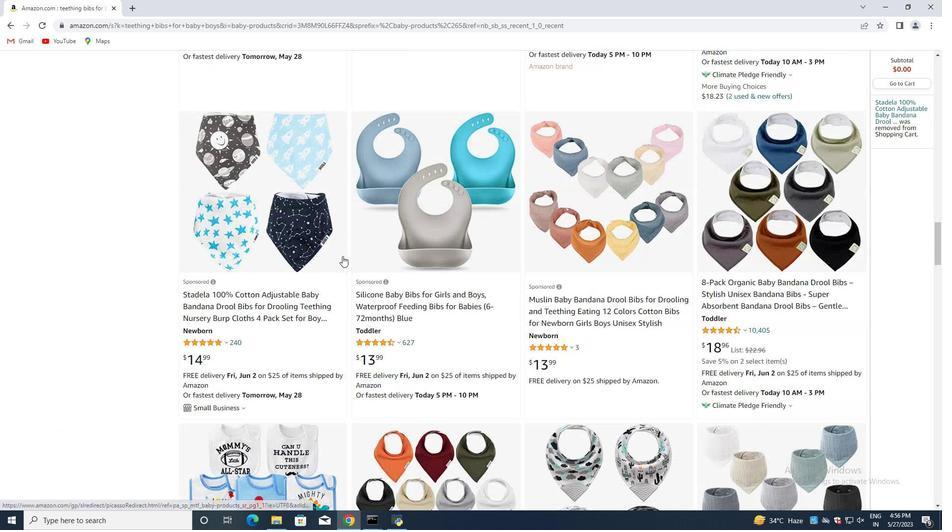 
Action: Mouse scrolled (342, 259) with delta (0, 0)
Screenshot: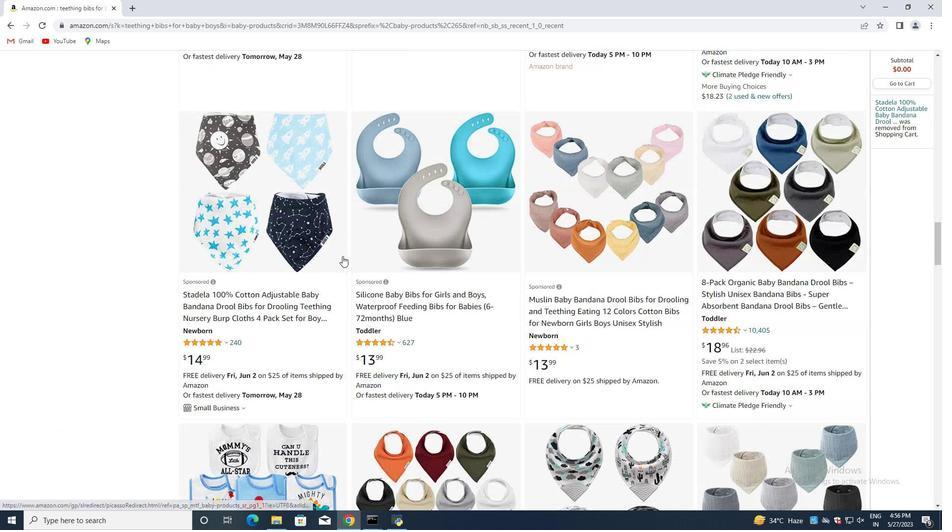 
Action: Mouse moved to (341, 260)
Screenshot: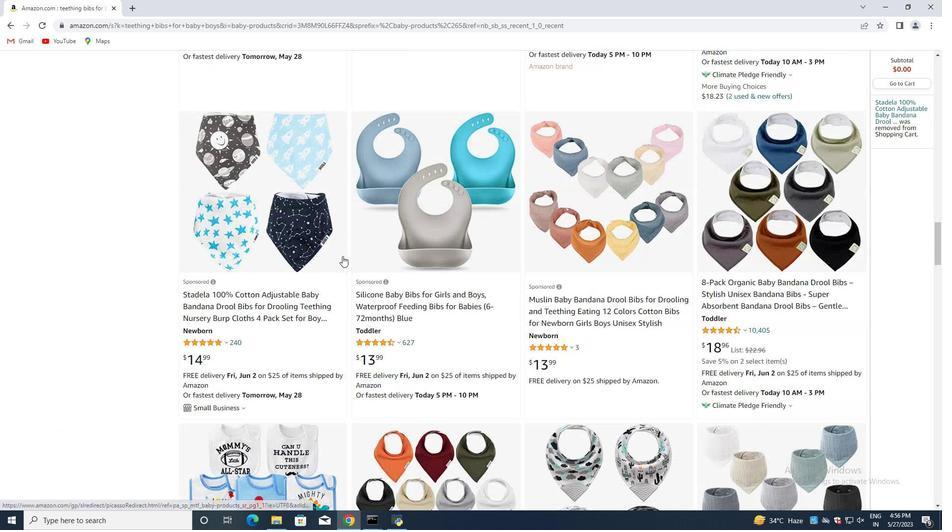 
Action: Mouse scrolled (341, 259) with delta (0, 0)
Screenshot: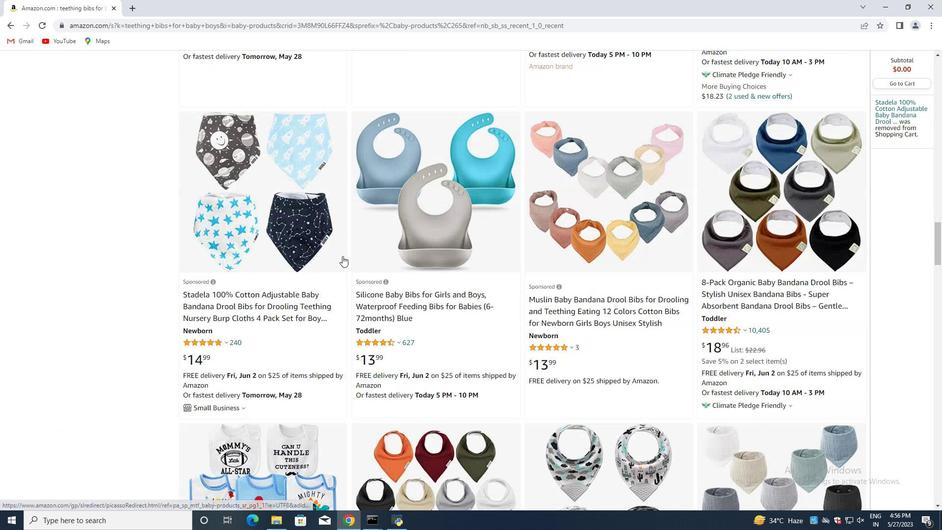 
Action: Mouse scrolled (341, 259) with delta (0, 0)
Screenshot: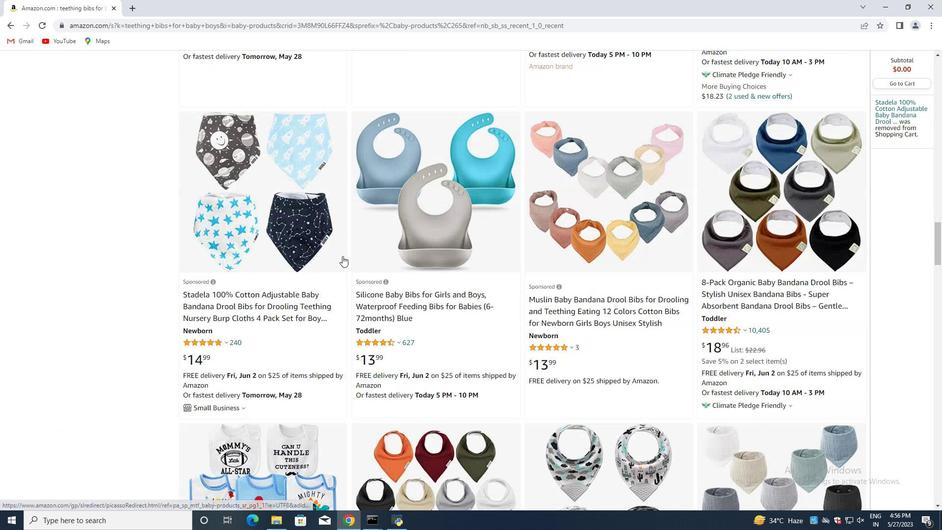 
Action: Mouse moved to (341, 260)
Screenshot: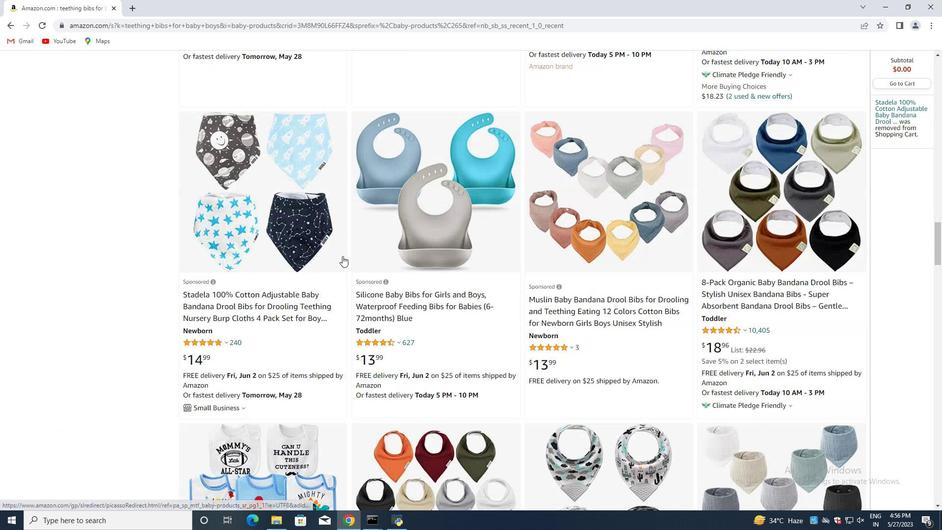 
Action: Mouse scrolled (341, 259) with delta (0, 0)
Screenshot: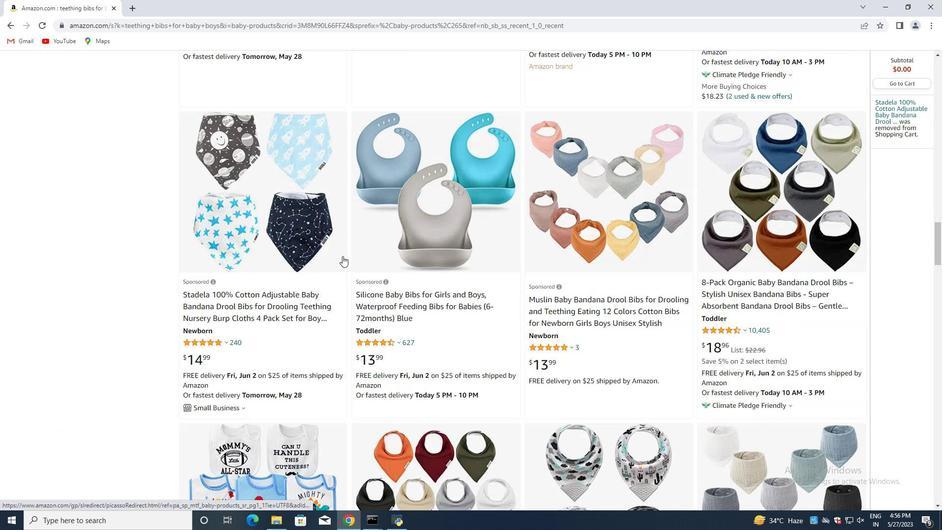 
Action: Mouse moved to (340, 260)
Screenshot: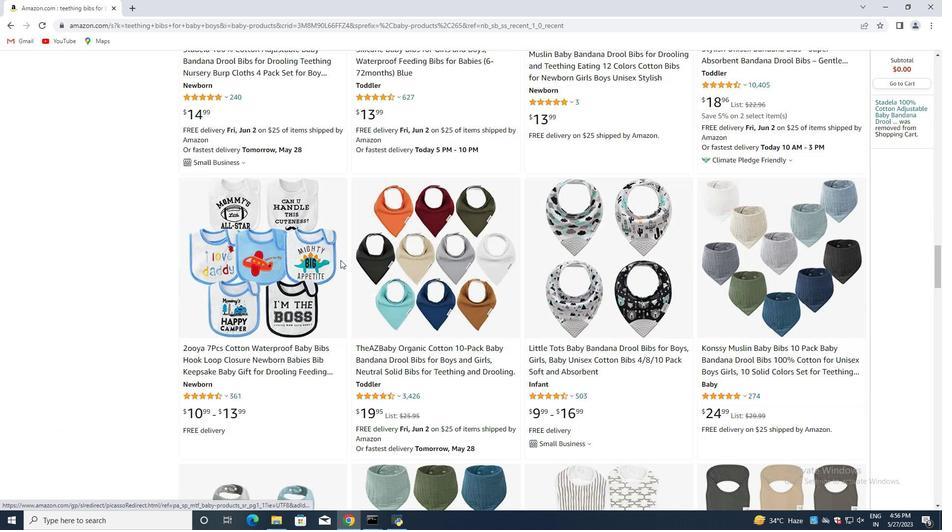 
Action: Mouse scrolled (340, 259) with delta (0, 0)
Screenshot: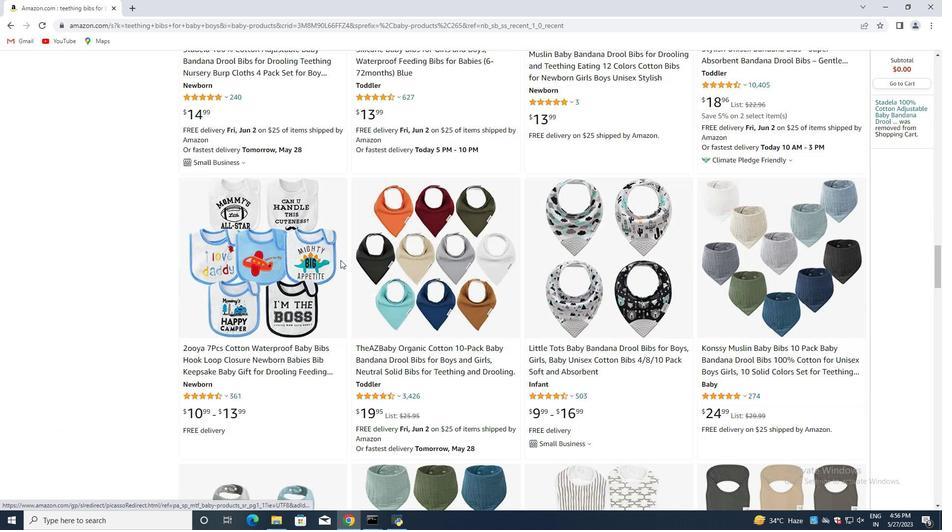 
Action: Mouse moved to (339, 260)
Screenshot: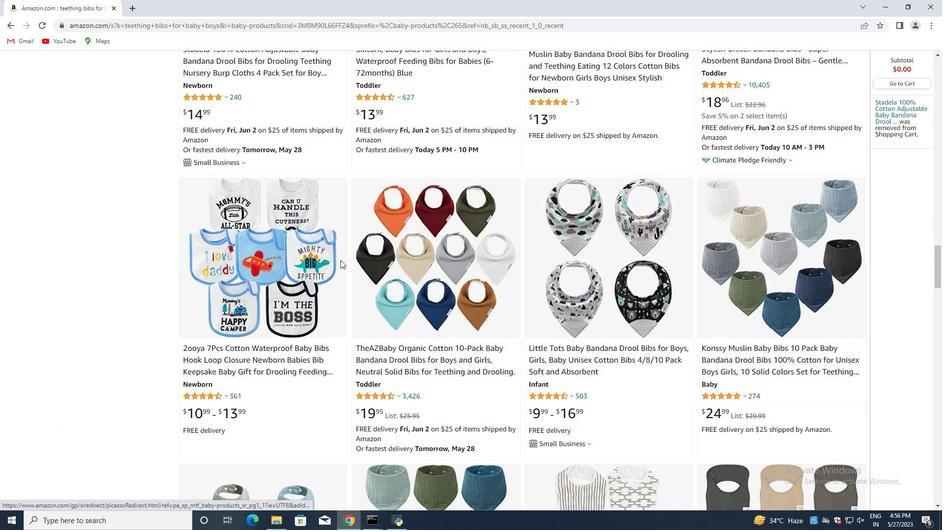 
Action: Mouse scrolled (339, 259) with delta (0, 0)
Screenshot: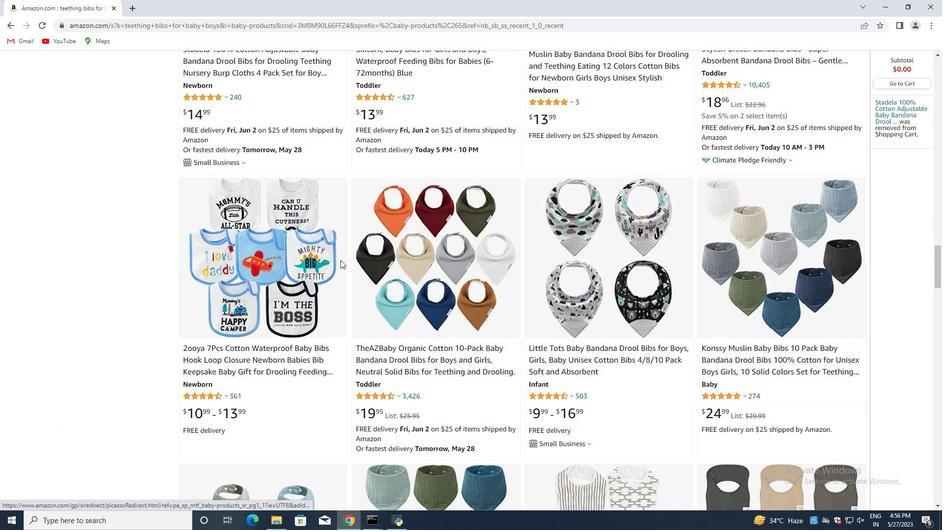 
Action: Mouse scrolled (339, 259) with delta (0, 0)
Screenshot: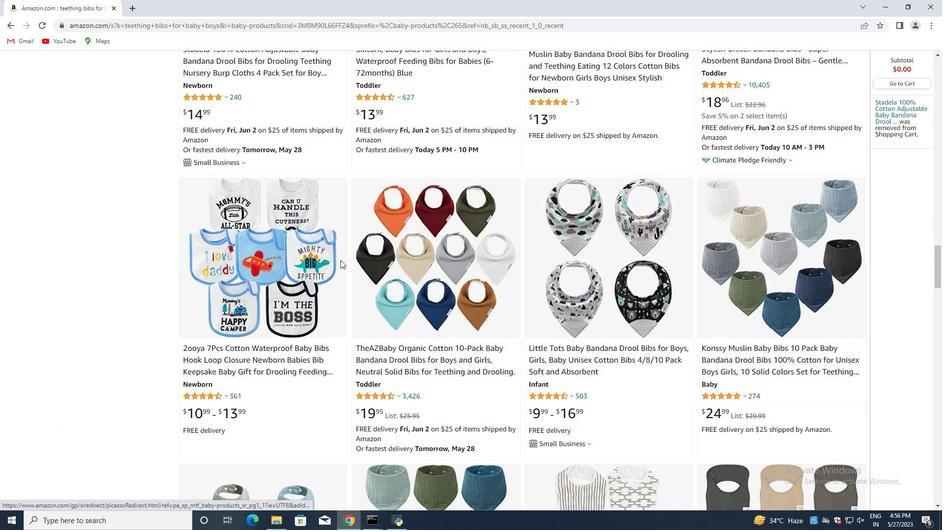 
Action: Mouse moved to (339, 260)
Screenshot: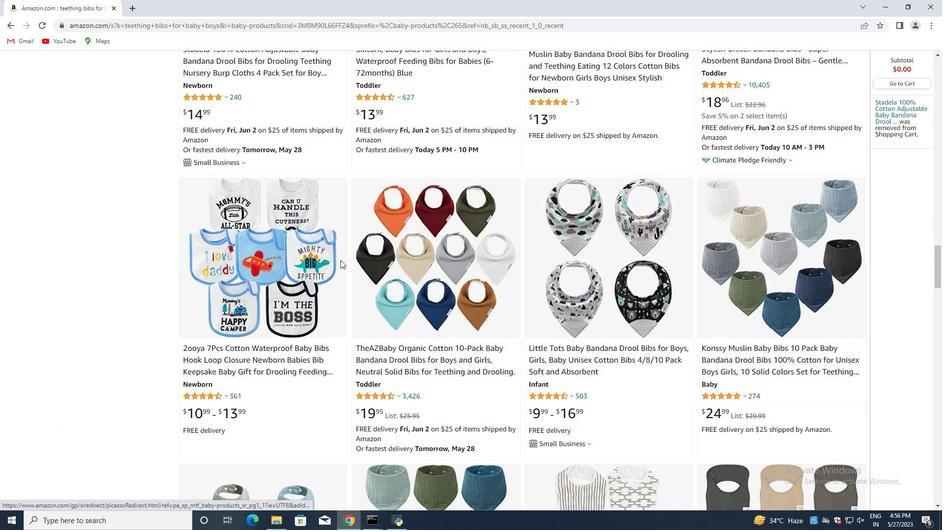 
Action: Mouse scrolled (339, 259) with delta (0, 0)
Screenshot: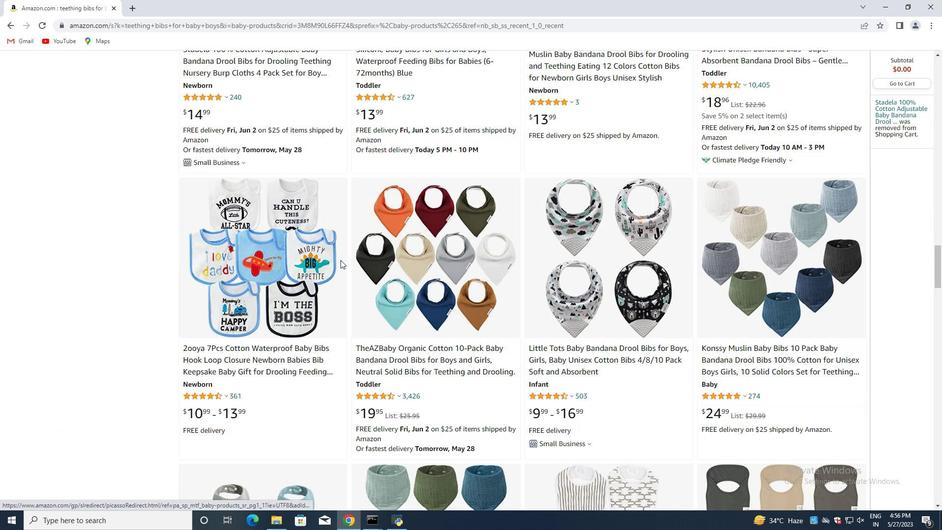 
Action: Mouse scrolled (339, 259) with delta (0, 0)
Screenshot: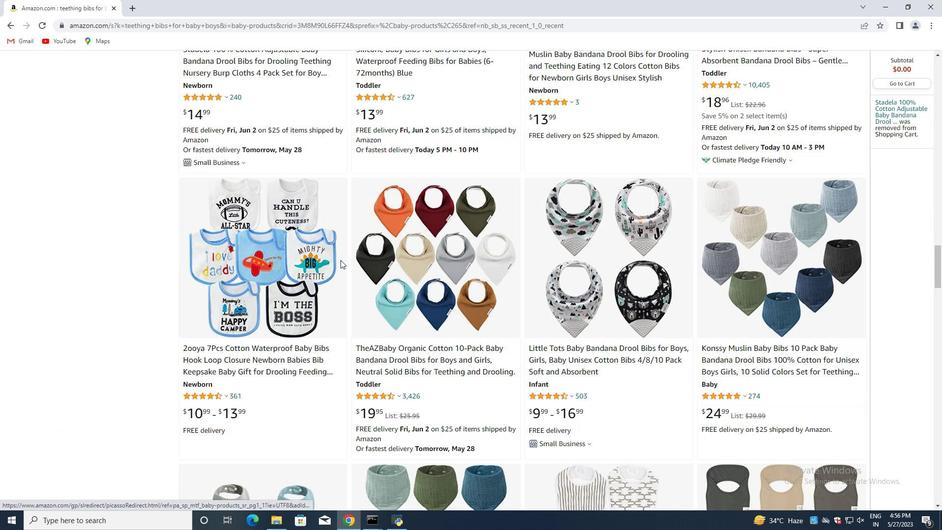 
Action: Mouse moved to (339, 261)
Screenshot: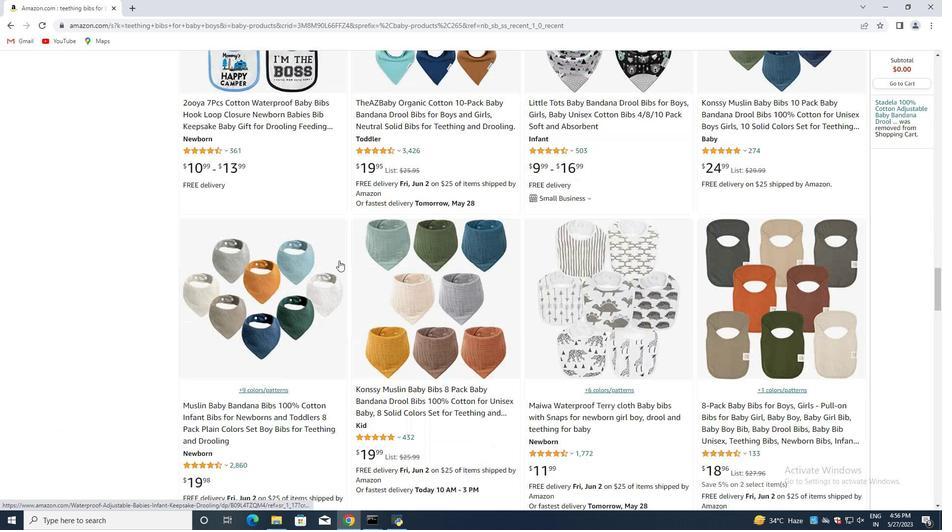 
Action: Mouse scrolled (339, 260) with delta (0, 0)
Screenshot: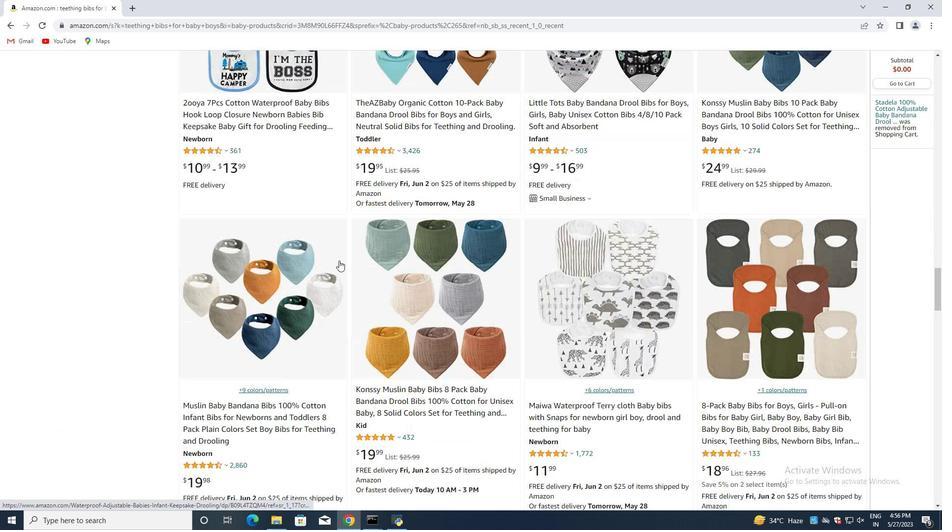 
Action: Mouse scrolled (339, 260) with delta (0, 0)
Screenshot: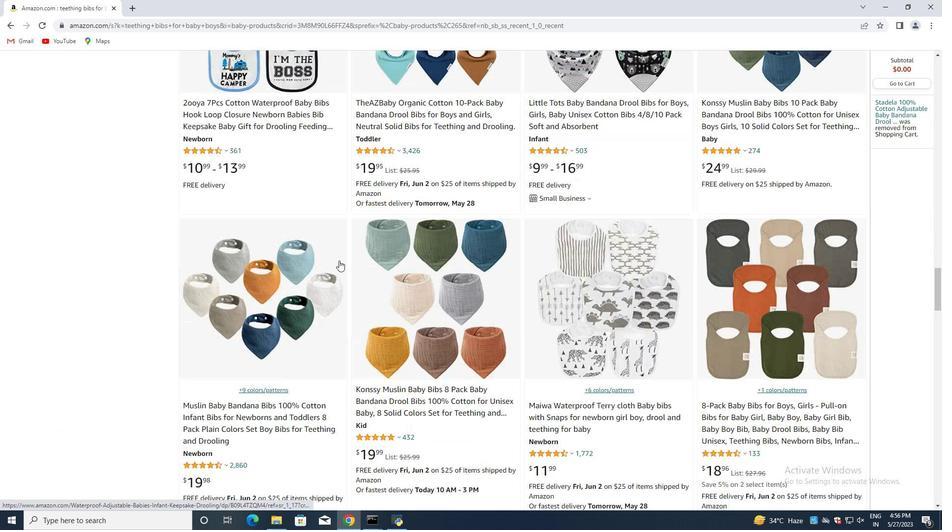 
Action: Mouse scrolled (339, 260) with delta (0, 0)
Screenshot: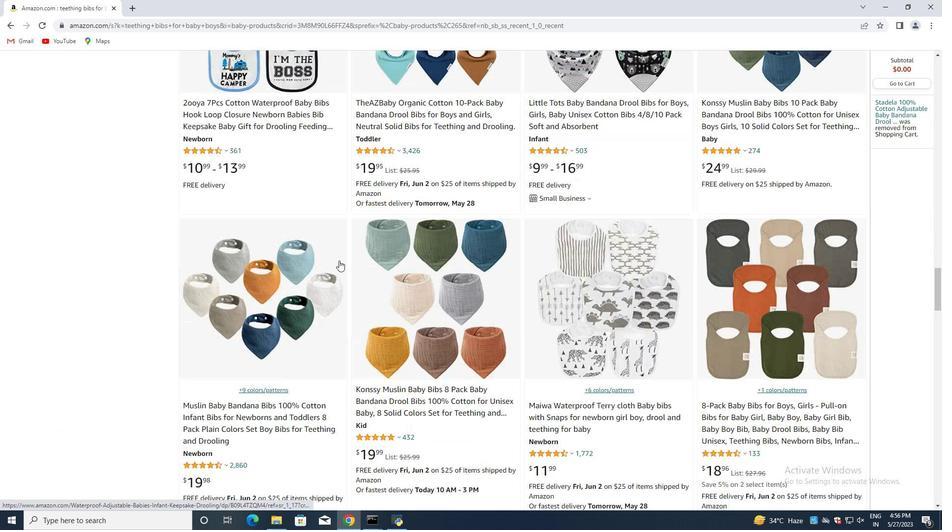 
Action: Mouse scrolled (339, 260) with delta (0, 0)
Screenshot: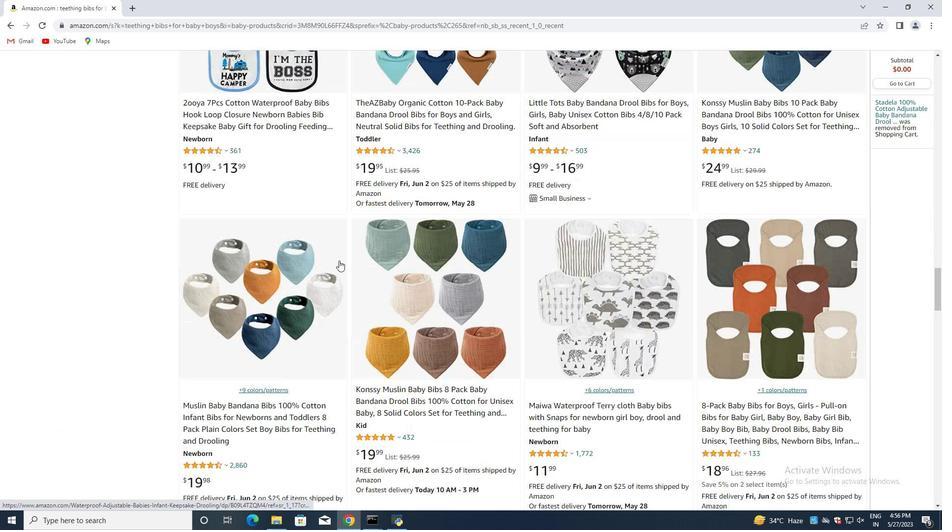 
Action: Mouse scrolled (339, 260) with delta (0, 0)
Screenshot: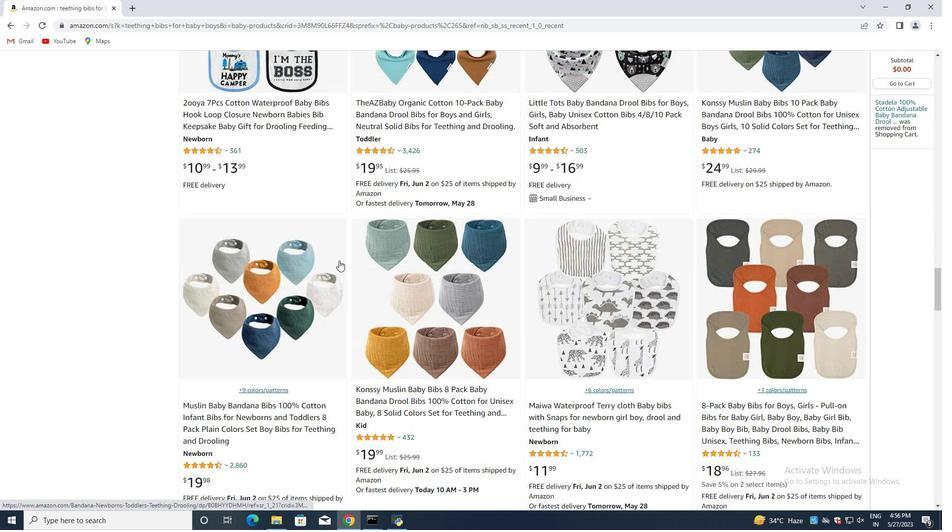 
Action: Mouse moved to (338, 263)
Screenshot: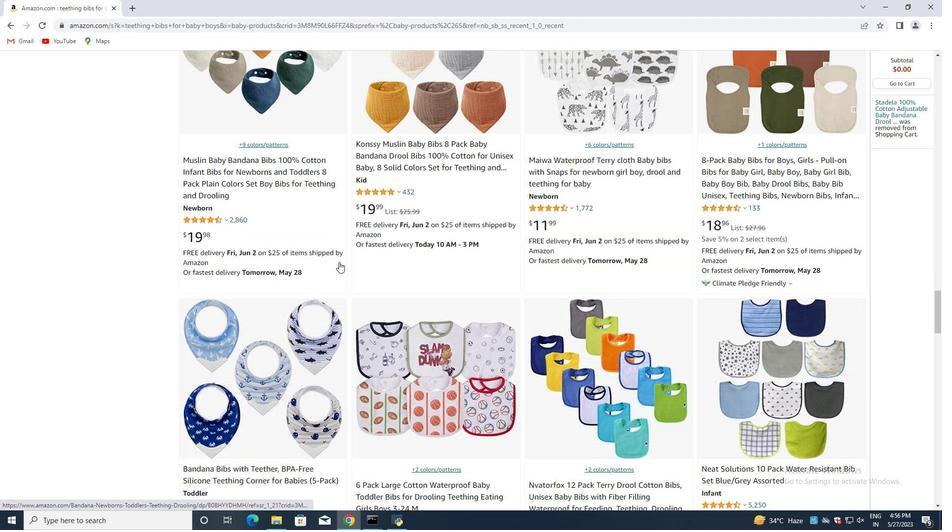 
Action: Mouse scrolled (338, 263) with delta (0, 0)
Screenshot: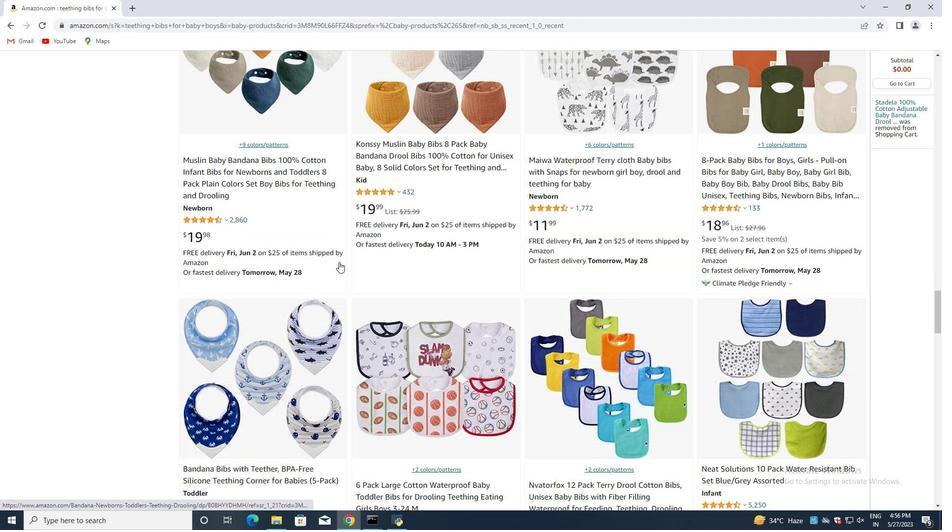 
Action: Mouse moved to (337, 264)
Screenshot: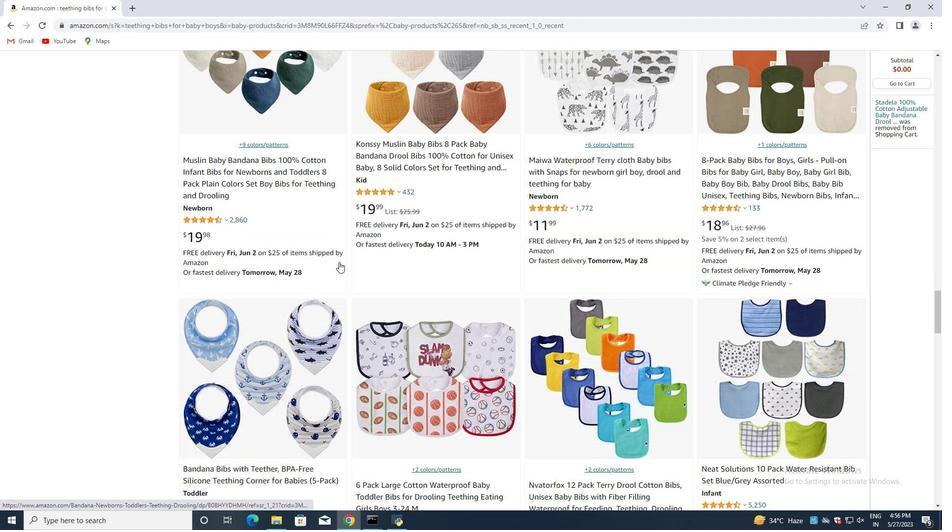 
Action: Mouse scrolled (337, 264) with delta (0, 0)
Screenshot: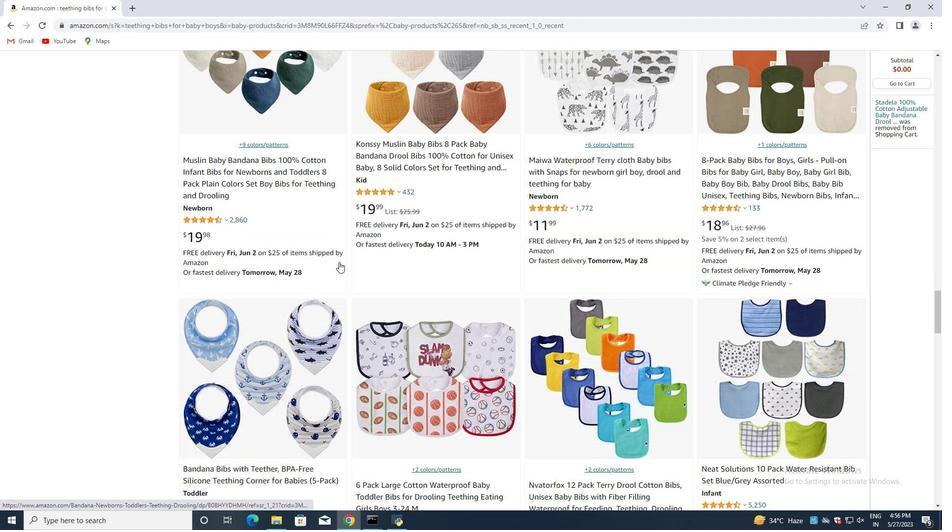 
Action: Mouse scrolled (337, 264) with delta (0, 0)
Screenshot: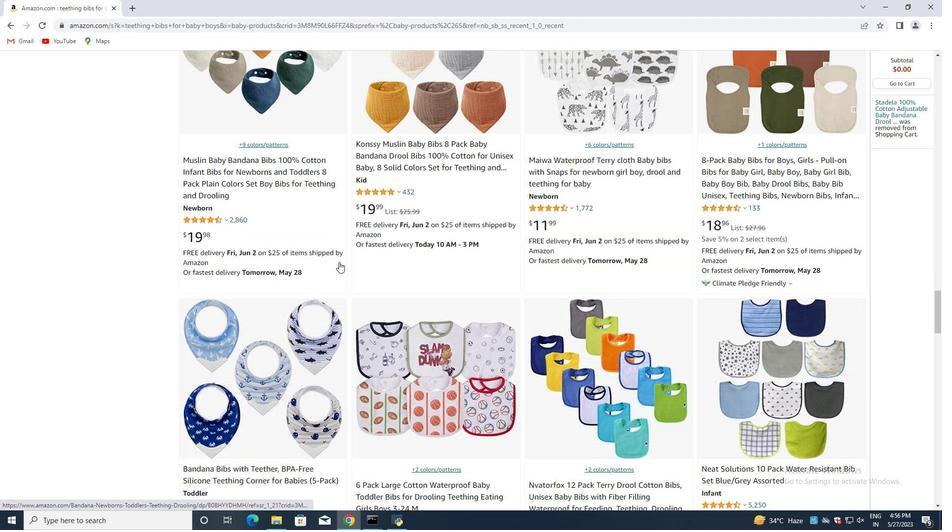 
Action: Mouse scrolled (337, 264) with delta (0, 0)
Screenshot: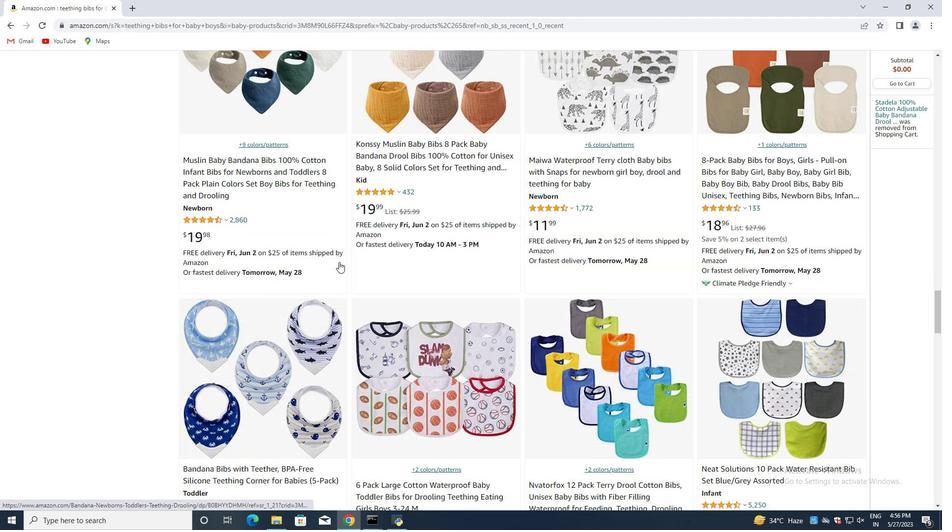 
Action: Mouse scrolled (337, 264) with delta (0, 0)
Screenshot: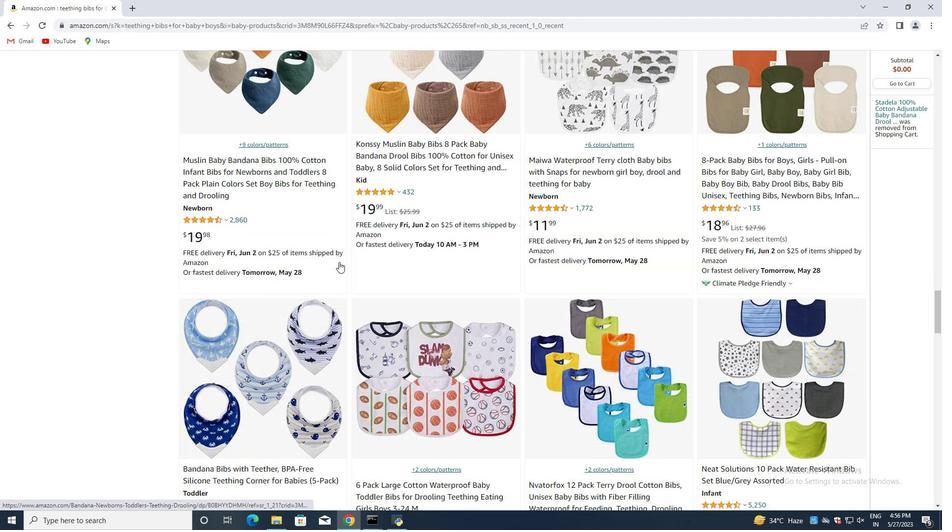 
Action: Mouse moved to (336, 265)
Screenshot: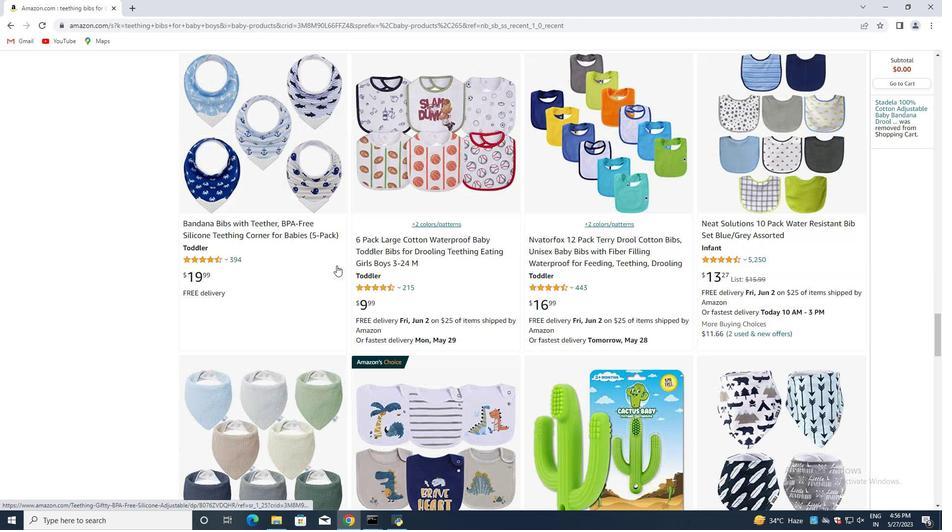 
Action: Mouse scrolled (336, 265) with delta (0, 0)
Screenshot: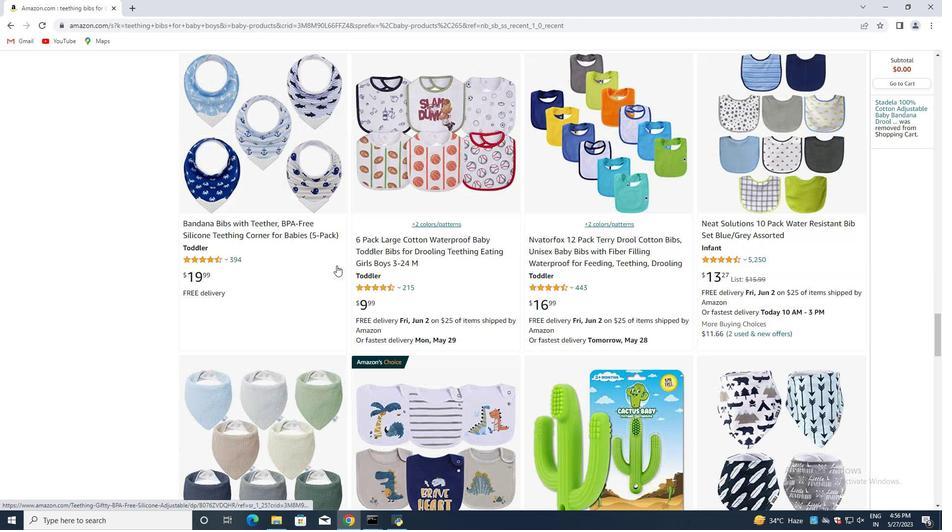 
Action: Mouse scrolled (336, 265) with delta (0, 0)
Screenshot: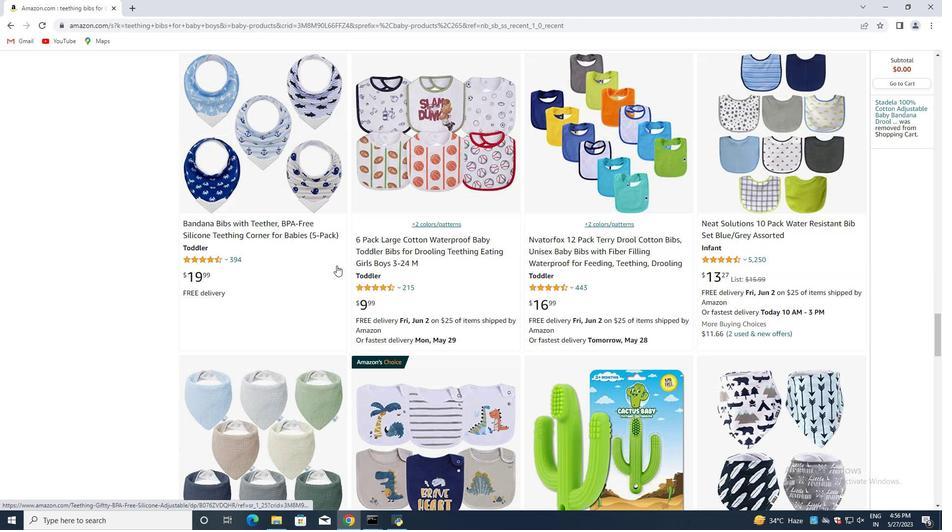 
Action: Mouse moved to (336, 266)
Screenshot: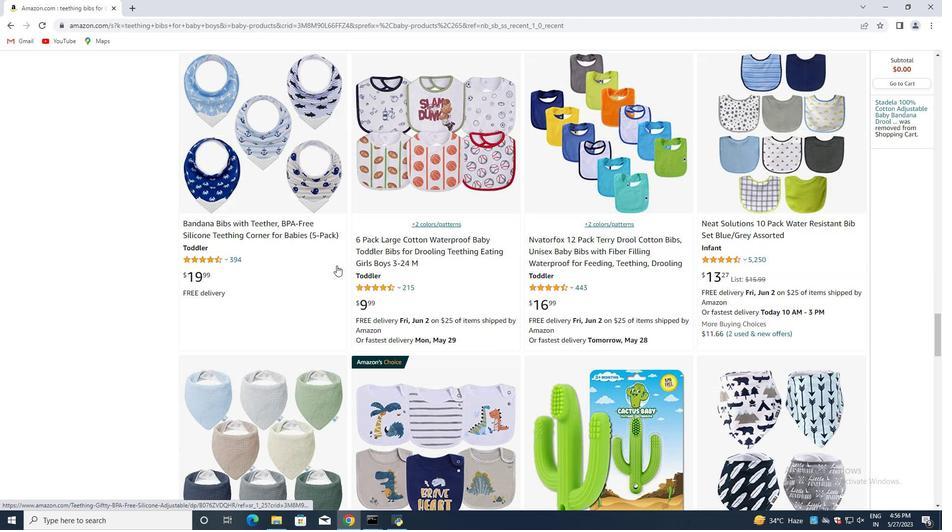 
Action: Mouse scrolled (336, 265) with delta (0, 0)
Screenshot: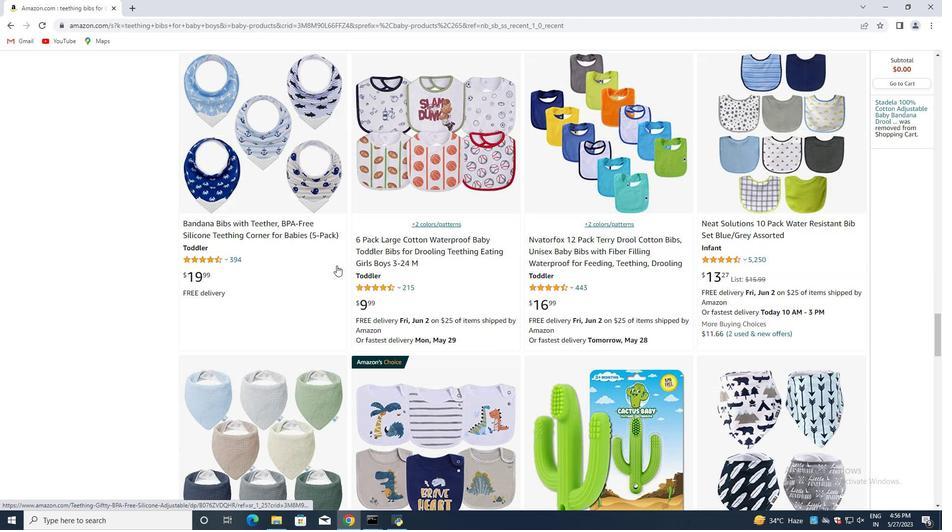 
Action: Mouse scrolled (336, 265) with delta (0, 0)
Screenshot: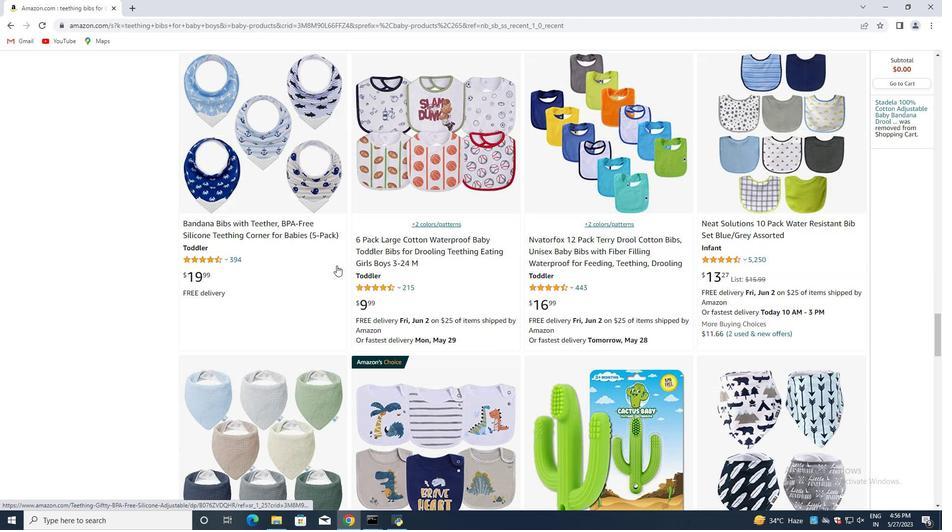 
Action: Mouse scrolled (336, 265) with delta (0, 0)
Screenshot: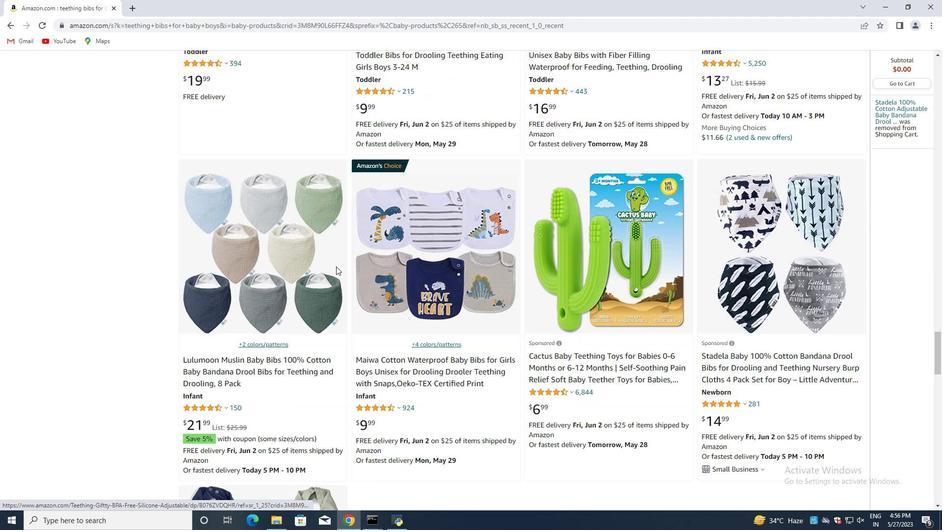 
Action: Mouse scrolled (336, 265) with delta (0, 0)
Screenshot: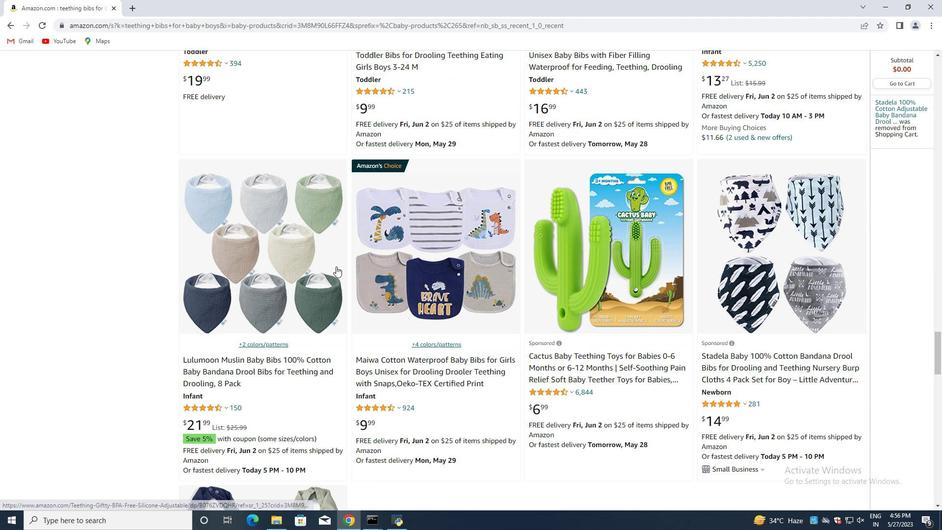 
Action: Mouse scrolled (336, 265) with delta (0, 0)
Screenshot: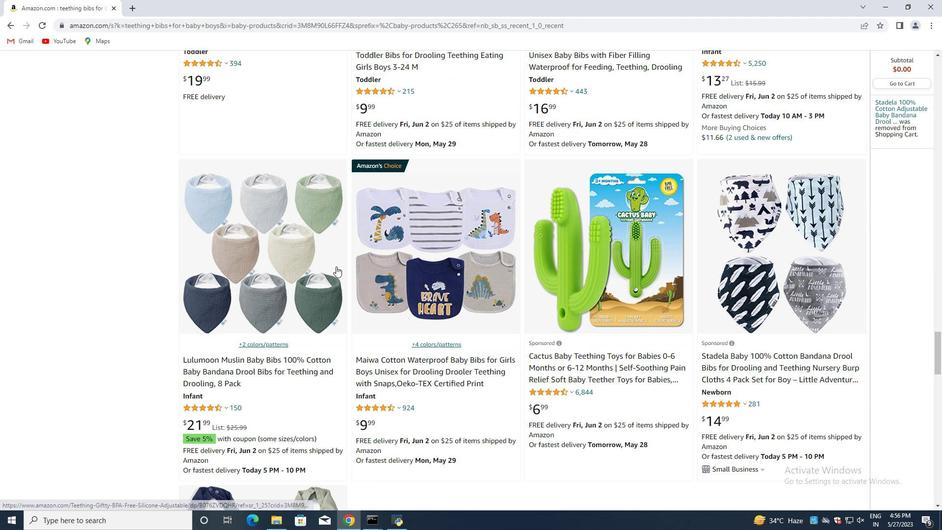 
Action: Mouse scrolled (336, 265) with delta (0, 0)
Screenshot: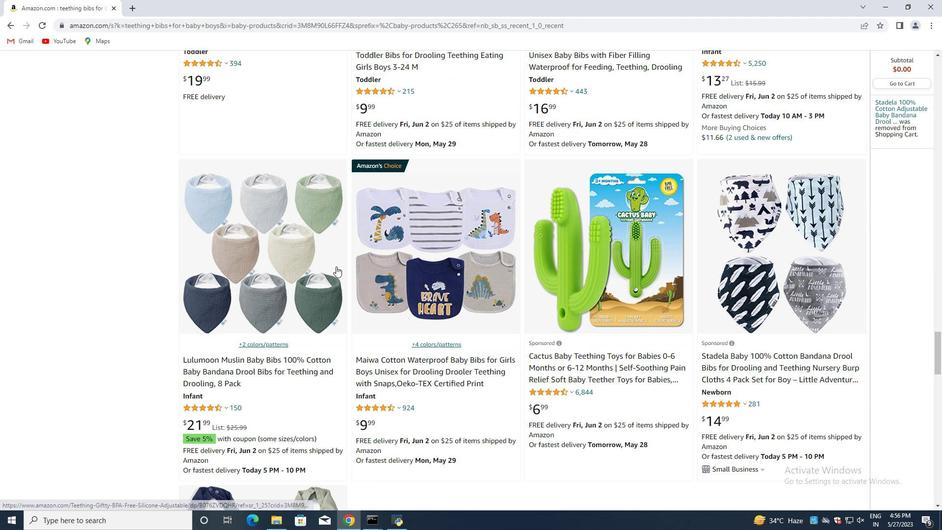 
Action: Mouse scrolled (336, 265) with delta (0, 0)
Screenshot: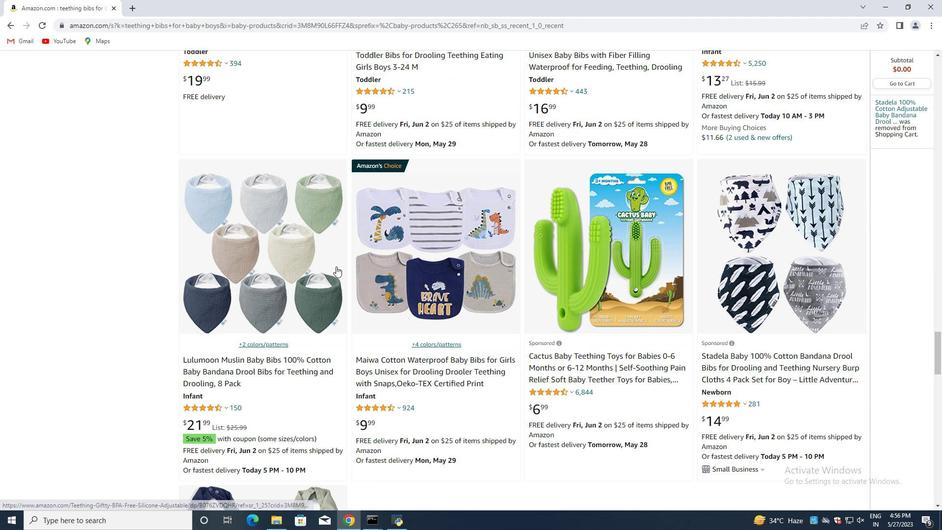 
Action: Mouse moved to (335, 266)
Screenshot: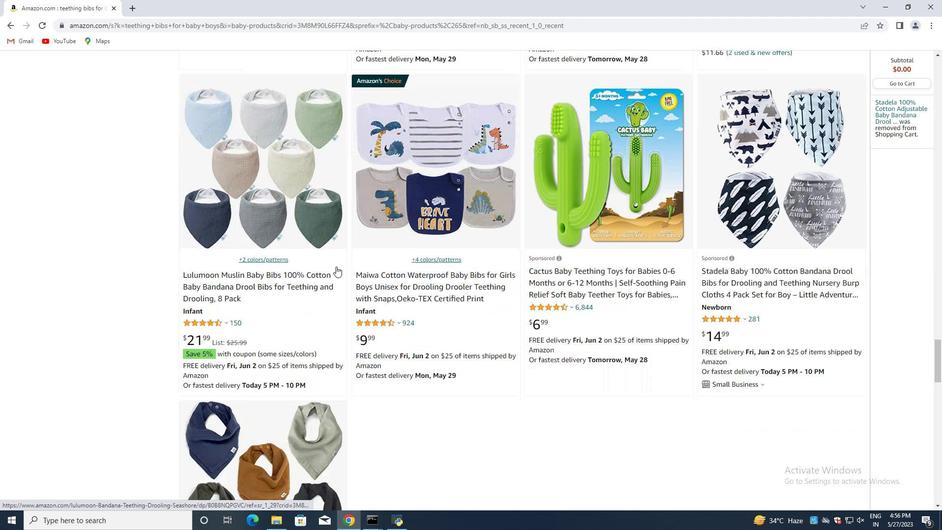 
Action: Mouse scrolled (335, 266) with delta (0, 0)
Screenshot: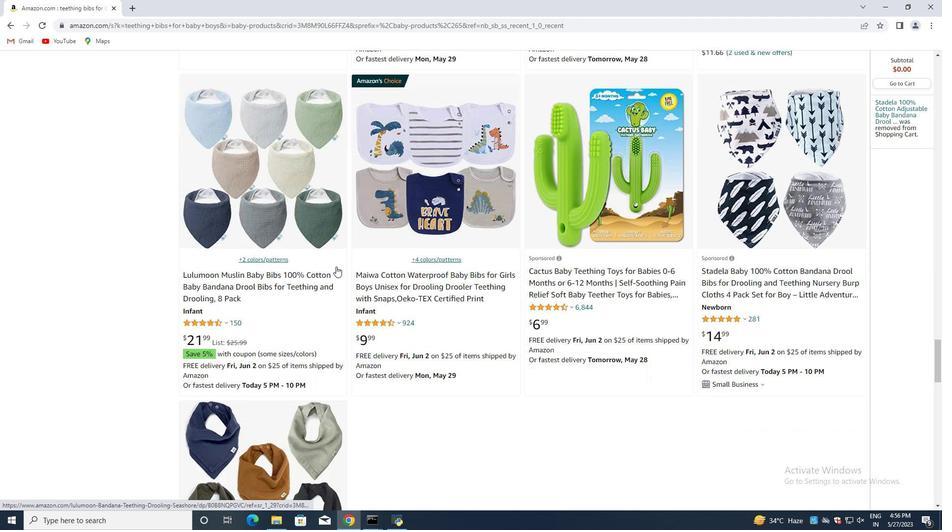 
Action: Mouse scrolled (335, 266) with delta (0, 0)
Screenshot: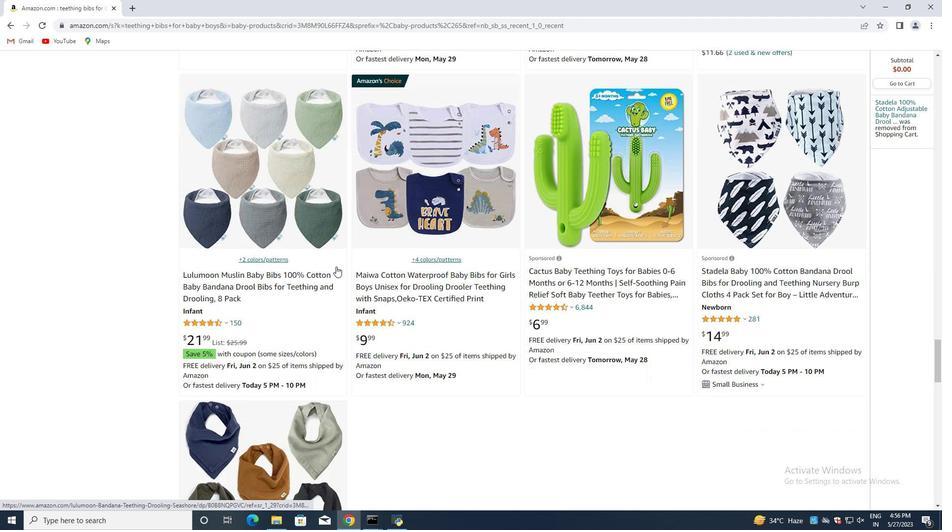 
Action: Mouse scrolled (335, 266) with delta (0, 0)
Screenshot: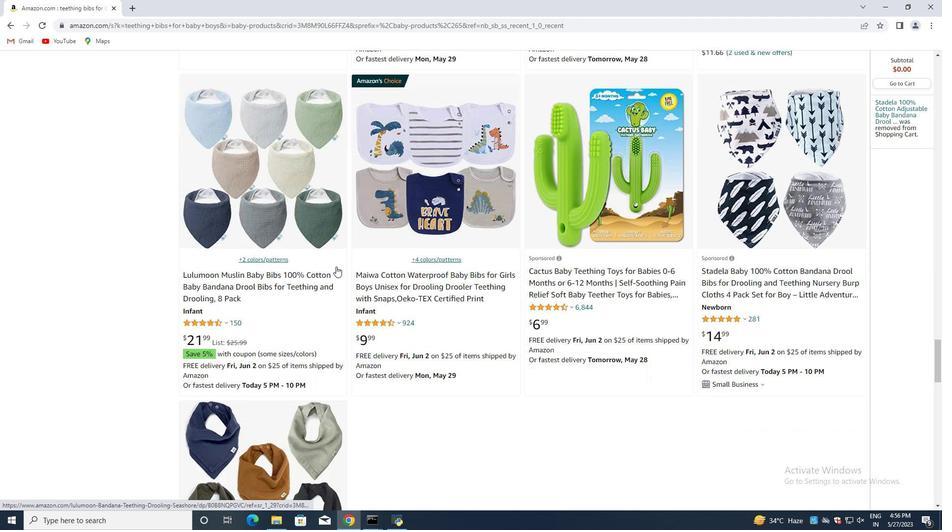 
Action: Mouse scrolled (335, 266) with delta (0, 0)
Screenshot: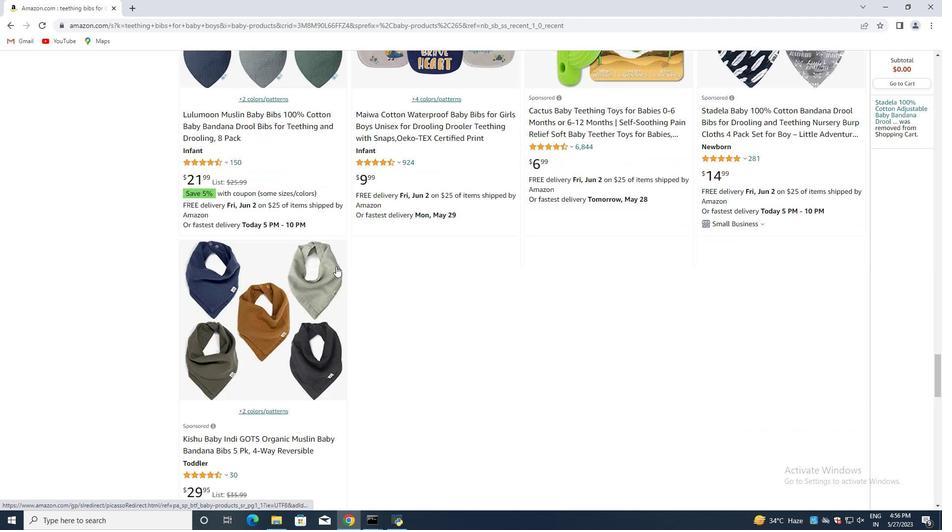 
Action: Mouse scrolled (335, 266) with delta (0, 0)
Screenshot: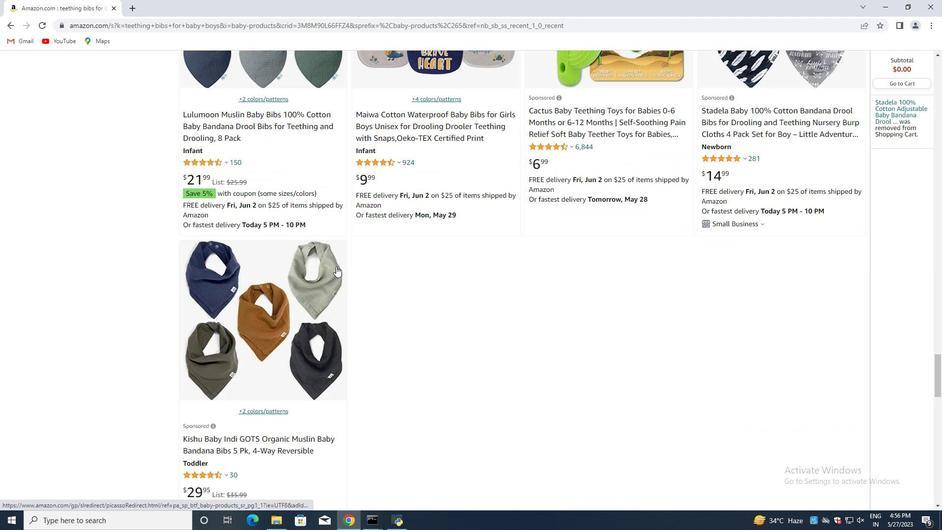
Action: Mouse moved to (335, 267)
Screenshot: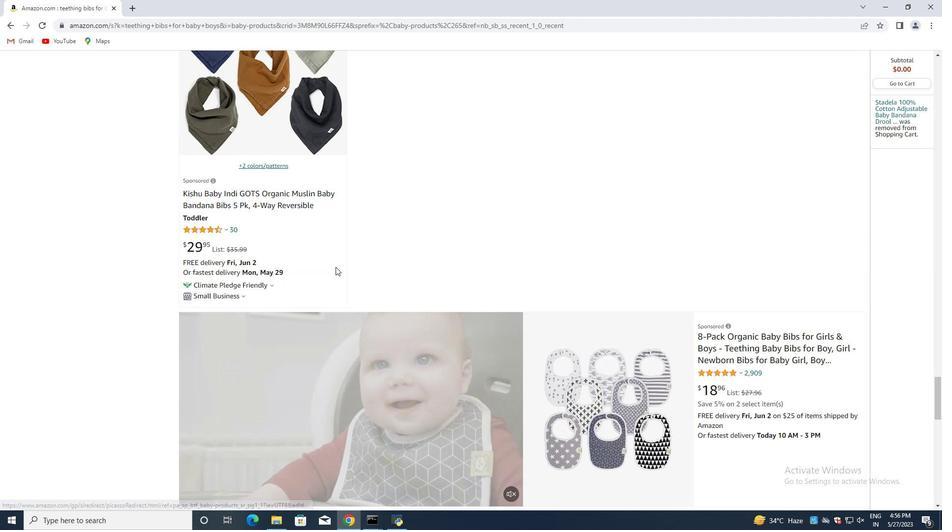 
Action: Mouse scrolled (335, 266) with delta (0, 0)
Screenshot: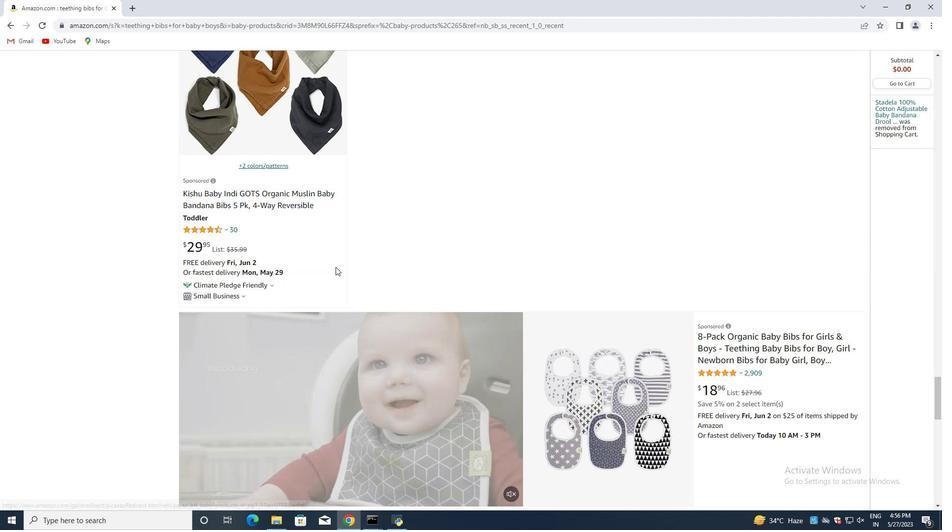 
Action: Mouse scrolled (335, 266) with delta (0, 0)
Screenshot: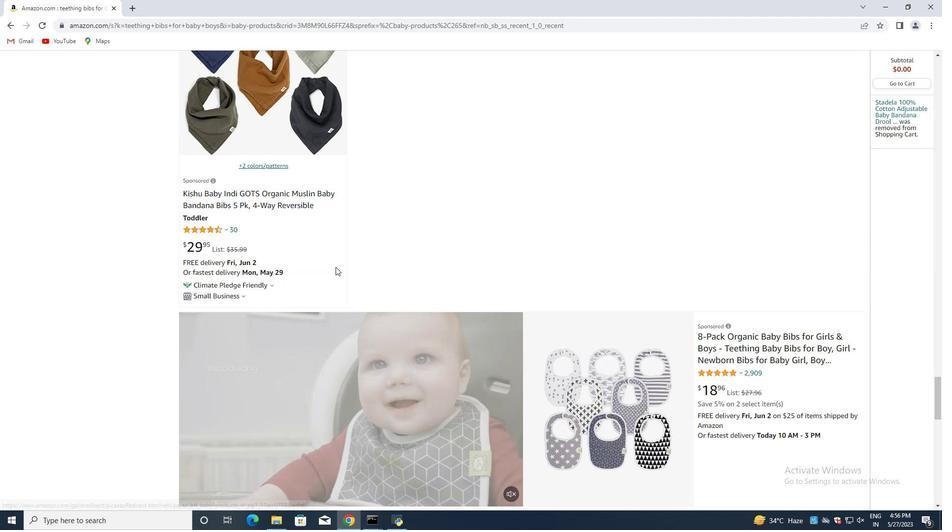 
Action: Mouse scrolled (335, 266) with delta (0, 0)
Screenshot: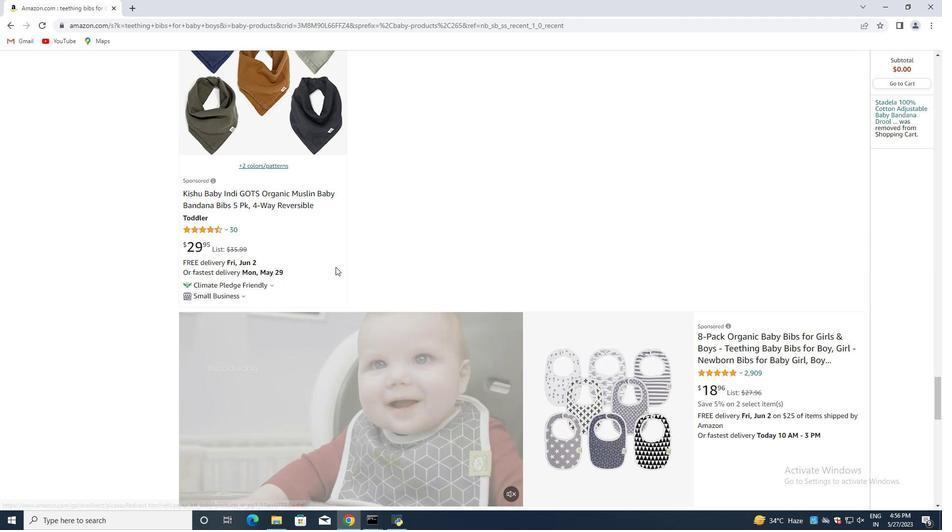 
Action: Mouse scrolled (335, 266) with delta (0, 0)
Screenshot: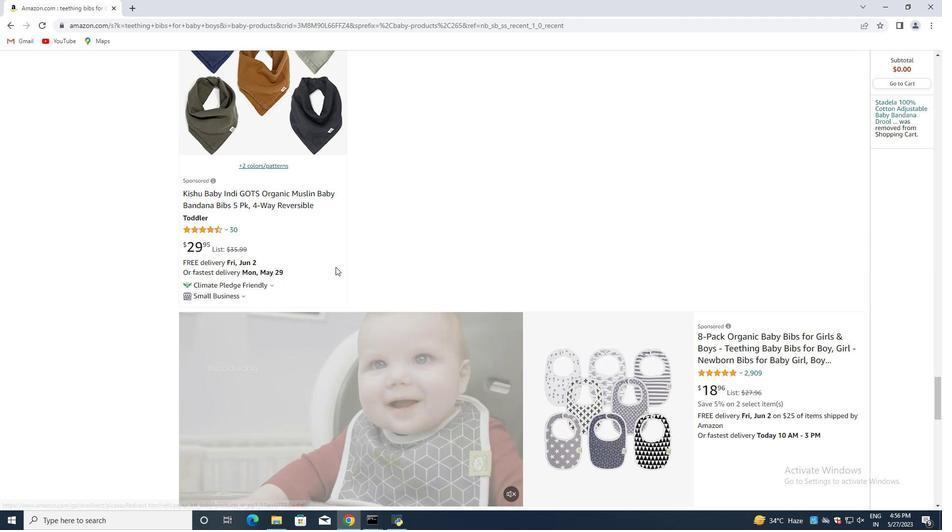 
Action: Mouse scrolled (335, 266) with delta (0, 0)
Screenshot: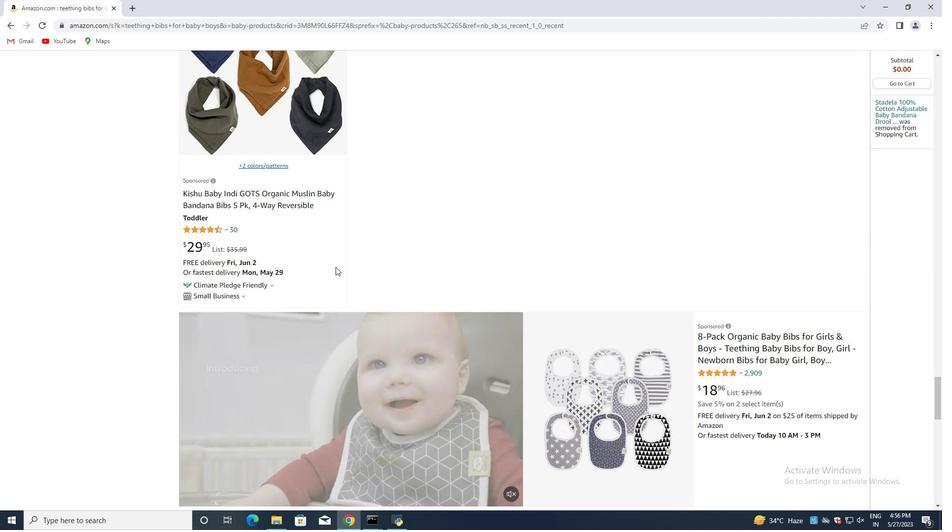 
Action: Mouse scrolled (335, 266) with delta (0, 0)
Screenshot: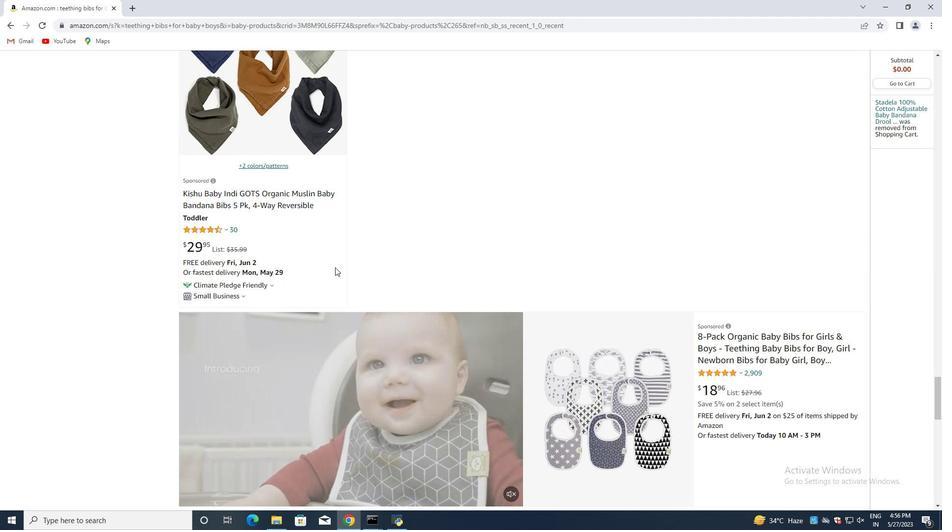 
Action: Mouse scrolled (335, 267) with delta (0, 0)
Screenshot: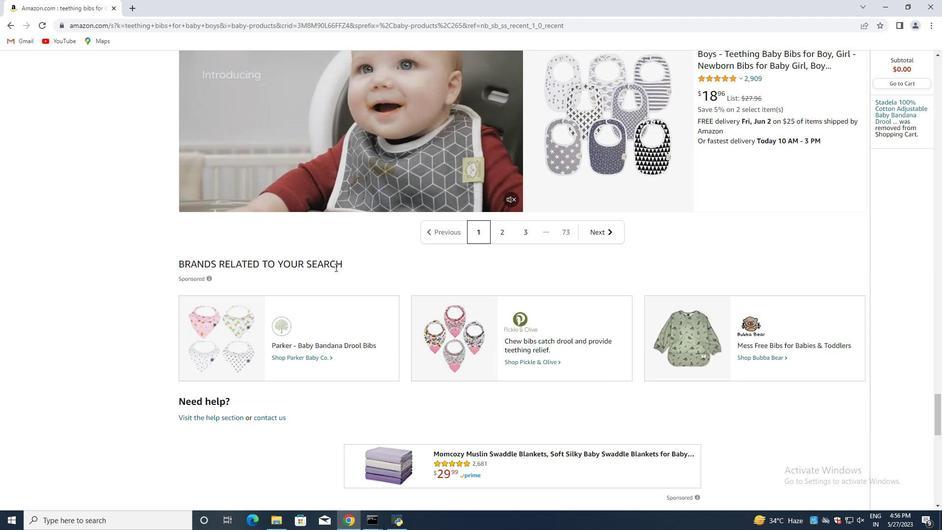 
Action: Mouse scrolled (335, 267) with delta (0, 0)
Screenshot: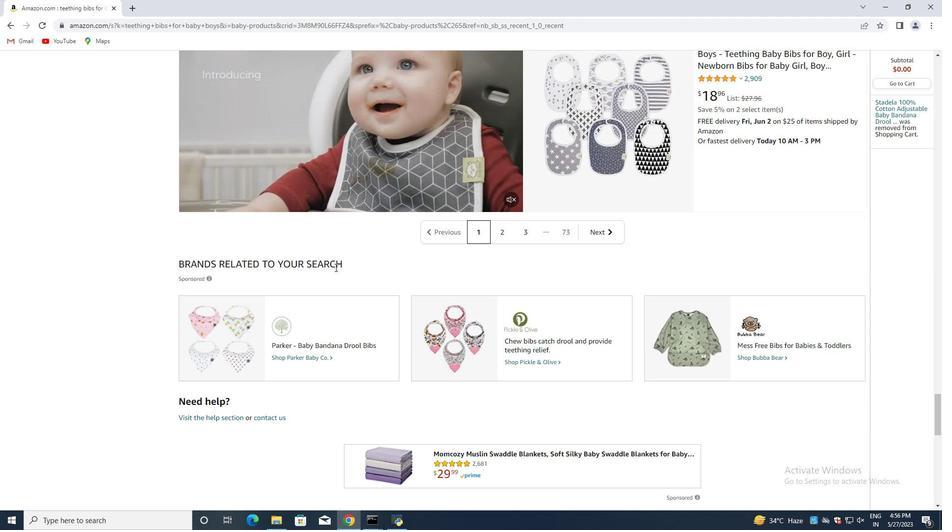 
Action: Mouse scrolled (335, 267) with delta (0, 0)
Screenshot: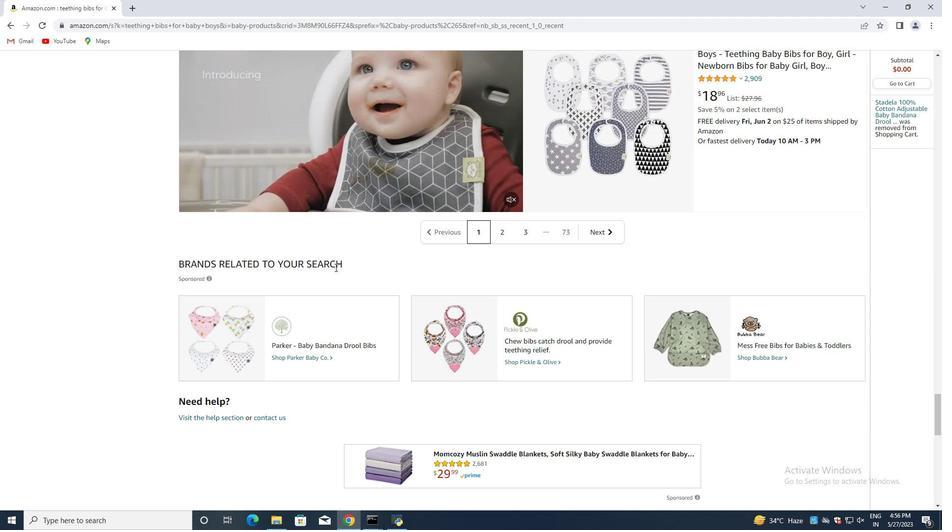 
Action: Mouse scrolled (335, 267) with delta (0, 0)
Screenshot: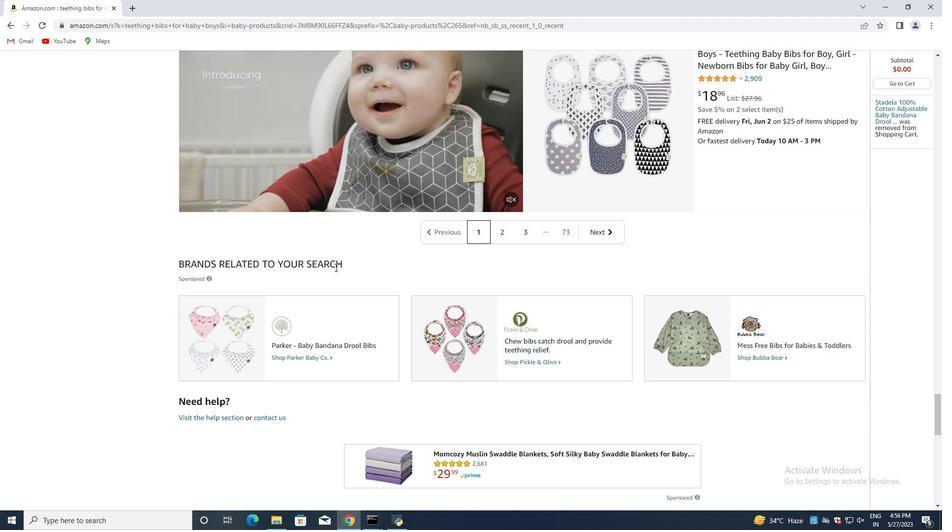 
Action: Mouse scrolled (335, 267) with delta (0, 0)
Screenshot: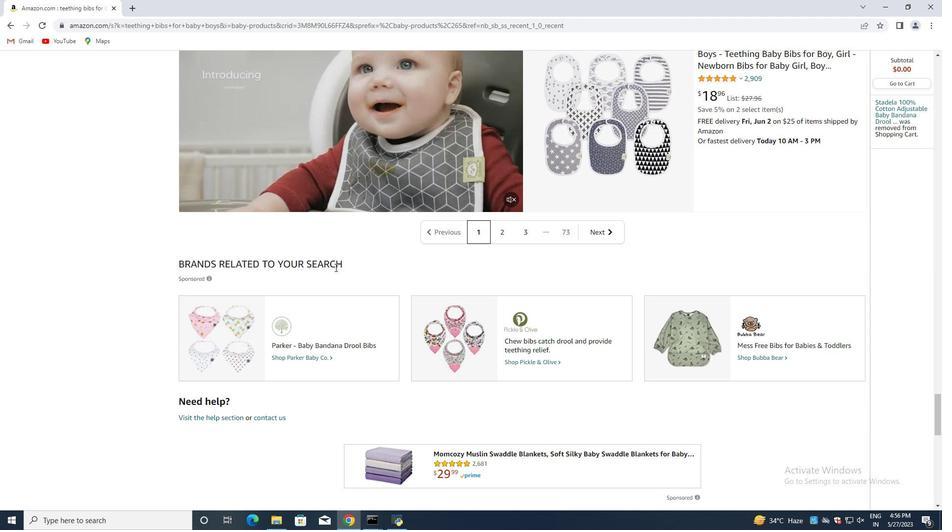 
Action: Mouse scrolled (335, 267) with delta (0, 0)
Screenshot: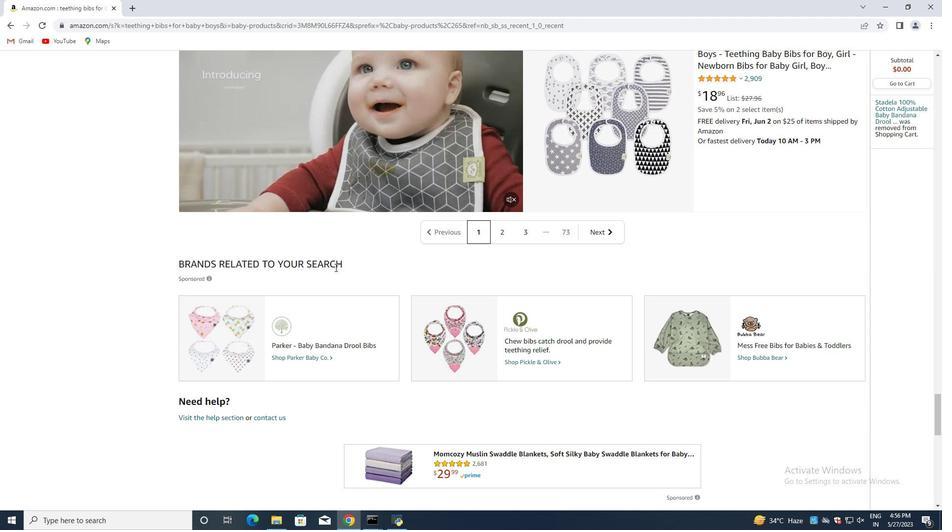 
Action: Mouse scrolled (335, 267) with delta (0, 0)
Screenshot: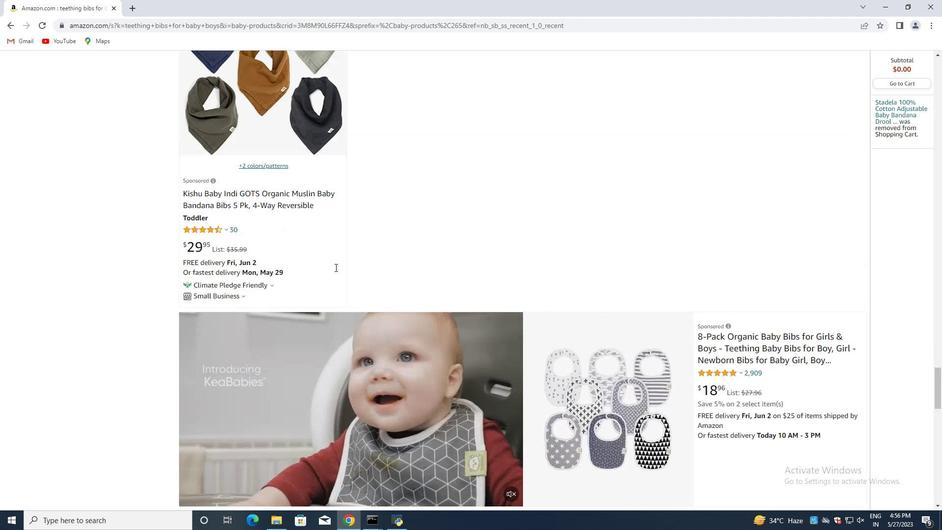
Action: Mouse scrolled (335, 267) with delta (0, 0)
Screenshot: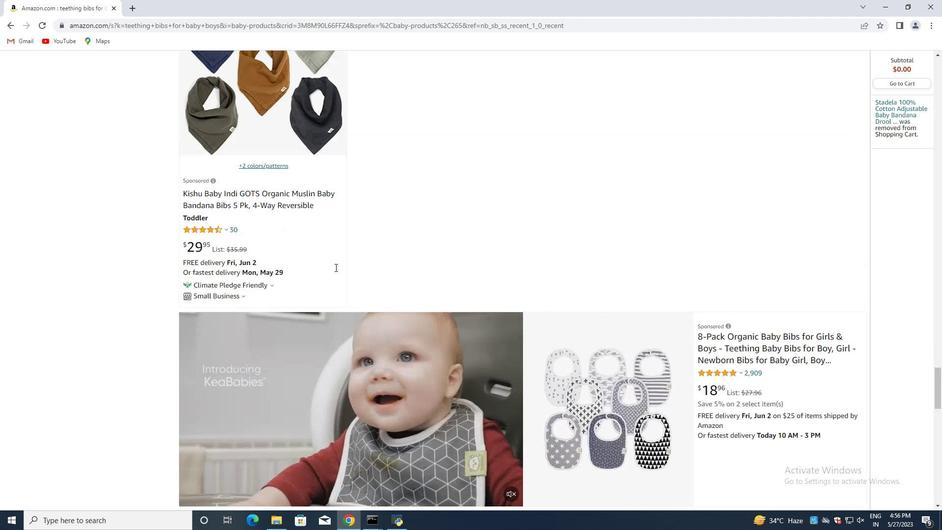 
Action: Mouse scrolled (335, 267) with delta (0, 0)
Screenshot: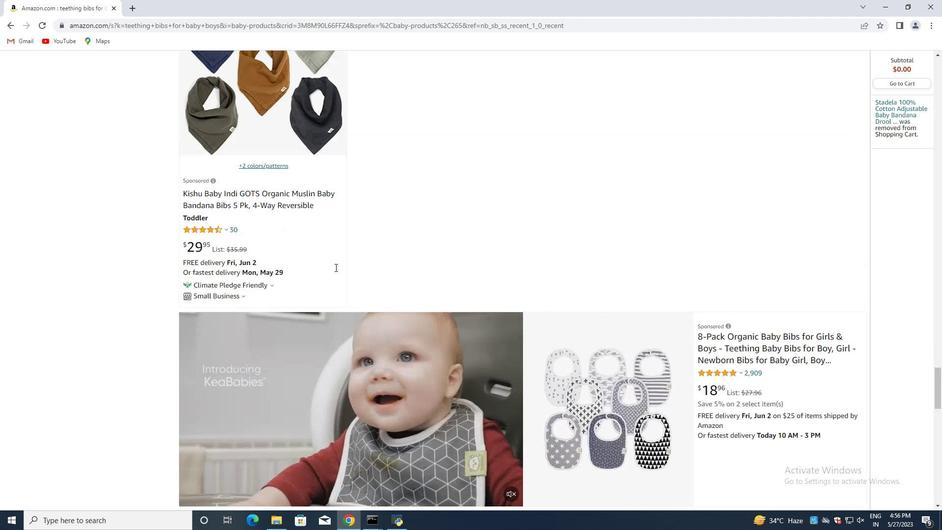 
Action: Mouse scrolled (335, 267) with delta (0, 0)
Screenshot: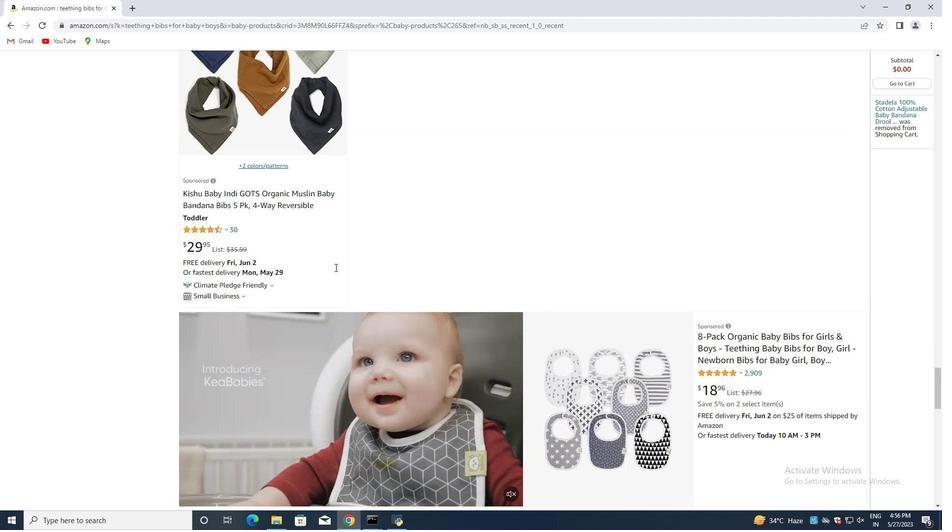 
Action: Mouse scrolled (335, 267) with delta (0, 0)
Screenshot: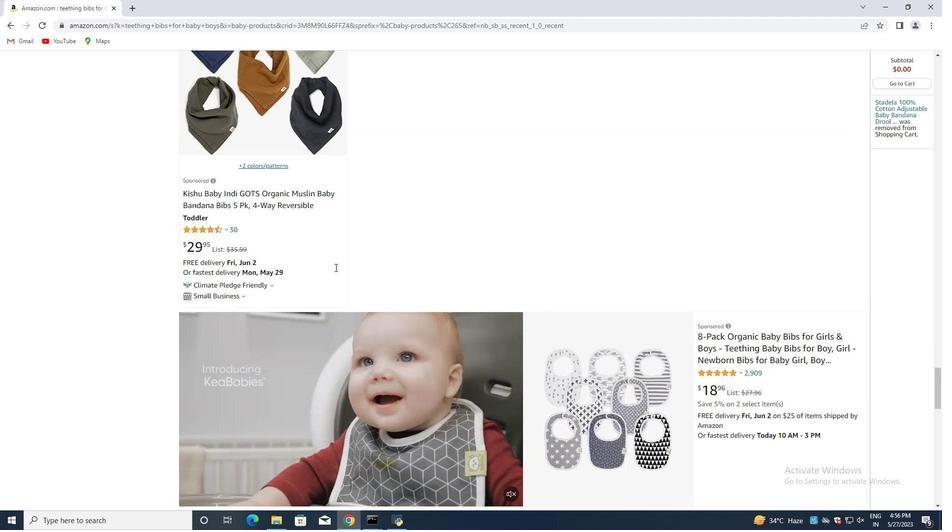 
Action: Mouse scrolled (335, 267) with delta (0, 0)
Screenshot: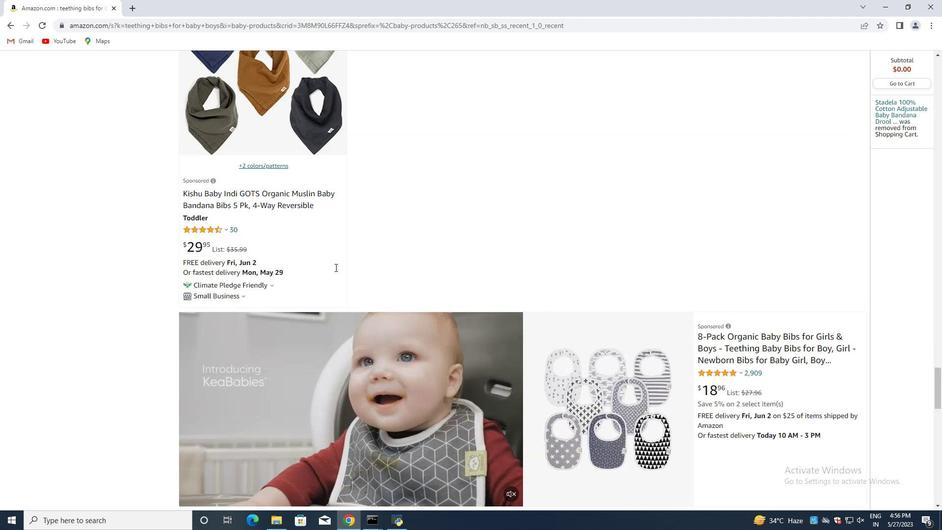 
Action: Mouse scrolled (335, 267) with delta (0, 0)
Screenshot: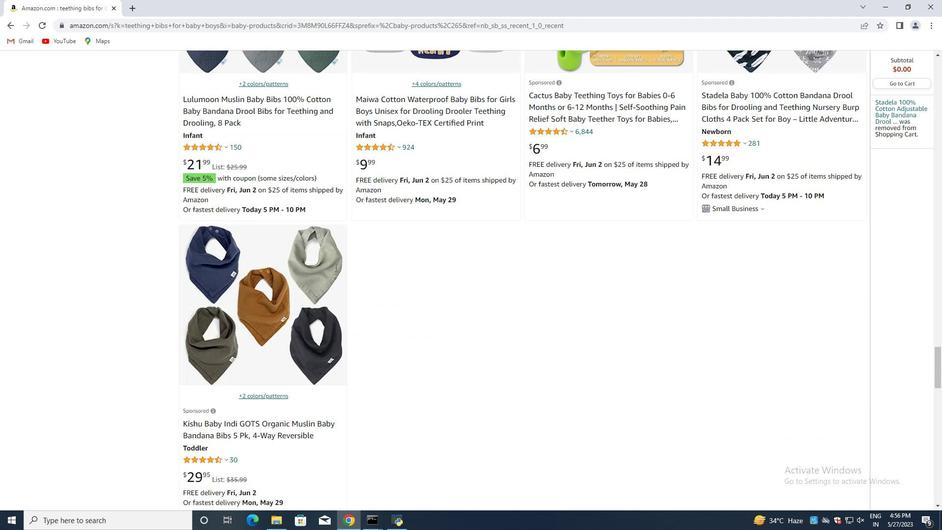 
Action: Mouse scrolled (335, 267) with delta (0, 0)
Screenshot: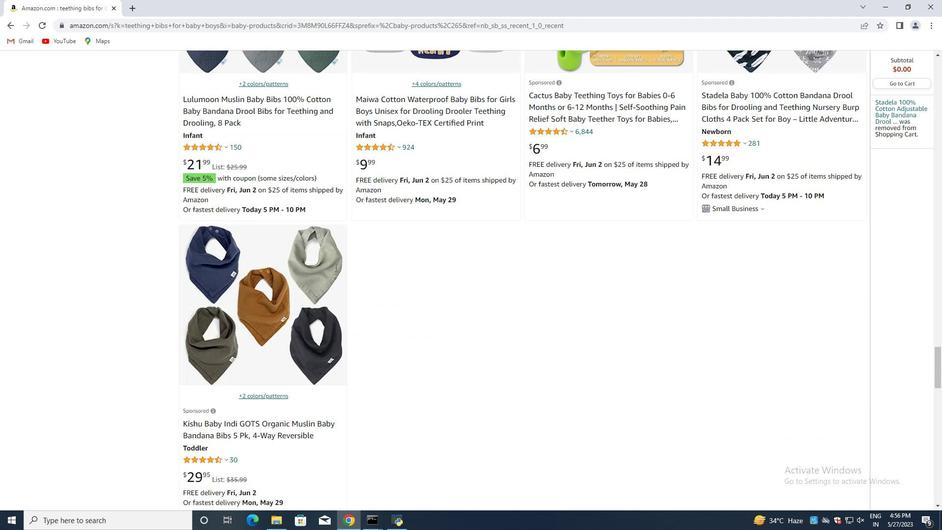 
Action: Mouse scrolled (335, 267) with delta (0, 0)
Screenshot: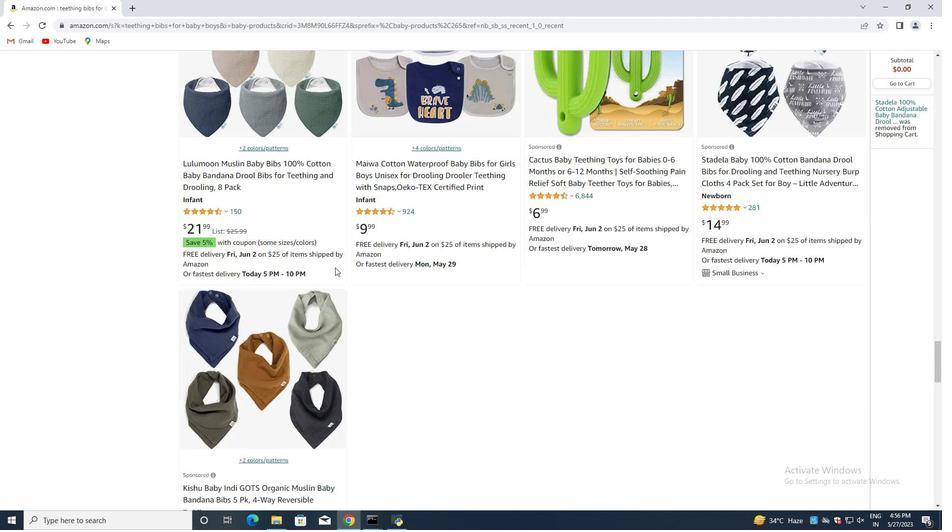 
Action: Mouse scrolled (335, 267) with delta (0, 0)
Screenshot: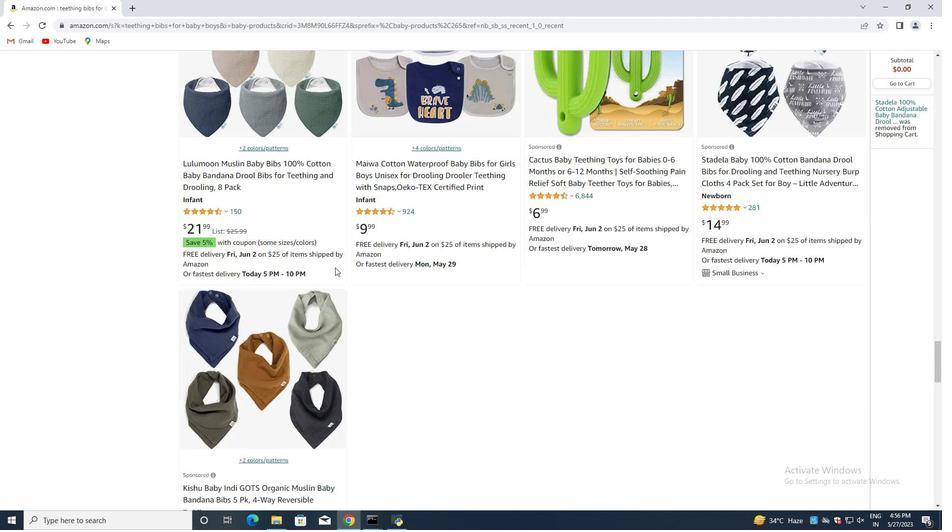 
Action: Mouse scrolled (335, 267) with delta (0, 0)
Screenshot: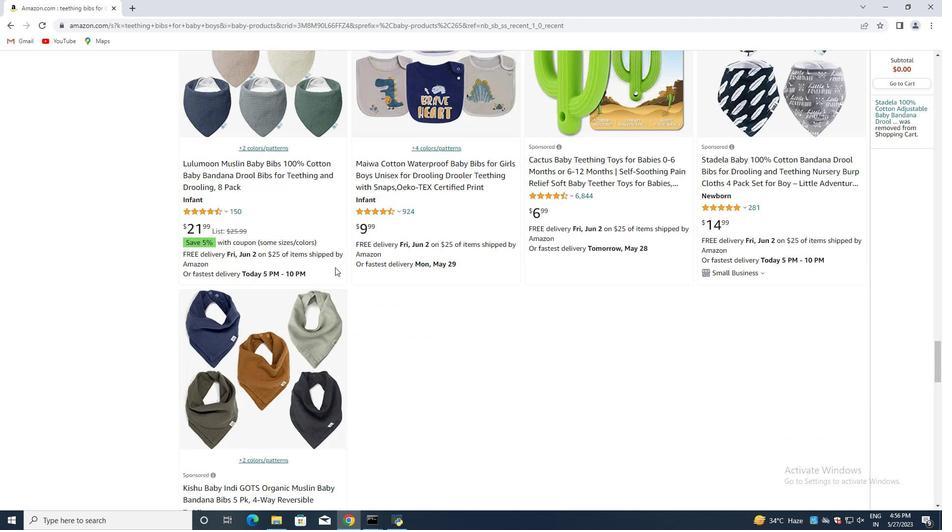 
Action: Mouse scrolled (335, 267) with delta (0, 0)
Screenshot: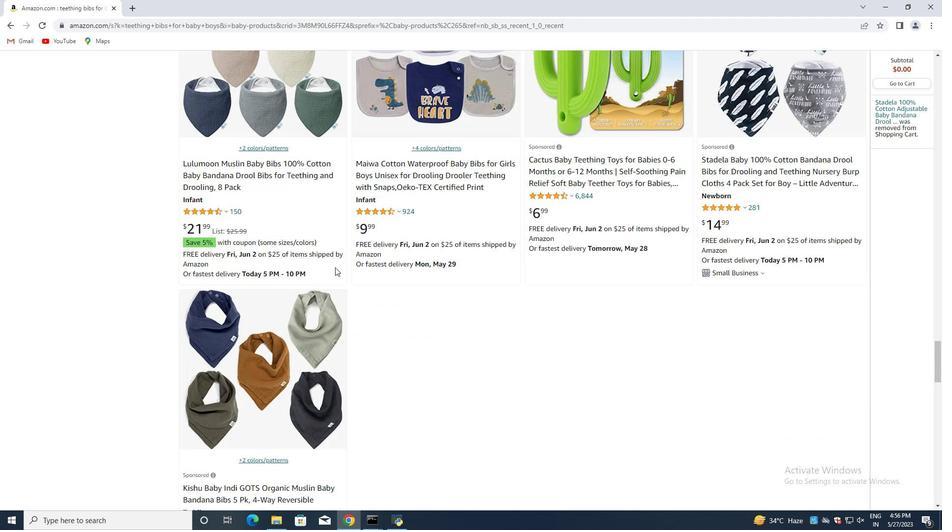 
Action: Mouse moved to (327, 255)
Screenshot: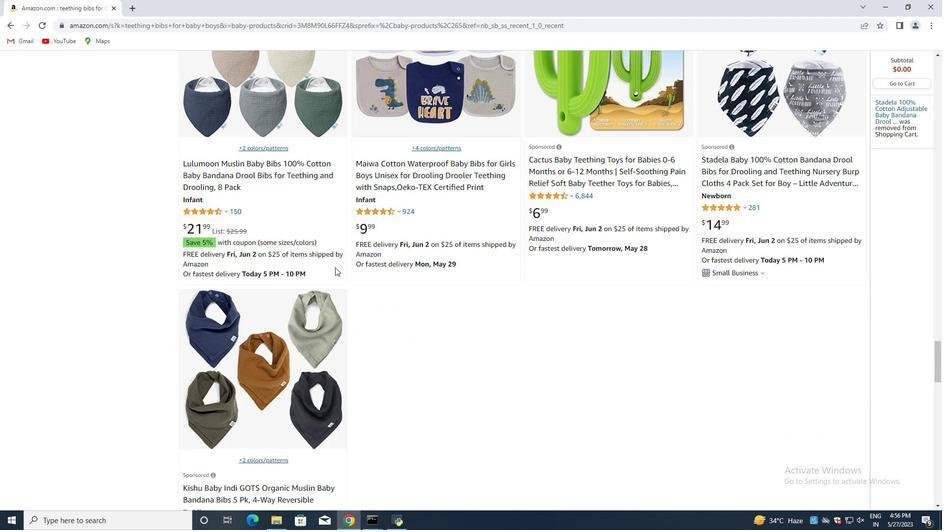 
Action: Mouse scrolled (327, 256) with delta (0, 0)
Screenshot: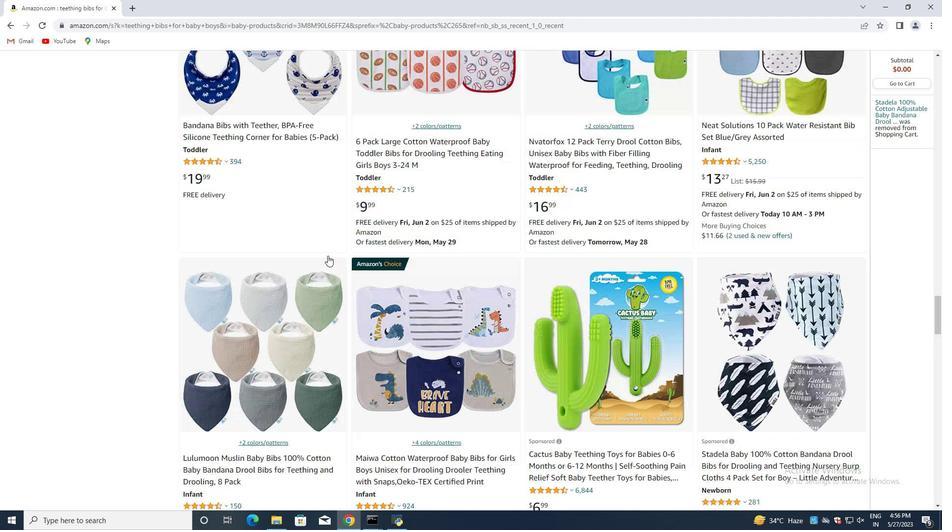 
Action: Mouse moved to (327, 255)
Screenshot: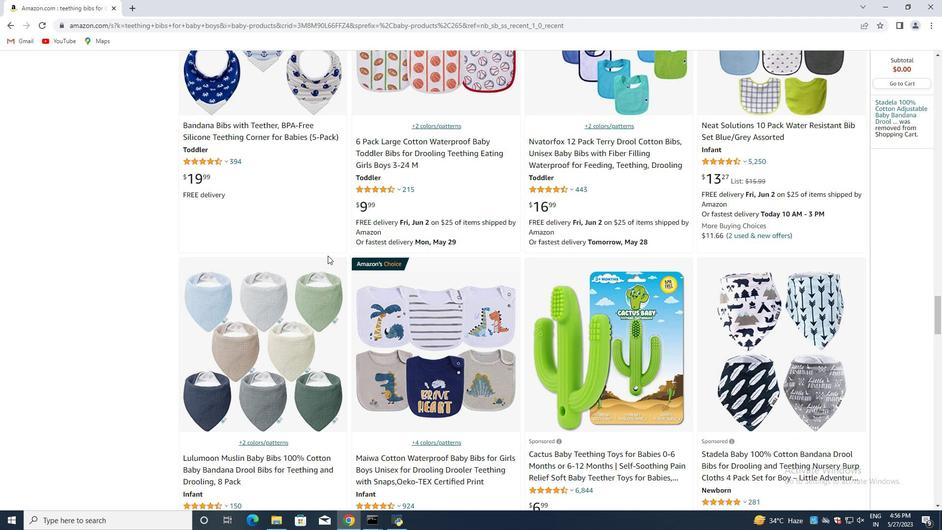 
Action: Mouse scrolled (327, 256) with delta (0, 0)
Screenshot: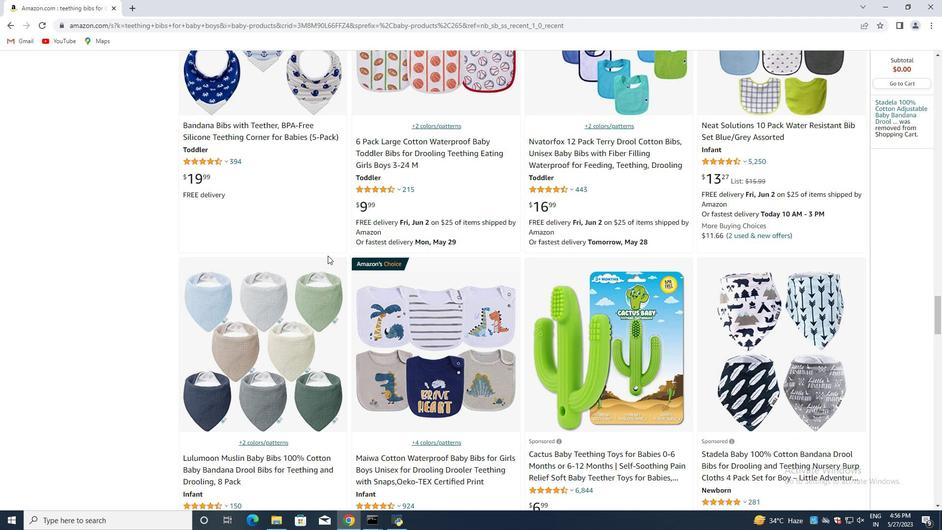 
Action: Mouse scrolled (327, 256) with delta (0, 0)
Screenshot: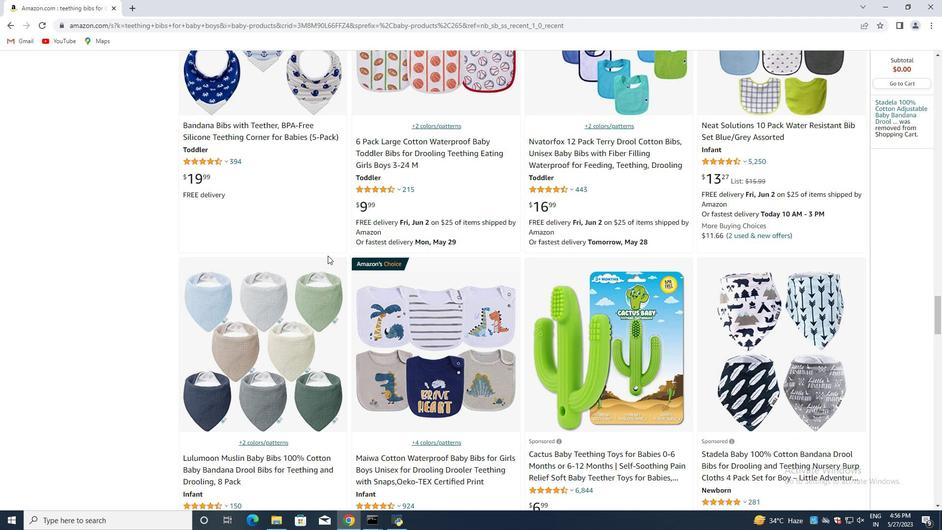 
Action: Mouse scrolled (327, 256) with delta (0, 0)
Screenshot: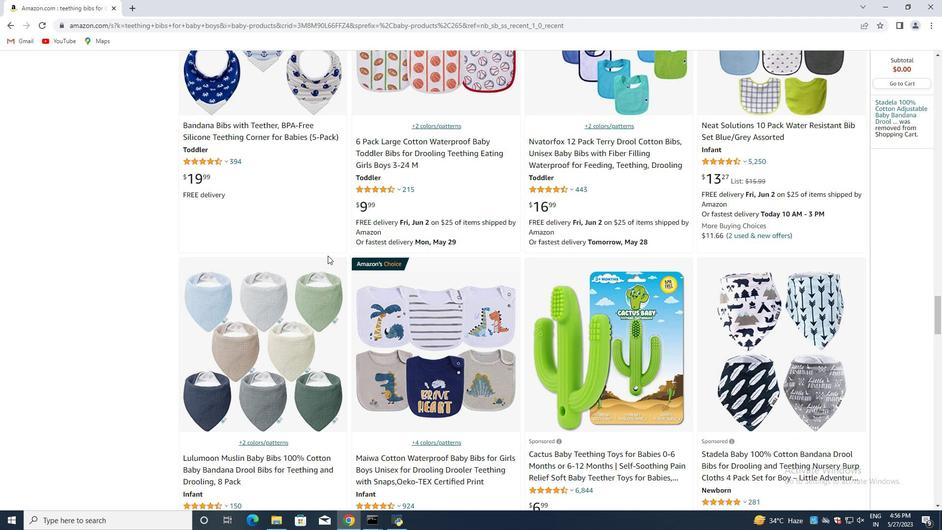 
Action: Mouse scrolled (327, 256) with delta (0, 0)
Screenshot: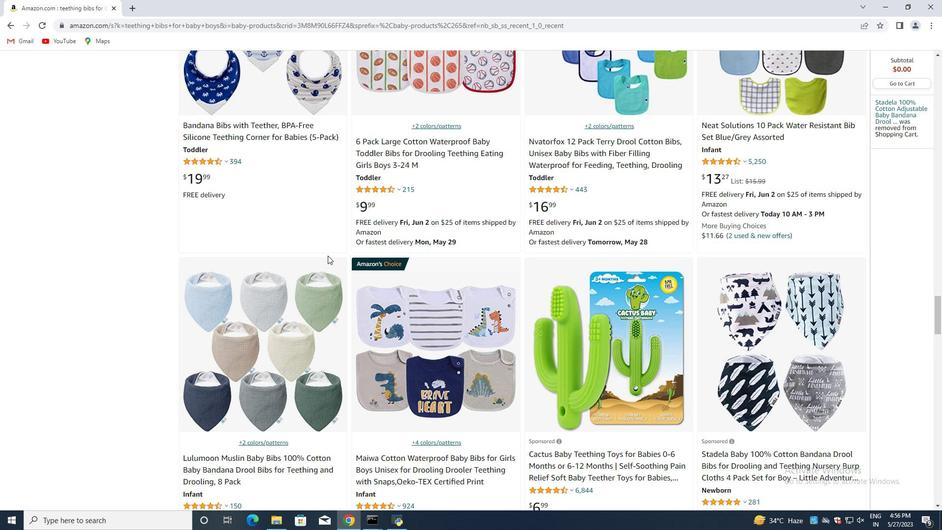 
Action: Mouse scrolled (327, 256) with delta (0, 0)
Screenshot: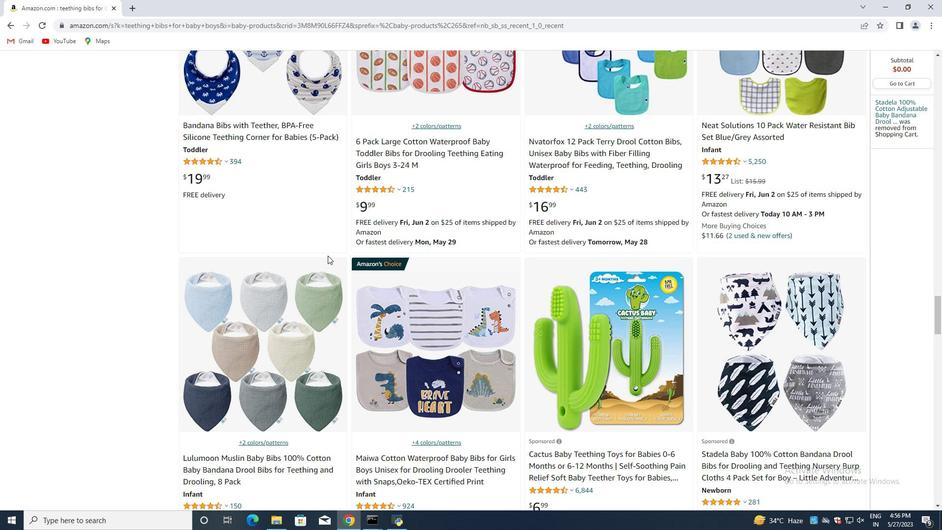 
Action: Mouse scrolled (327, 255) with delta (0, 0)
Screenshot: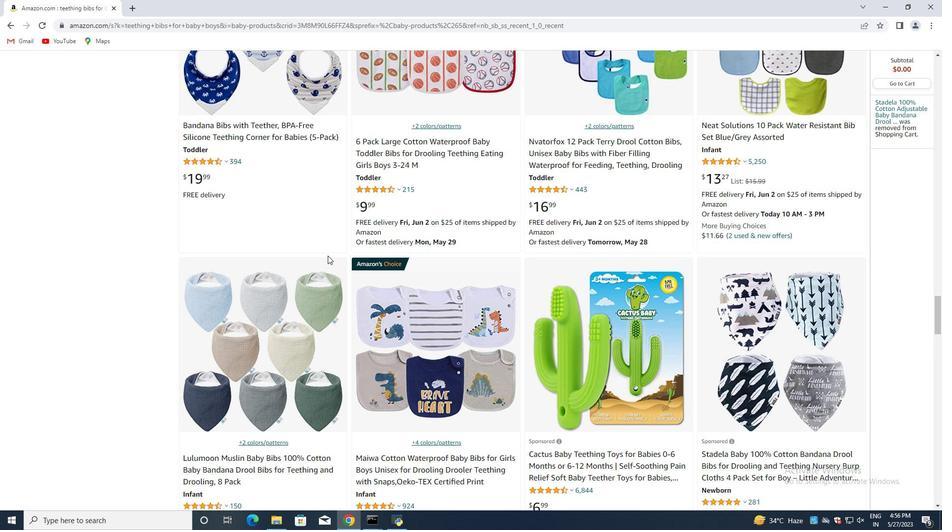 
Action: Mouse scrolled (327, 255) with delta (0, 0)
Screenshot: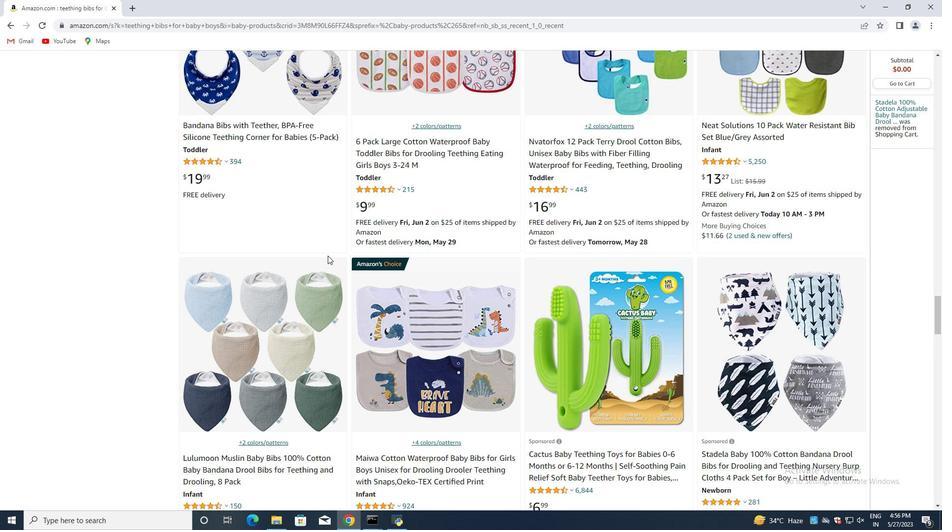 
Action: Mouse scrolled (327, 255) with delta (0, 0)
Screenshot: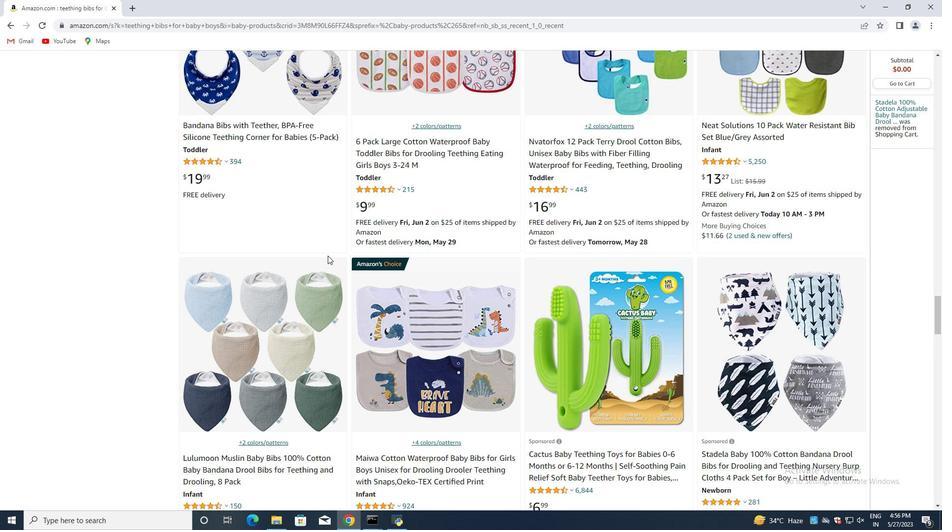 
Action: Mouse scrolled (327, 255) with delta (0, 0)
Screenshot: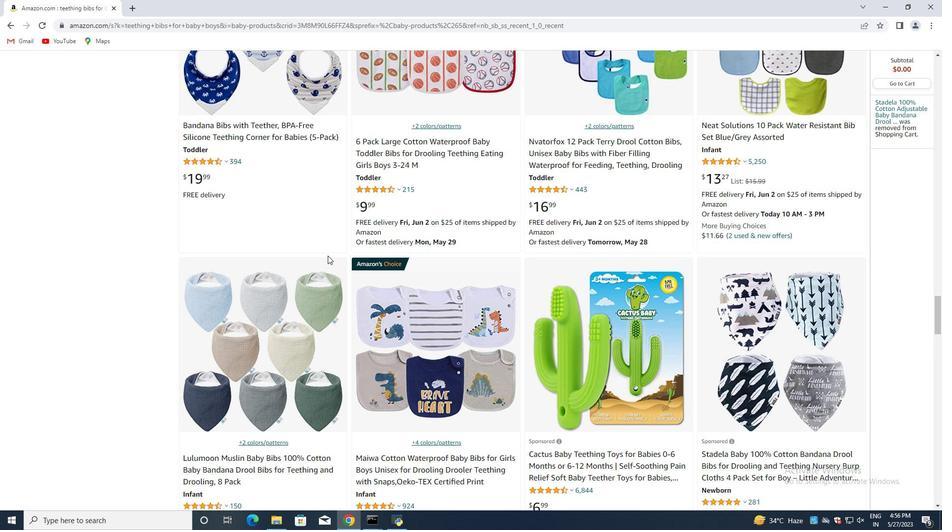 
Action: Mouse scrolled (327, 255) with delta (0, 0)
Screenshot: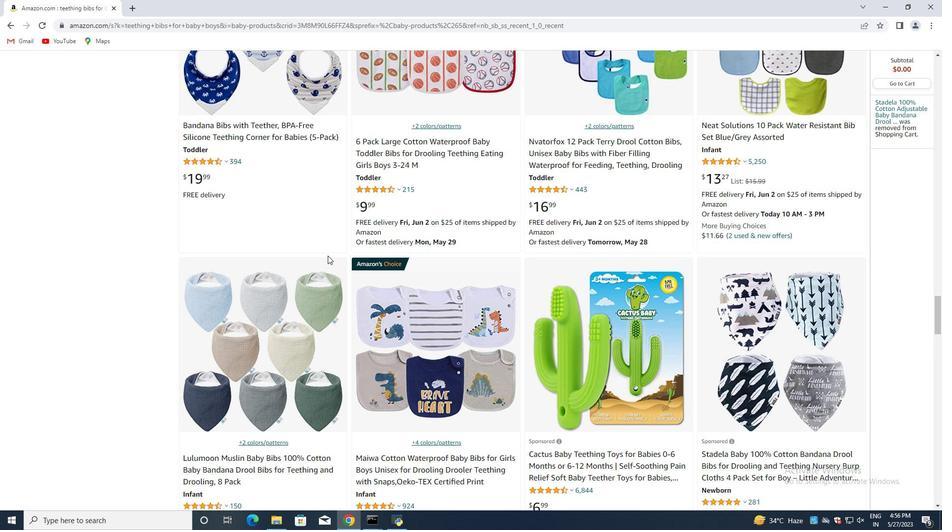 
Action: Mouse scrolled (327, 255) with delta (0, 0)
Screenshot: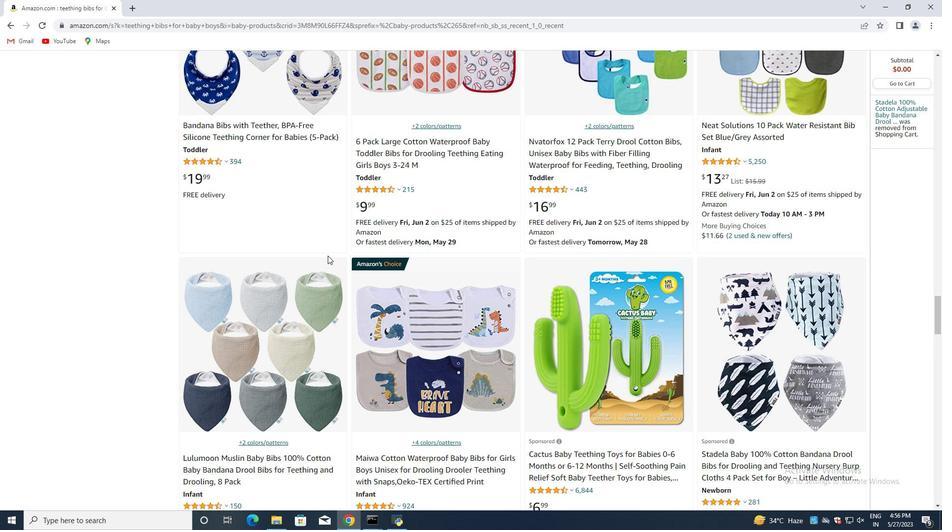 
Action: Mouse scrolled (327, 255) with delta (0, 0)
Screenshot: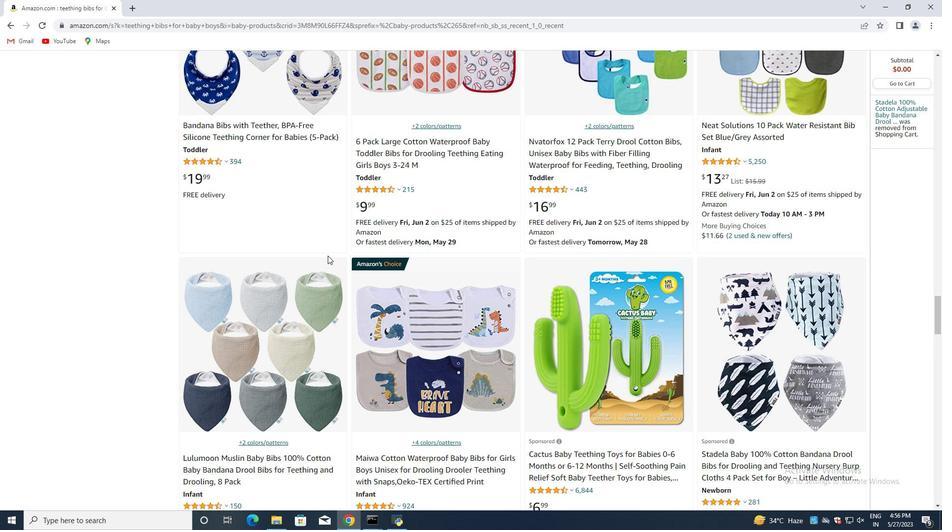 
Action: Mouse scrolled (327, 255) with delta (0, 0)
Screenshot: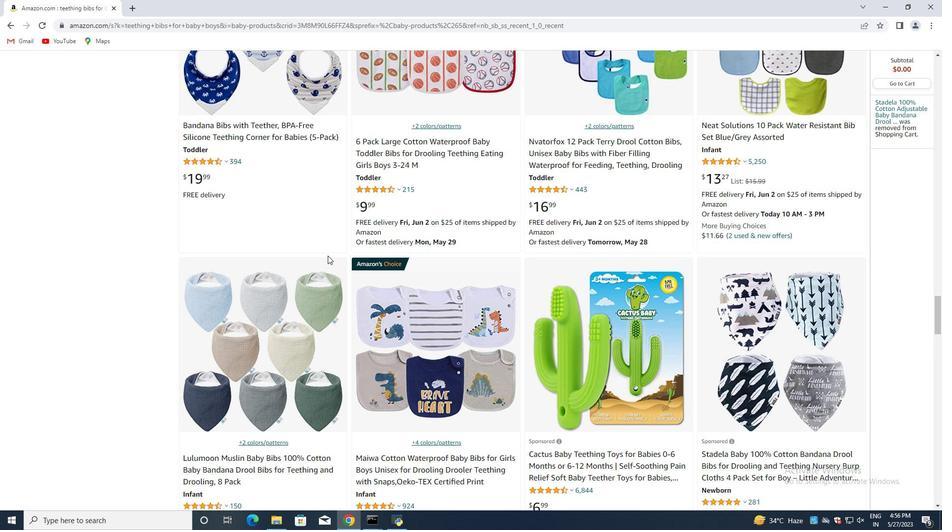 
Action: Mouse moved to (326, 253)
Screenshot: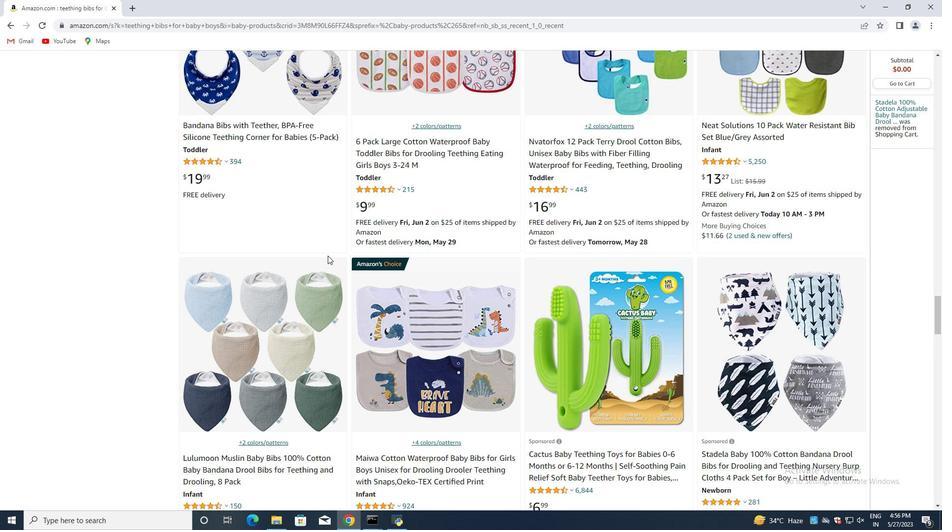 
Action: Mouse scrolled (326, 253) with delta (0, 0)
Screenshot: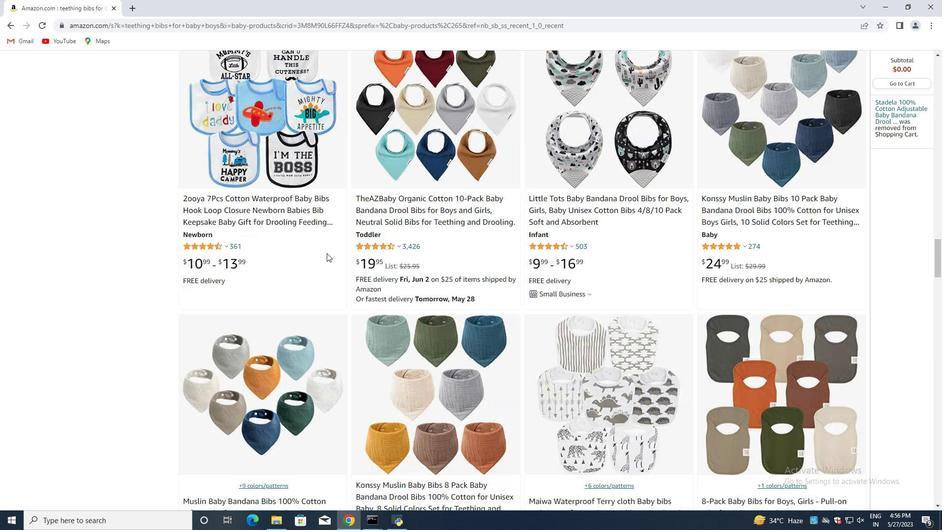 
Action: Mouse scrolled (326, 253) with delta (0, 0)
Screenshot: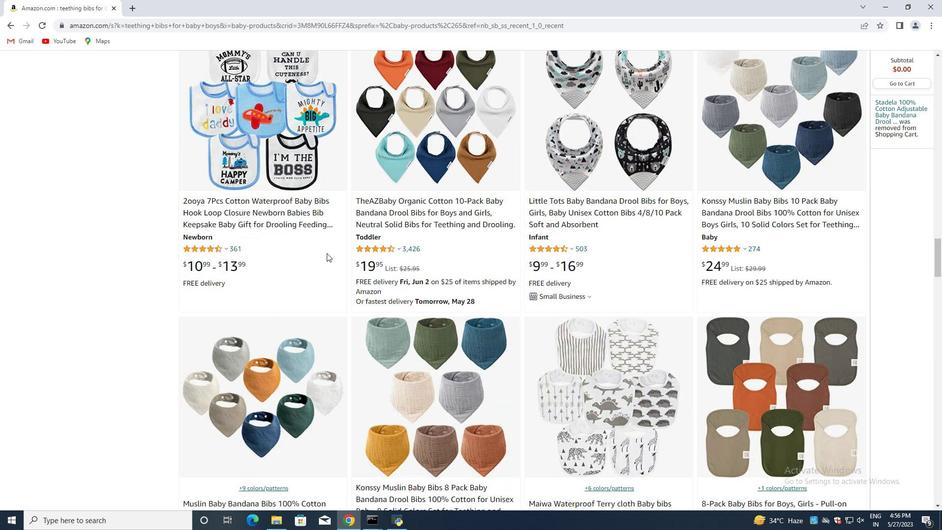 
Action: Mouse scrolled (326, 253) with delta (0, 0)
Screenshot: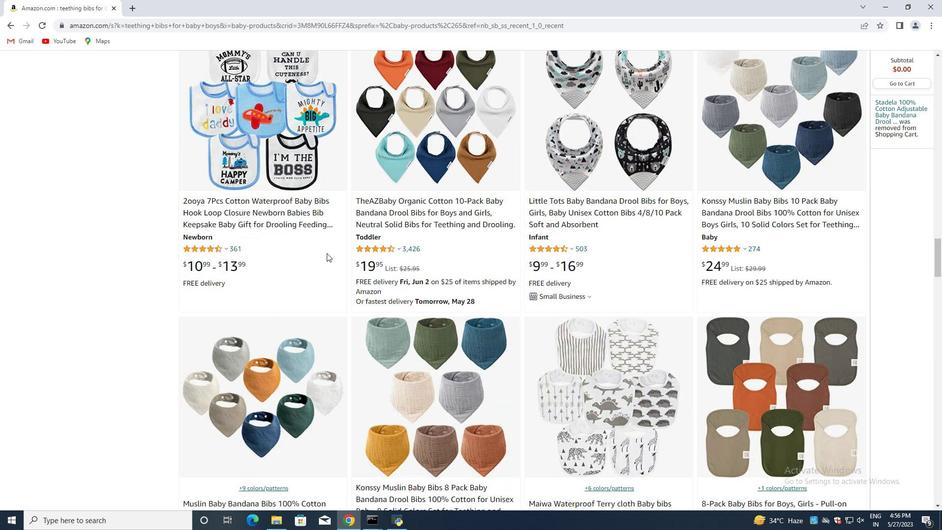 
Action: Mouse scrolled (326, 253) with delta (0, 0)
Screenshot: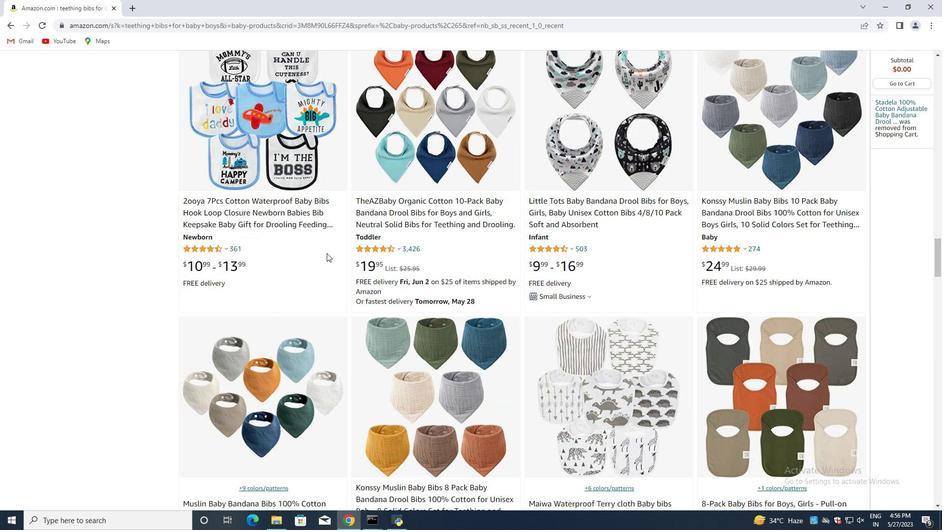 
Action: Mouse scrolled (326, 253) with delta (0, 0)
Screenshot: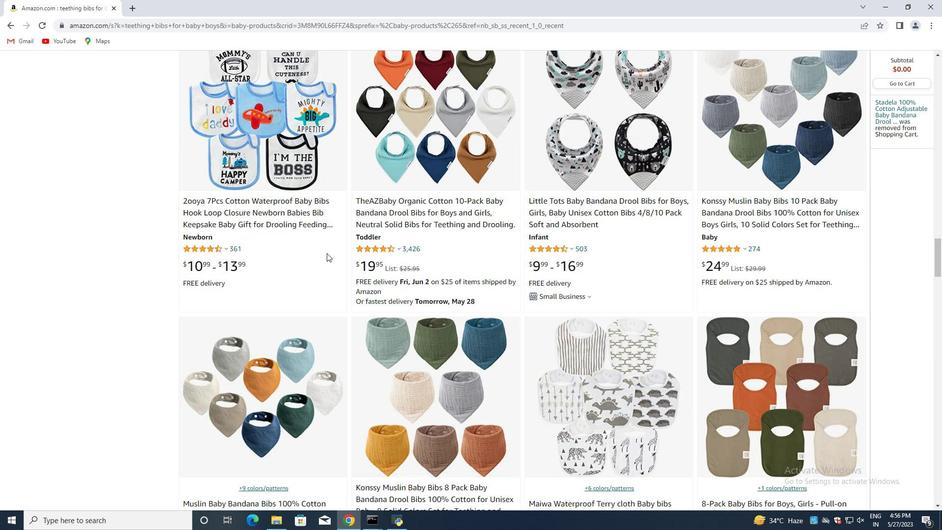
Action: Mouse scrolled (326, 253) with delta (0, 0)
Screenshot: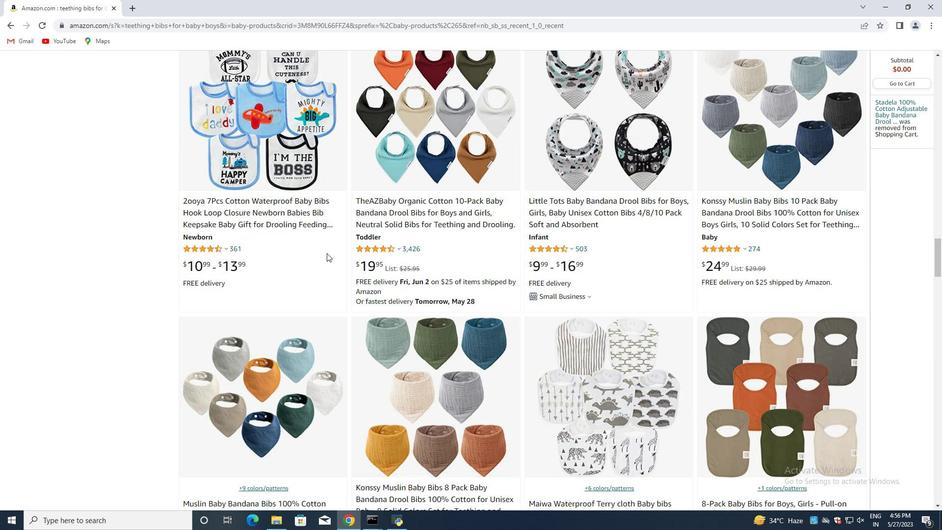 
Action: Mouse scrolled (326, 253) with delta (0, 0)
Screenshot: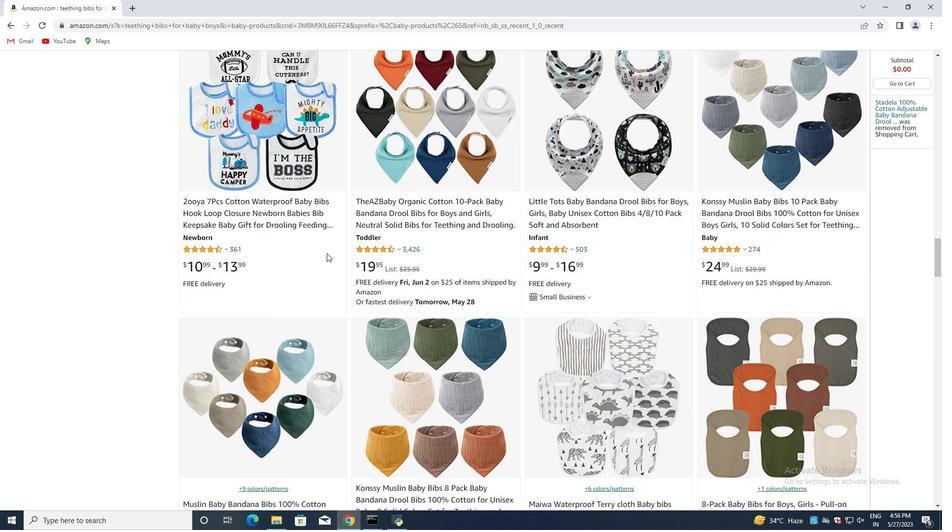
Action: Mouse scrolled (326, 253) with delta (0, 0)
Screenshot: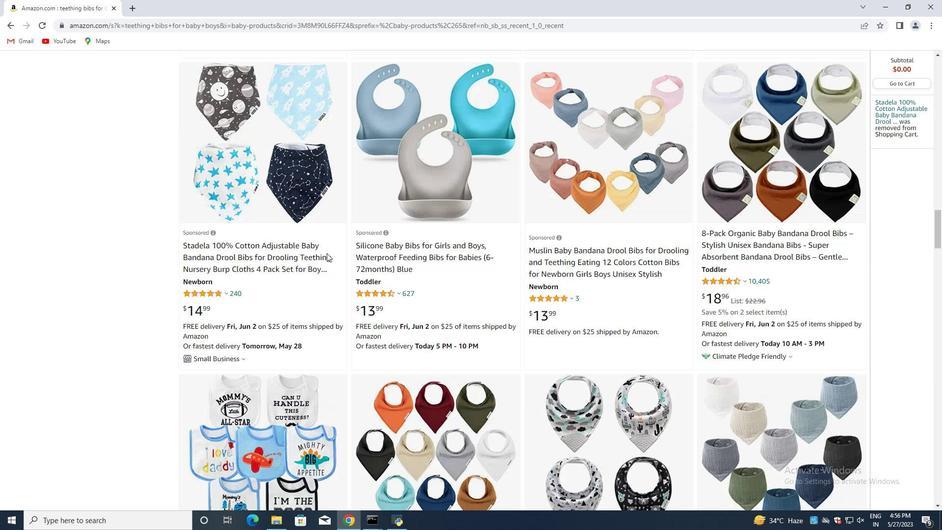 
Action: Mouse scrolled (326, 253) with delta (0, 0)
Screenshot: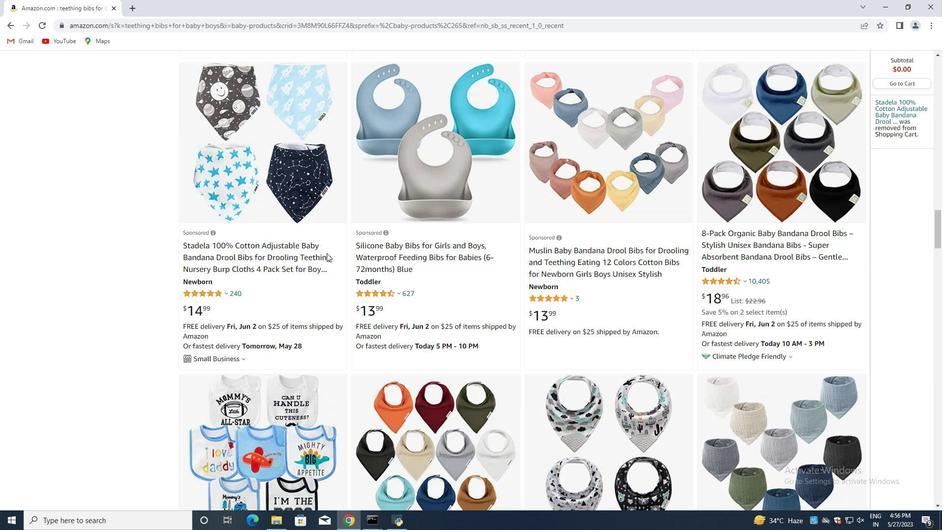 
Action: Mouse scrolled (326, 253) with delta (0, 0)
Screenshot: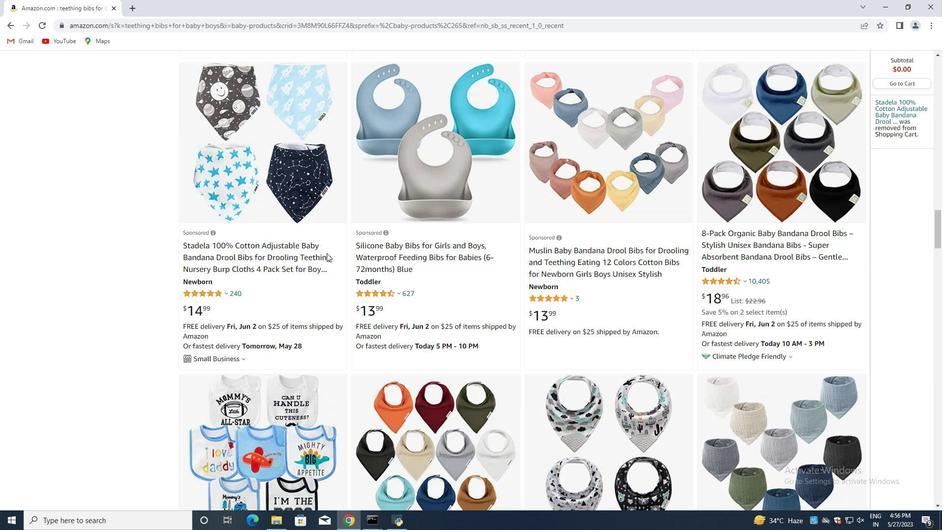 
Action: Mouse scrolled (326, 253) with delta (0, 0)
Screenshot: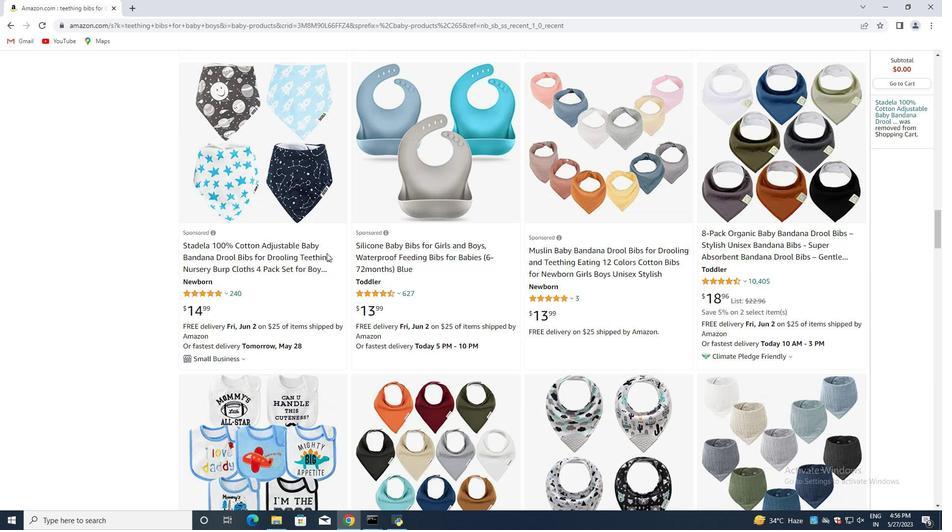 
Action: Mouse scrolled (326, 253) with delta (0, 0)
Screenshot: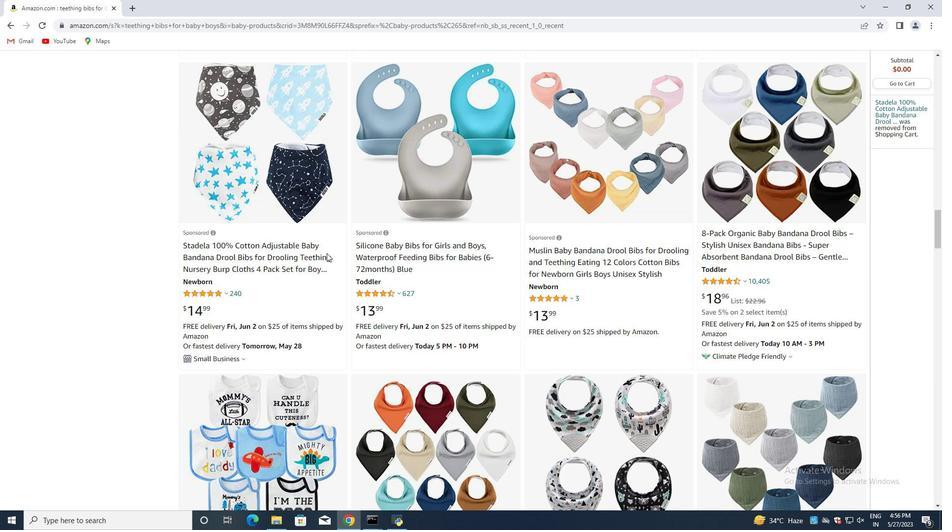 
Action: Mouse scrolled (326, 253) with delta (0, 0)
Screenshot: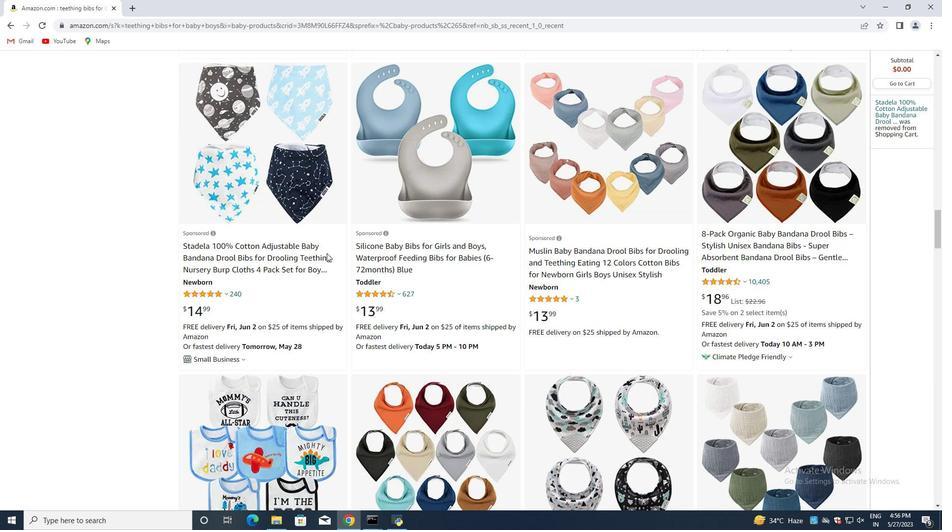 
Action: Mouse scrolled (326, 253) with delta (0, 0)
Screenshot: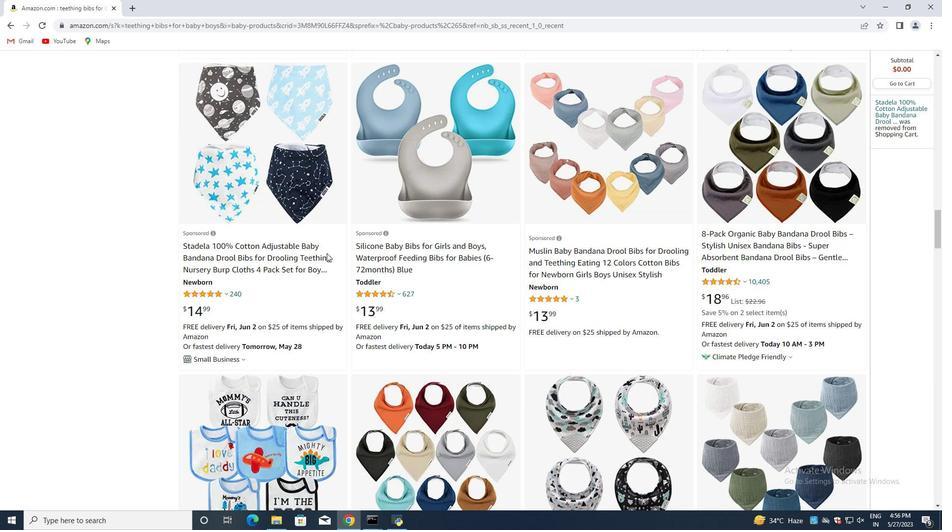 
Action: Mouse scrolled (326, 253) with delta (0, 0)
Screenshot: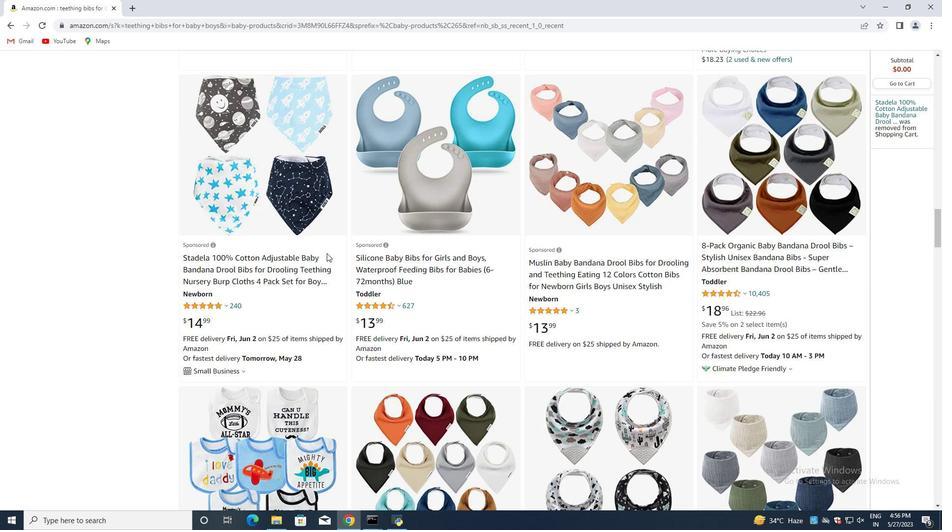 
Action: Mouse moved to (326, 252)
Screenshot: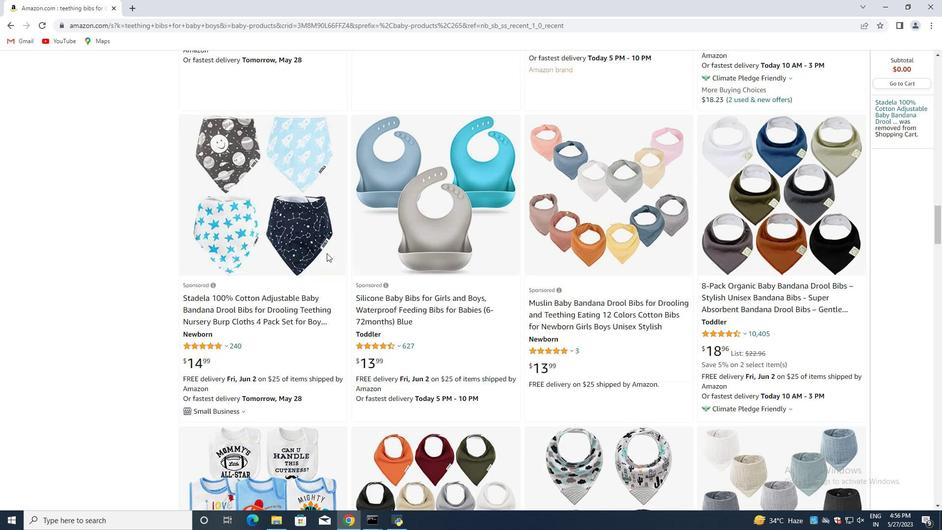 
Action: Mouse scrolled (326, 253) with delta (0, 0)
Screenshot: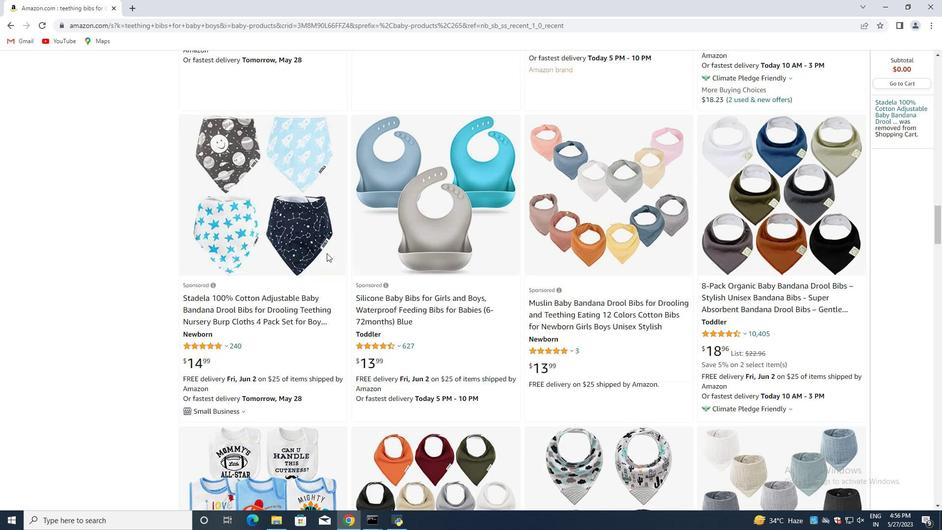 
Action: Mouse moved to (326, 251)
Screenshot: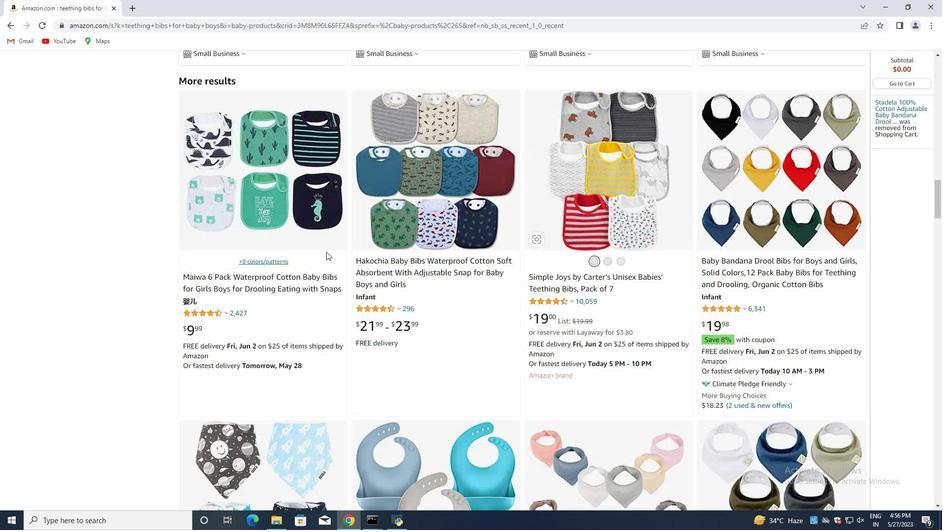 
Action: Mouse scrolled (326, 251) with delta (0, 0)
Screenshot: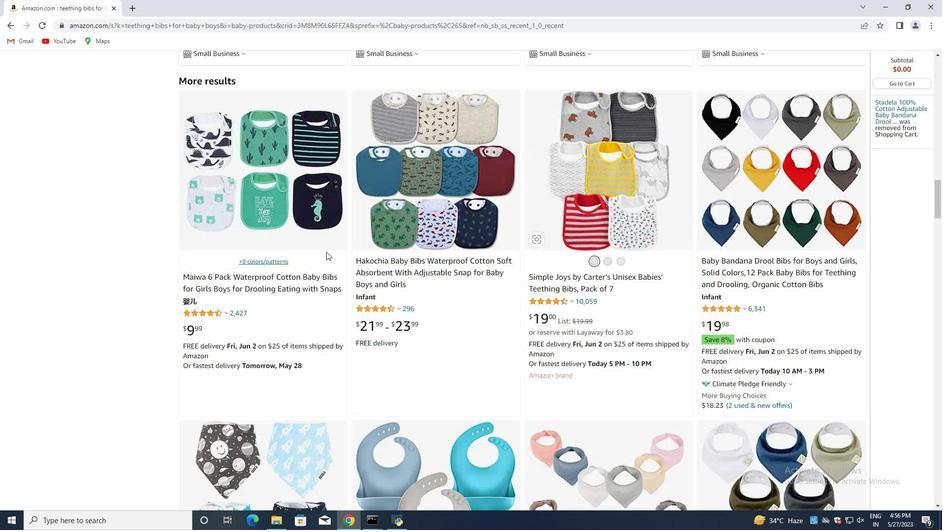 
Action: Mouse scrolled (326, 251) with delta (0, 0)
Screenshot: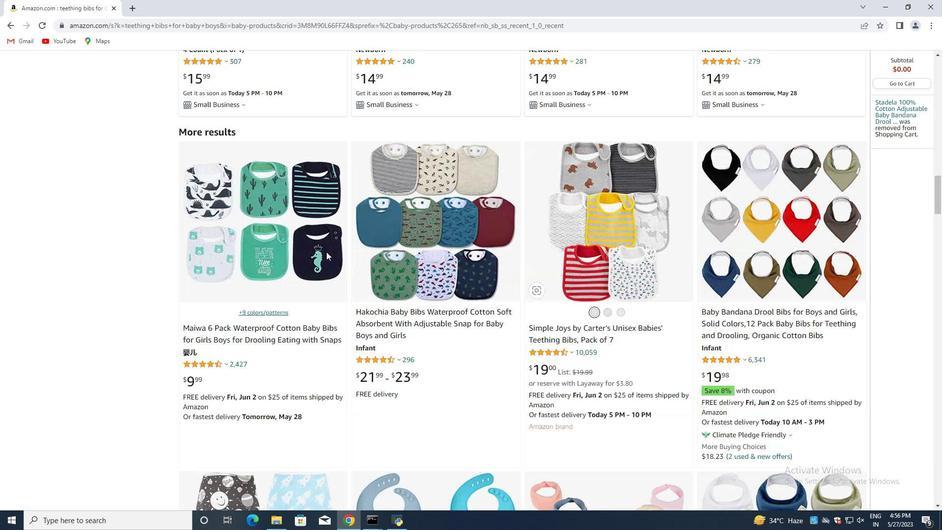 
Action: Mouse scrolled (326, 251) with delta (0, 0)
Screenshot: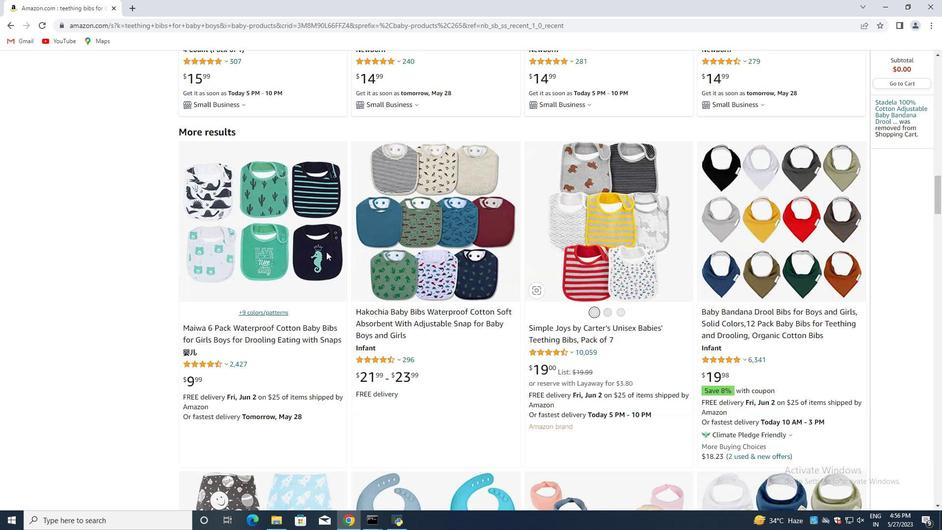 
Action: Mouse scrolled (326, 251) with delta (0, 0)
Screenshot: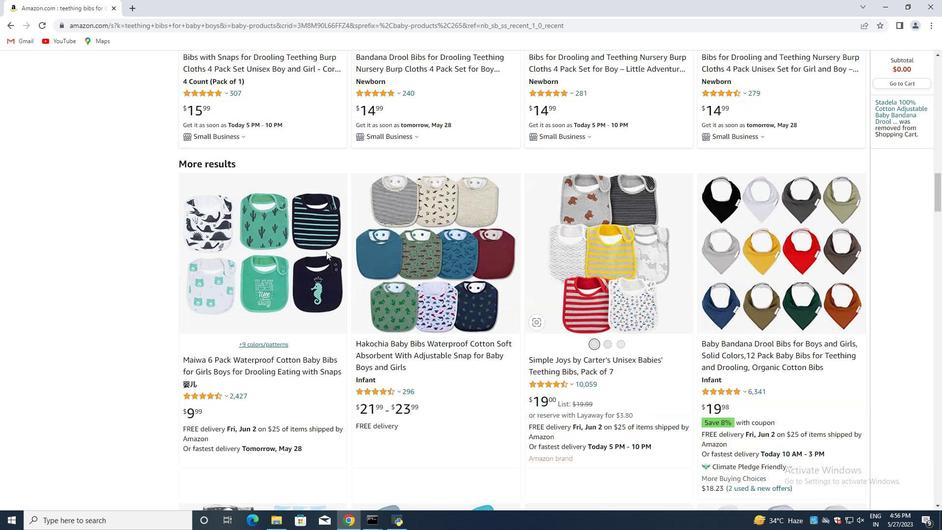 
Action: Mouse scrolled (326, 251) with delta (0, 0)
Screenshot: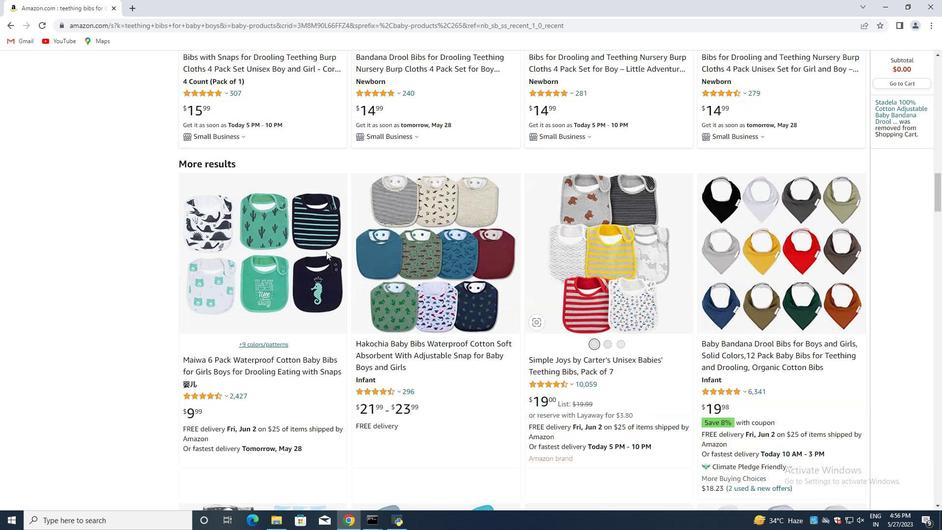 
Action: Mouse moved to (326, 250)
Screenshot: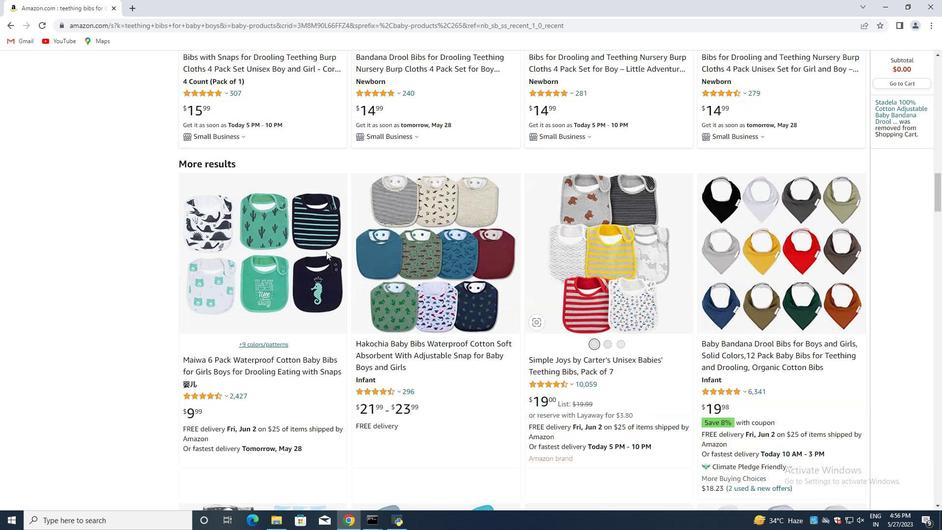 
Action: Mouse scrolled (326, 251) with delta (0, 0)
Screenshot: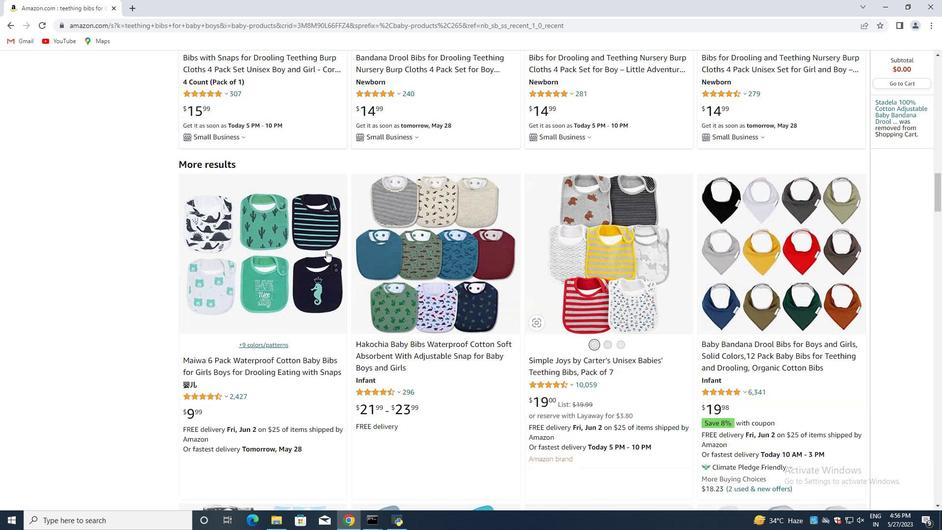 
Action: Mouse scrolled (326, 251) with delta (0, 0)
